 Task: Look for space in Baswa, India from 3rd June, 2023 to 9th June, 2023 for 2 adults in price range Rs.6000 to Rs.12000. Place can be entire place with 1  bedroom having 1 bed and 1 bathroom. Property type can be house, flat, guest house, hotel. Booking option can be shelf check-in. Required host language is English.
Action: Mouse moved to (512, 119)
Screenshot: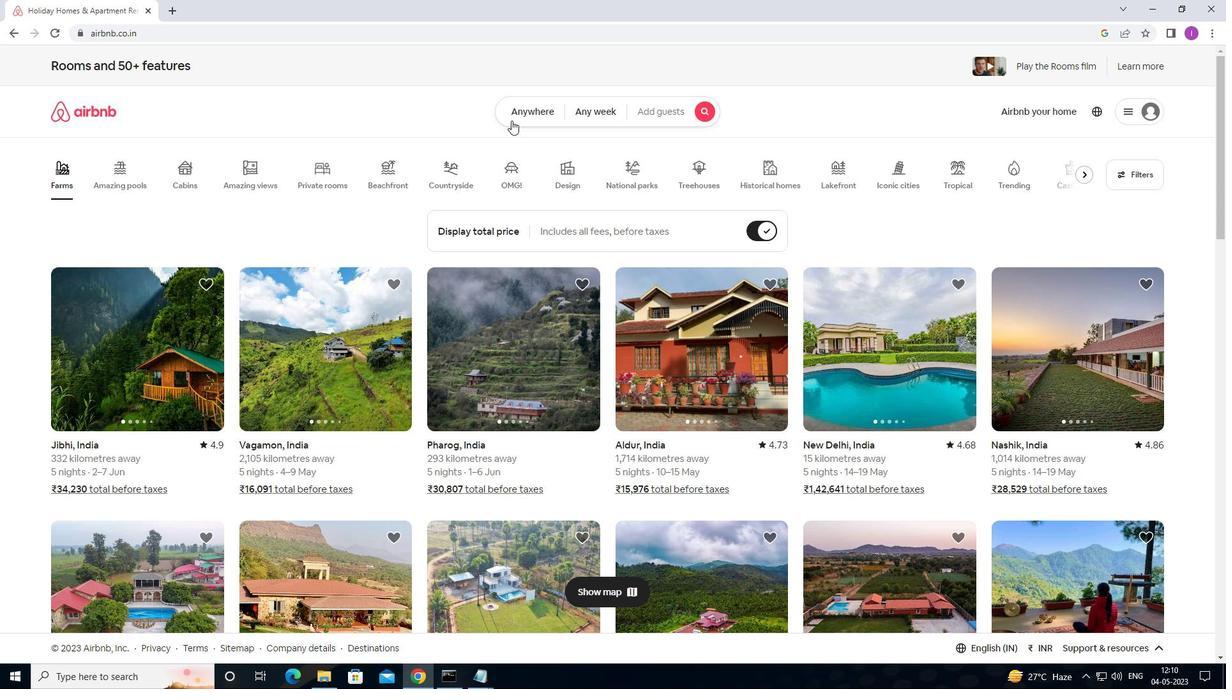 
Action: Mouse pressed left at (512, 119)
Screenshot: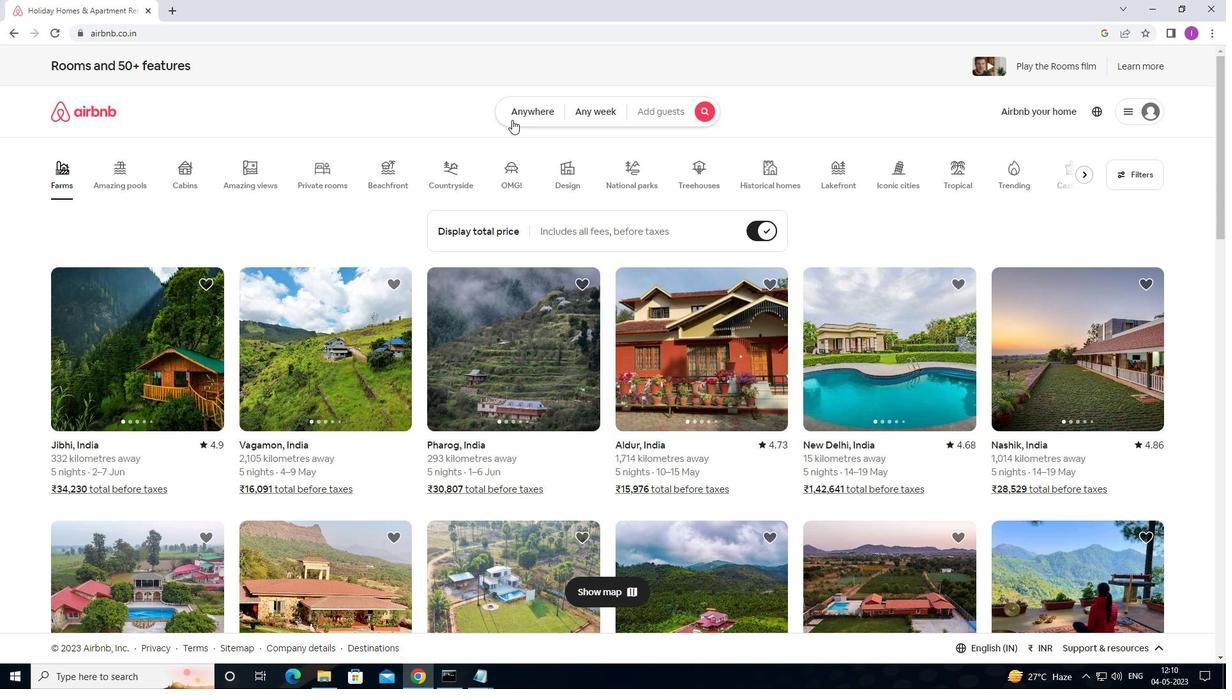 
Action: Mouse moved to (399, 162)
Screenshot: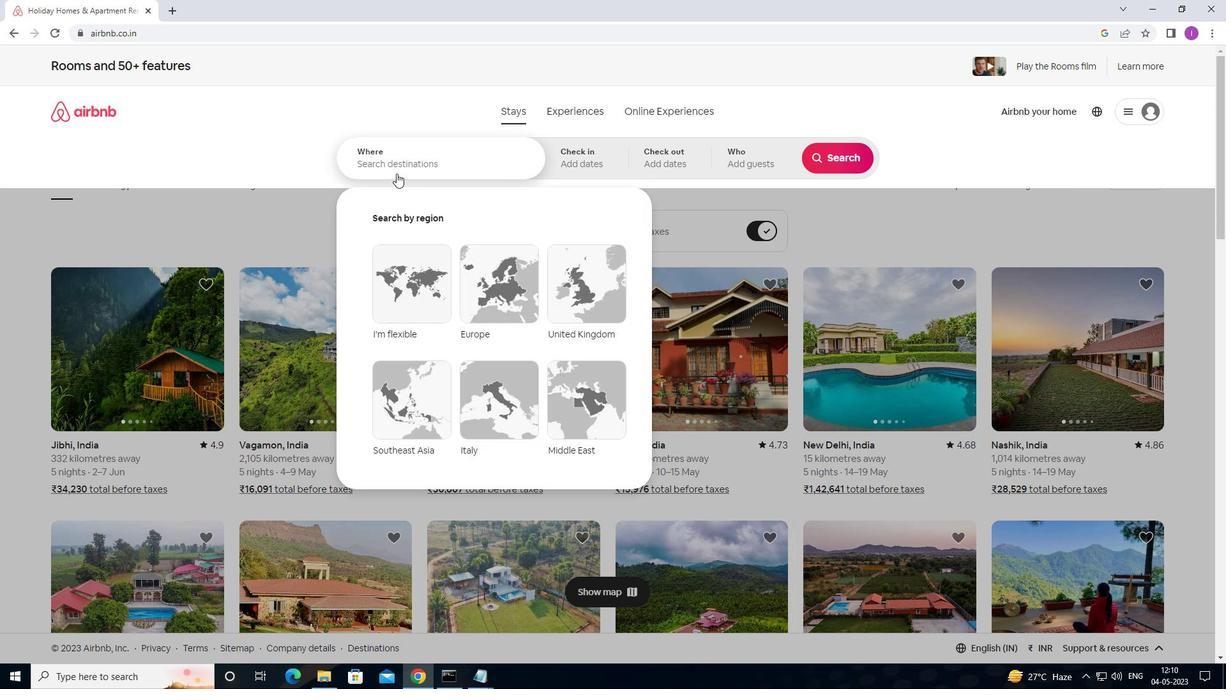 
Action: Mouse pressed left at (399, 162)
Screenshot: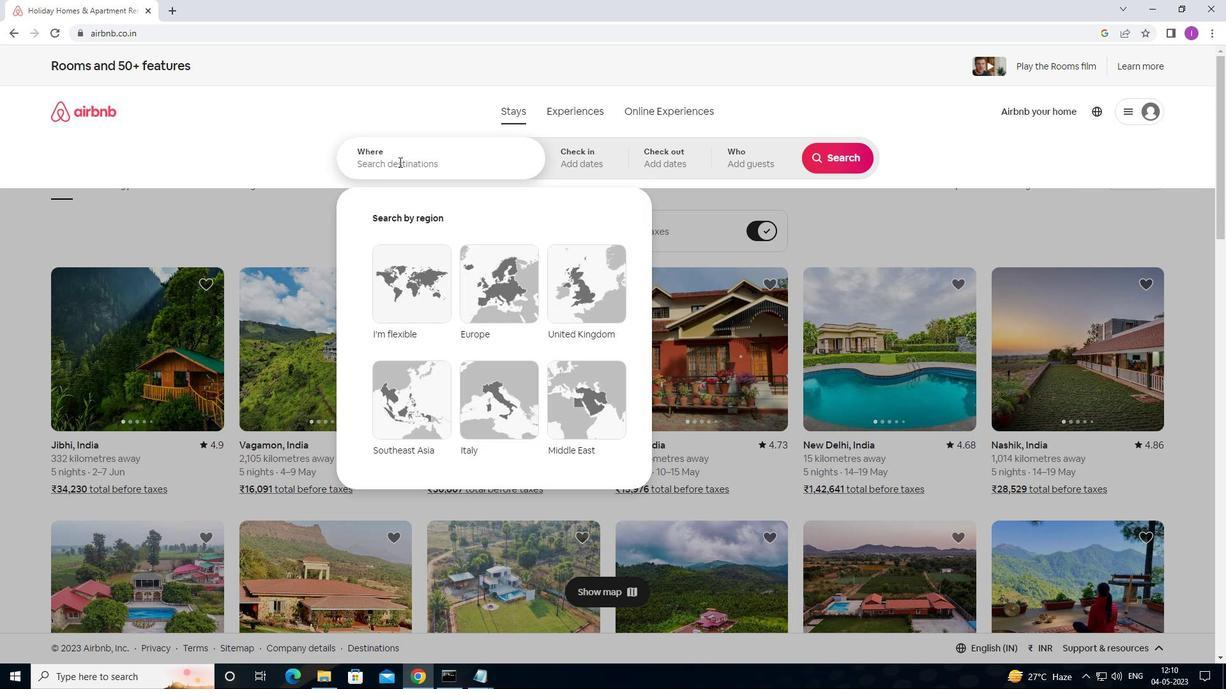
Action: Mouse moved to (577, 141)
Screenshot: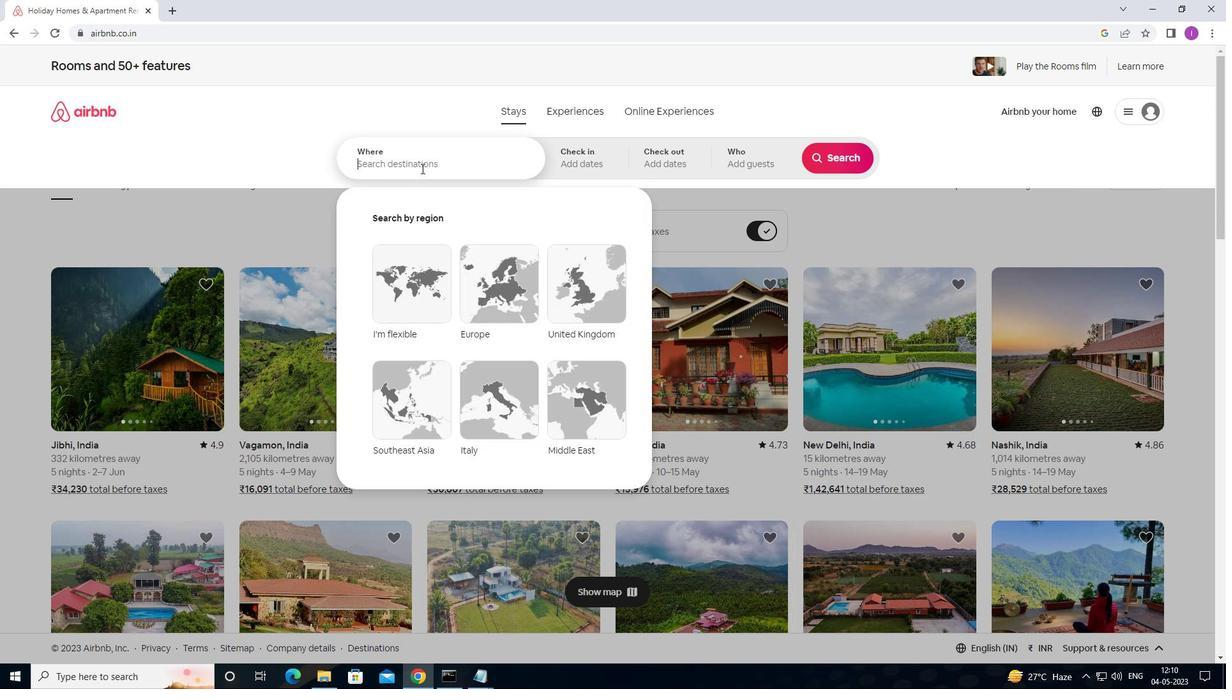 
Action: Key pressed <Key.shift>BASWA
Screenshot: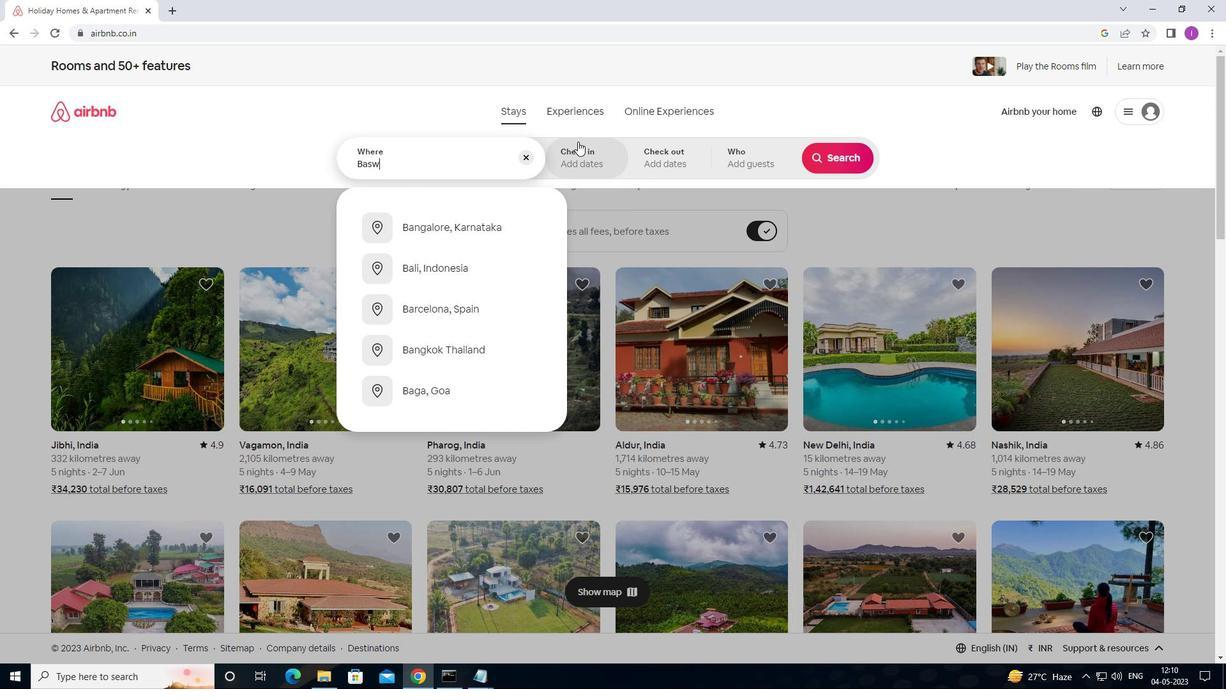 
Action: Mouse moved to (509, 160)
Screenshot: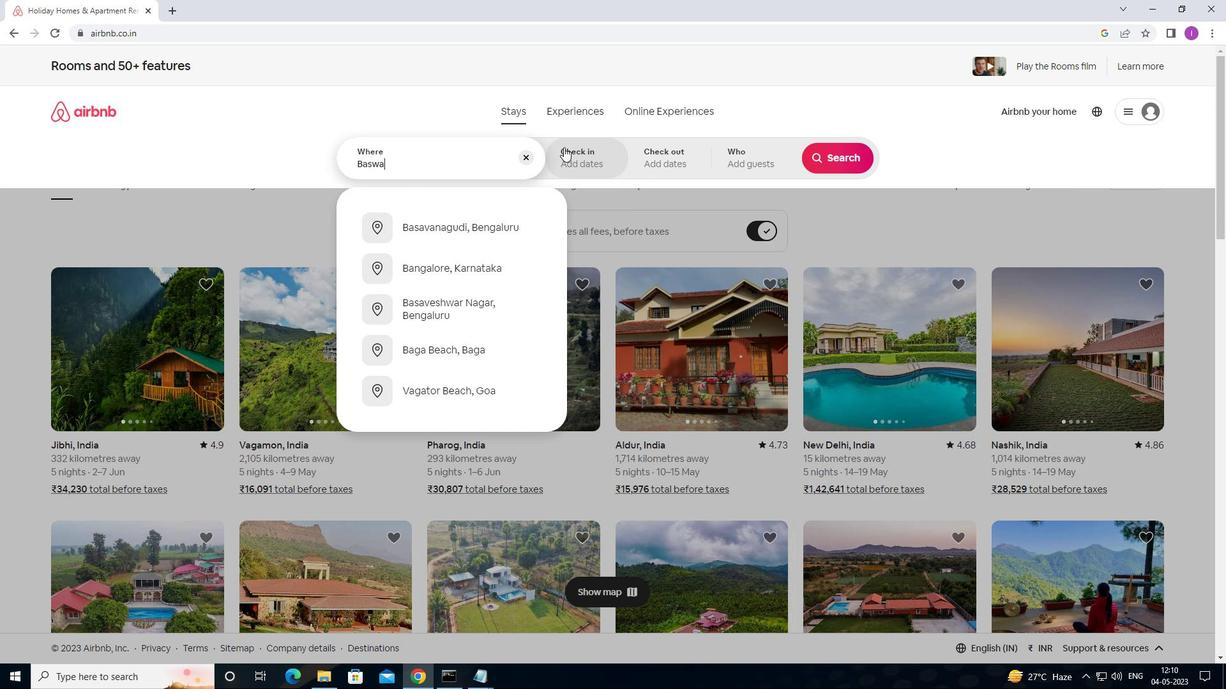 
Action: Key pressed ,<Key.shift>INDIA
Screenshot: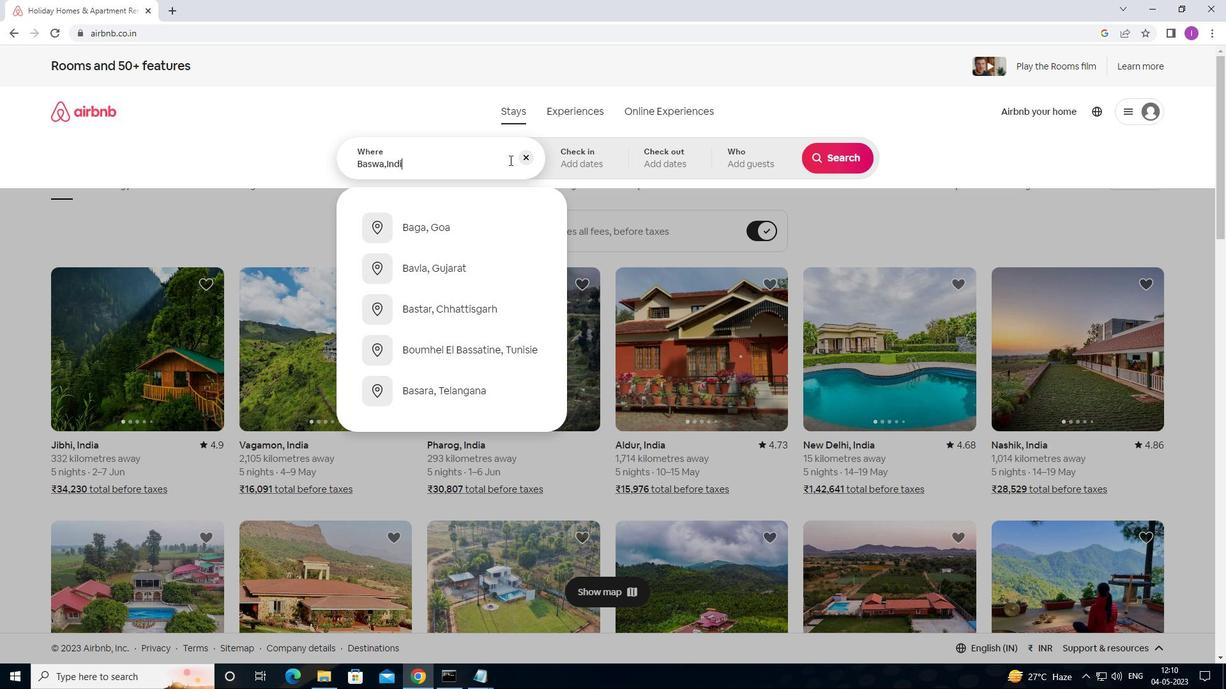 
Action: Mouse moved to (592, 163)
Screenshot: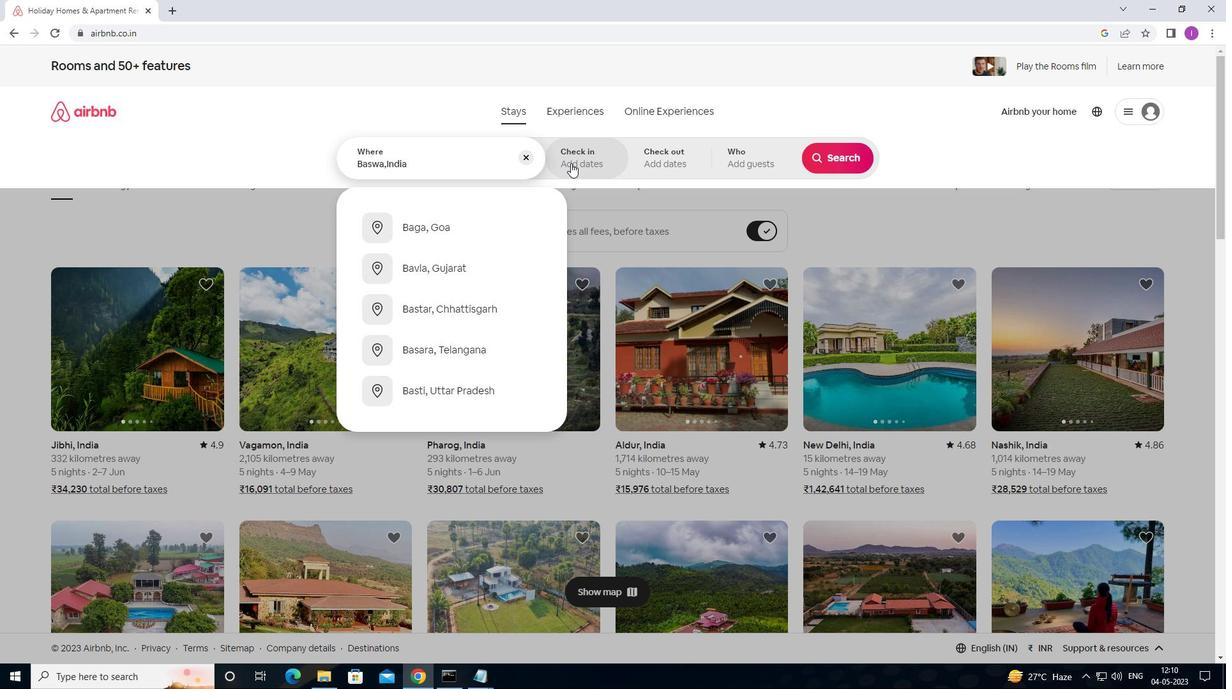 
Action: Mouse pressed left at (592, 163)
Screenshot: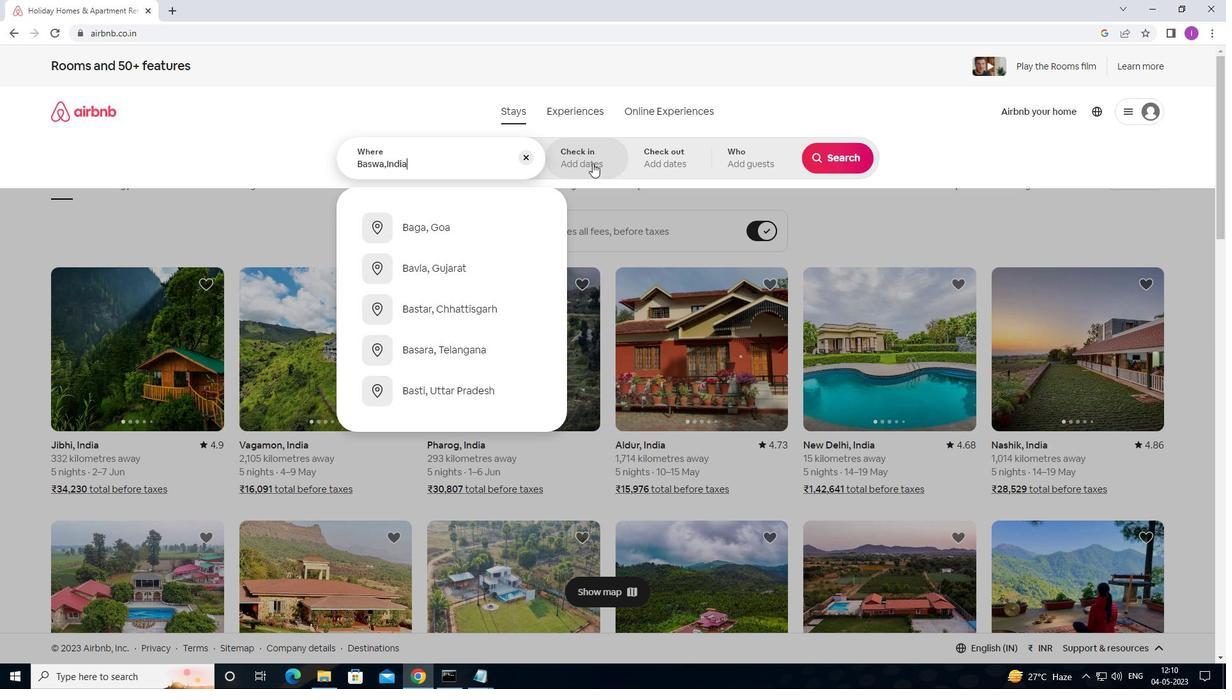 
Action: Mouse moved to (793, 344)
Screenshot: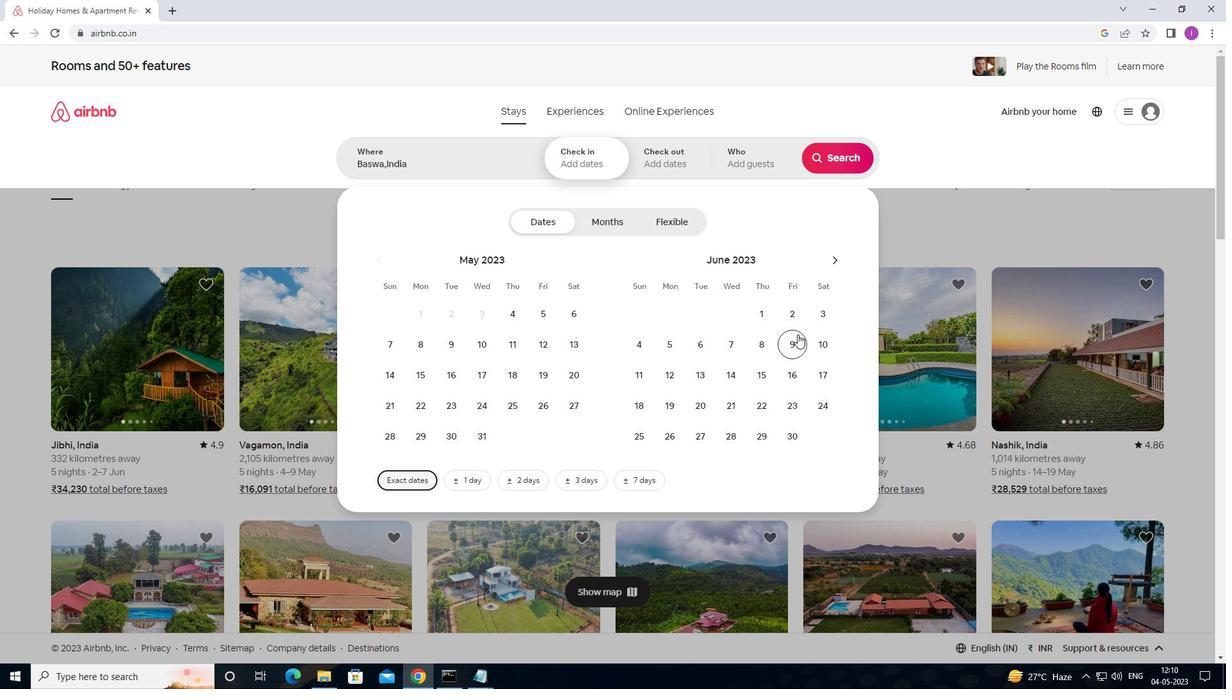 
Action: Mouse pressed left at (793, 344)
Screenshot: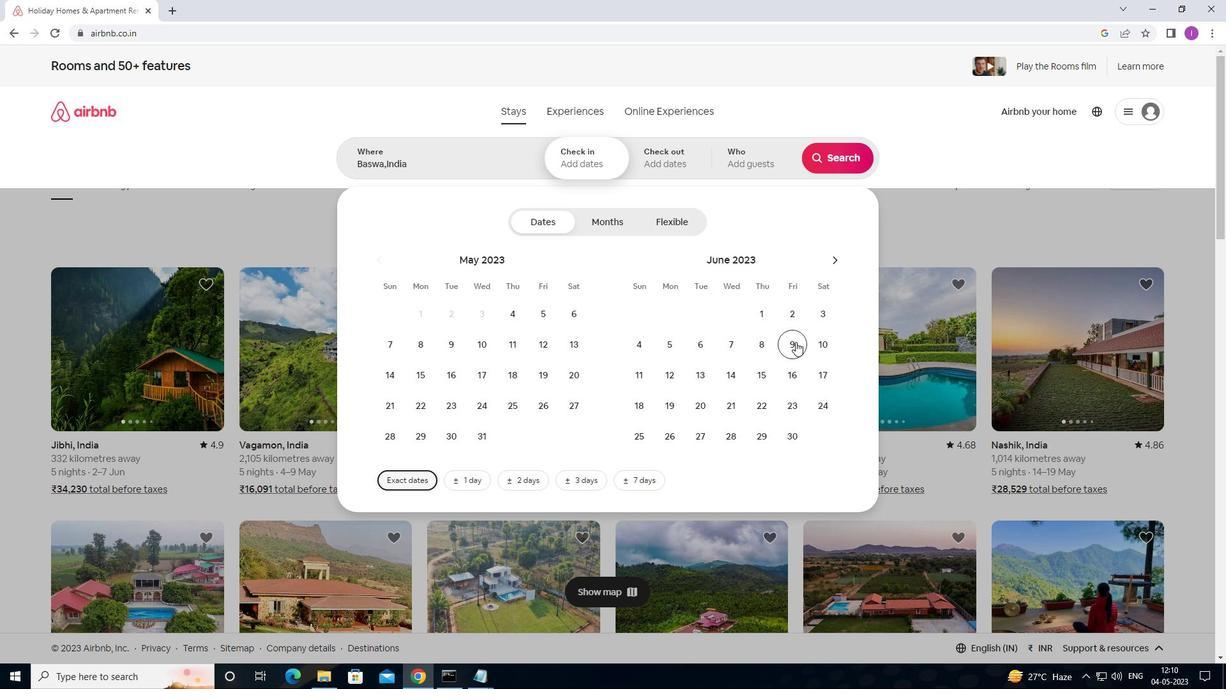 
Action: Mouse moved to (826, 310)
Screenshot: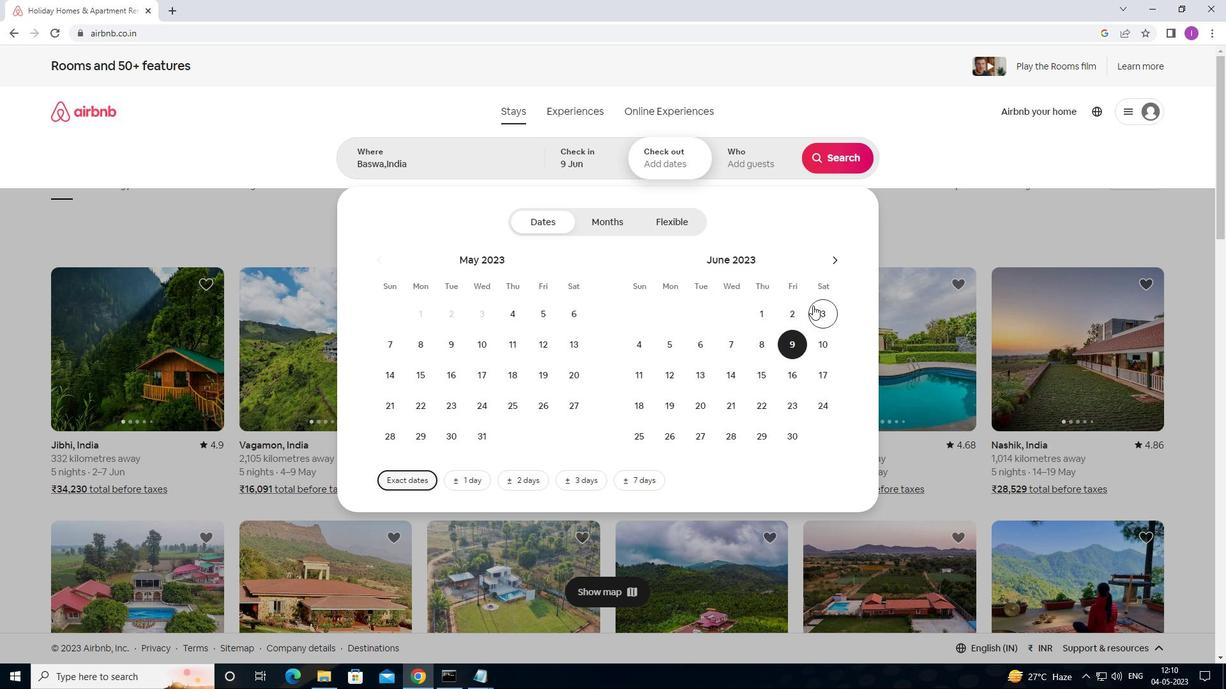 
Action: Mouse pressed left at (826, 310)
Screenshot: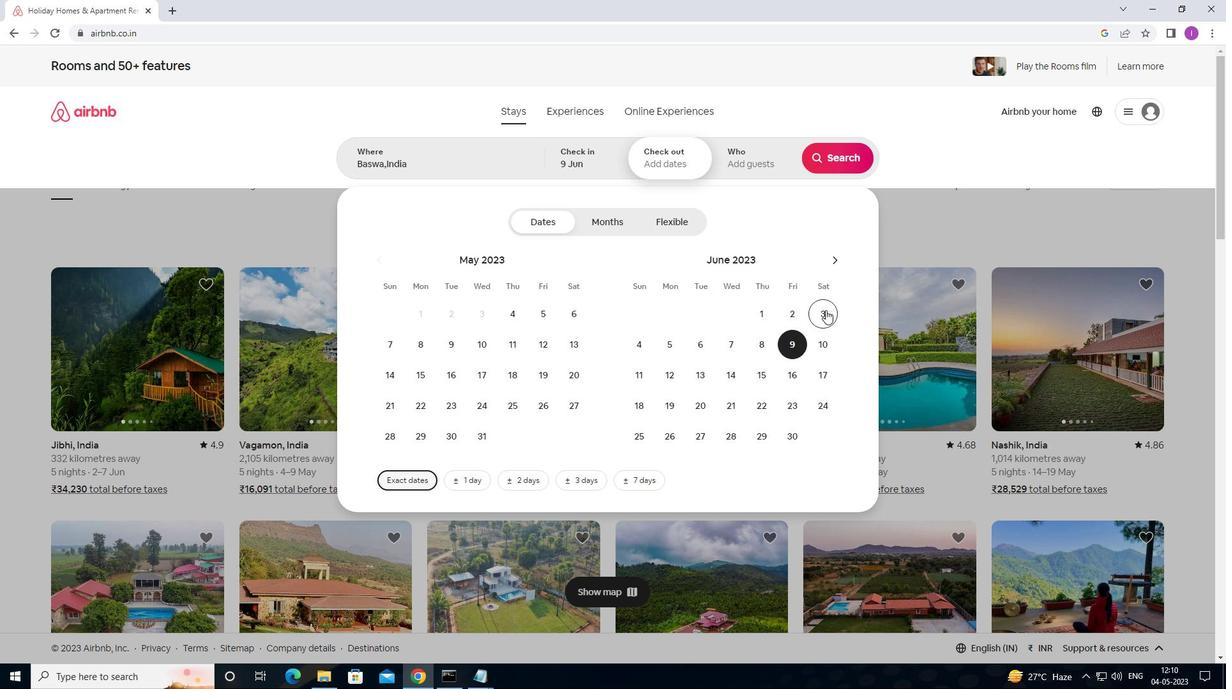 
Action: Mouse moved to (790, 344)
Screenshot: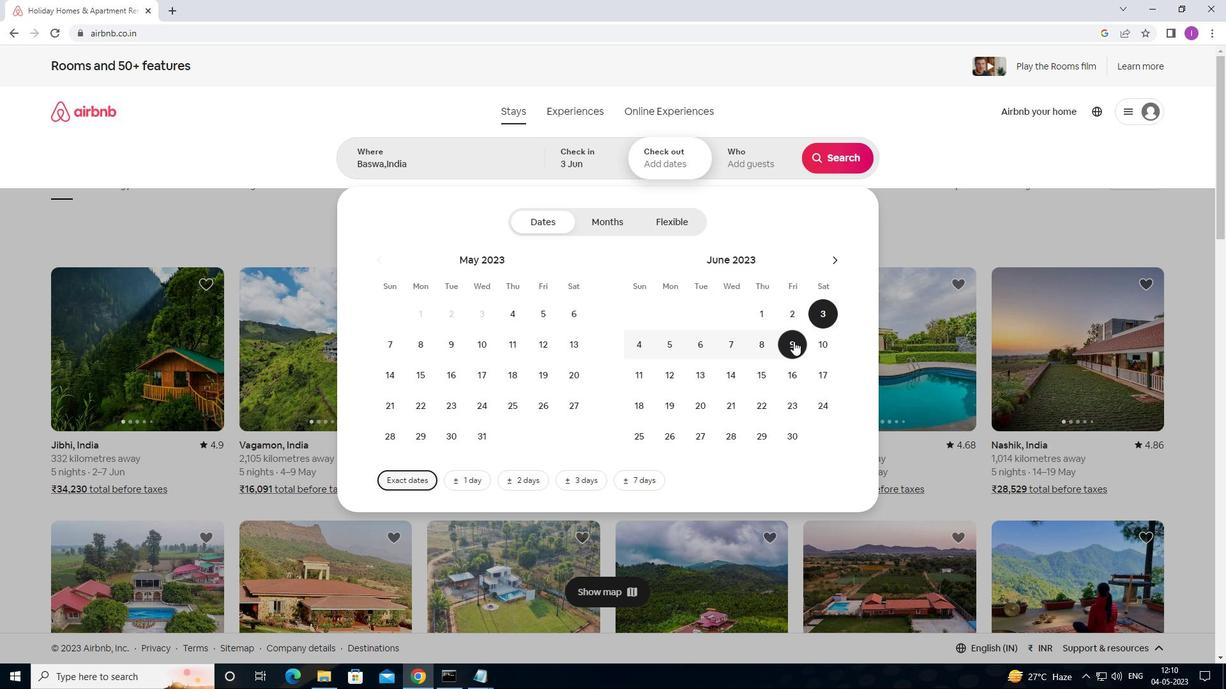 
Action: Mouse pressed left at (790, 344)
Screenshot: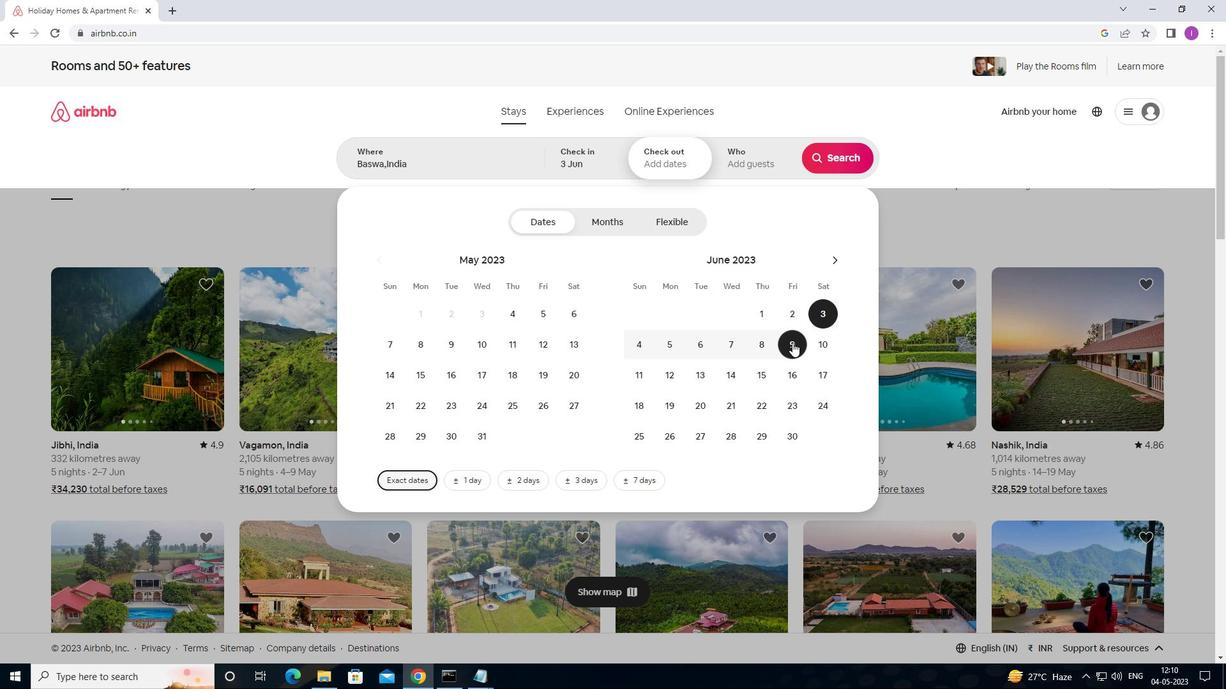 
Action: Mouse moved to (744, 166)
Screenshot: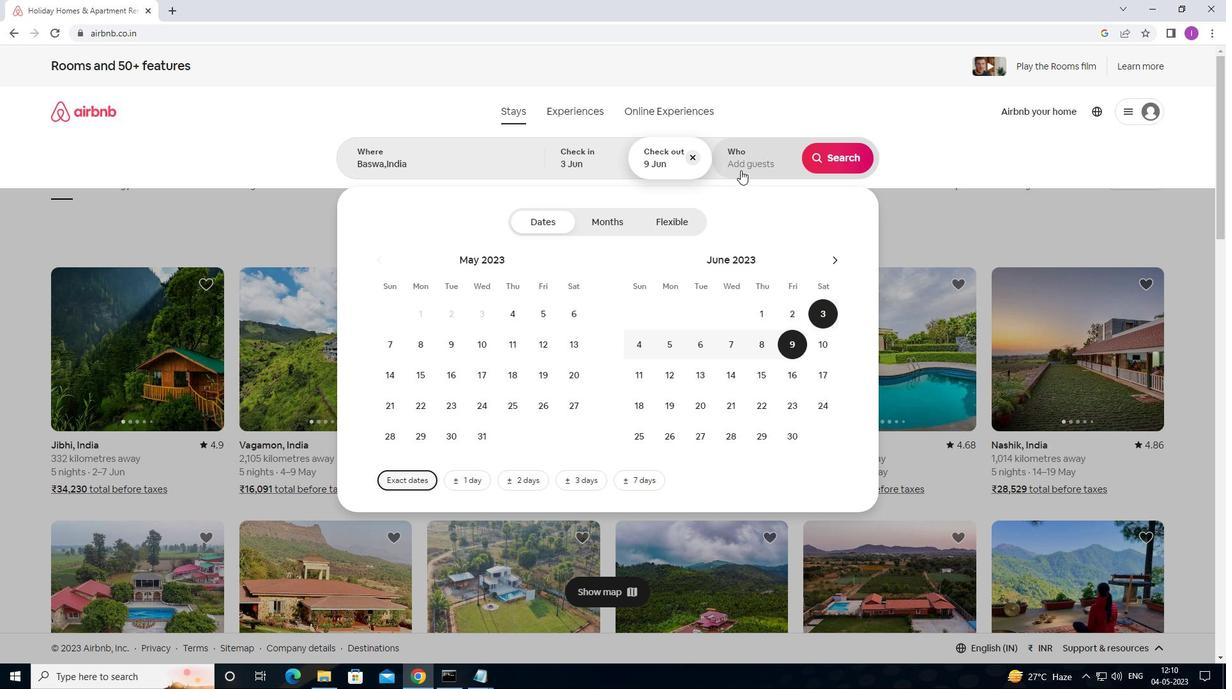 
Action: Mouse pressed left at (744, 166)
Screenshot: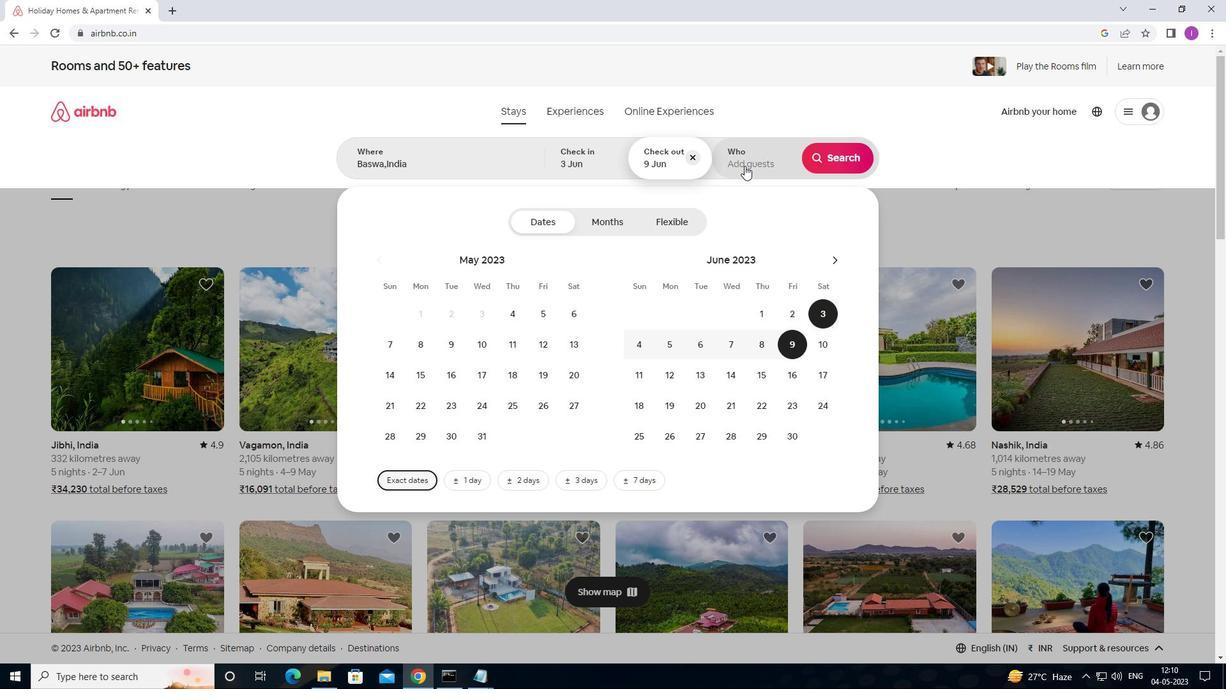 
Action: Mouse moved to (839, 227)
Screenshot: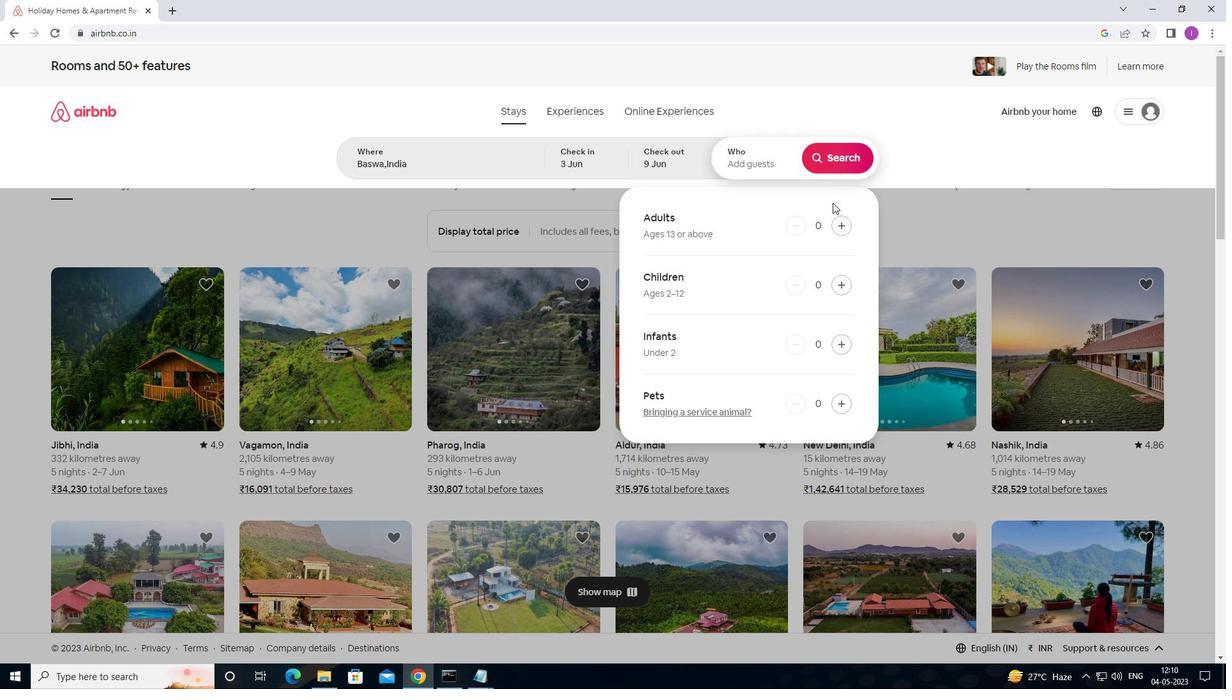 
Action: Mouse pressed left at (839, 227)
Screenshot: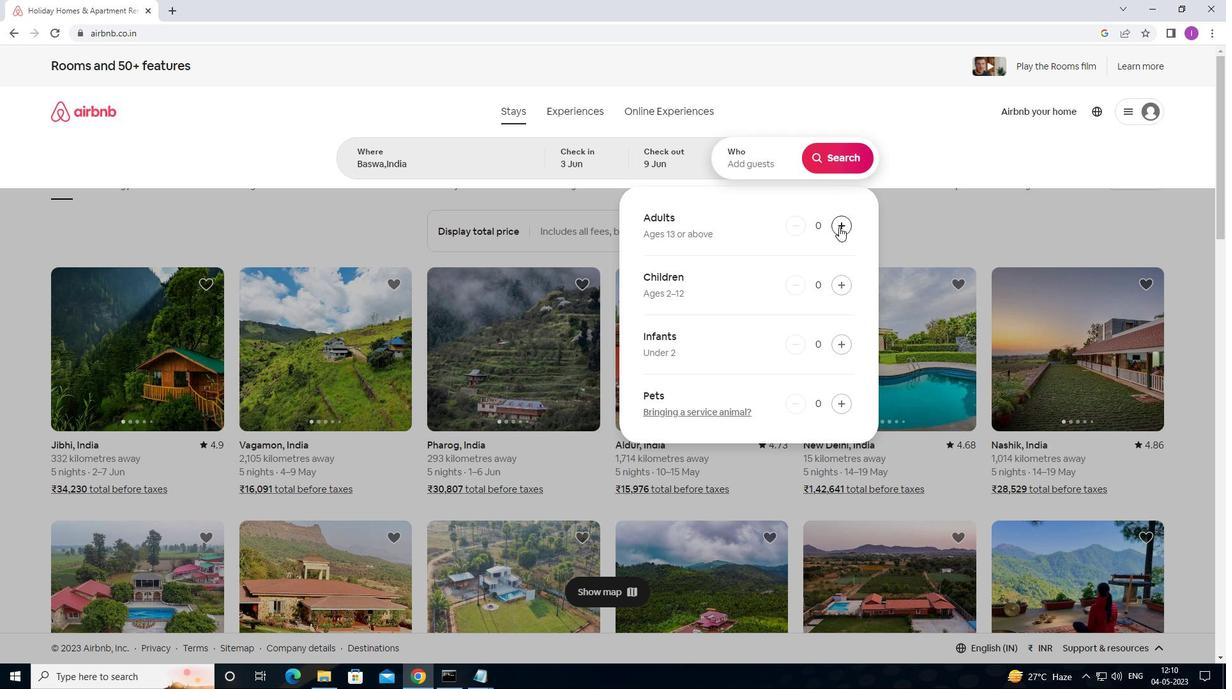 
Action: Mouse pressed left at (839, 227)
Screenshot: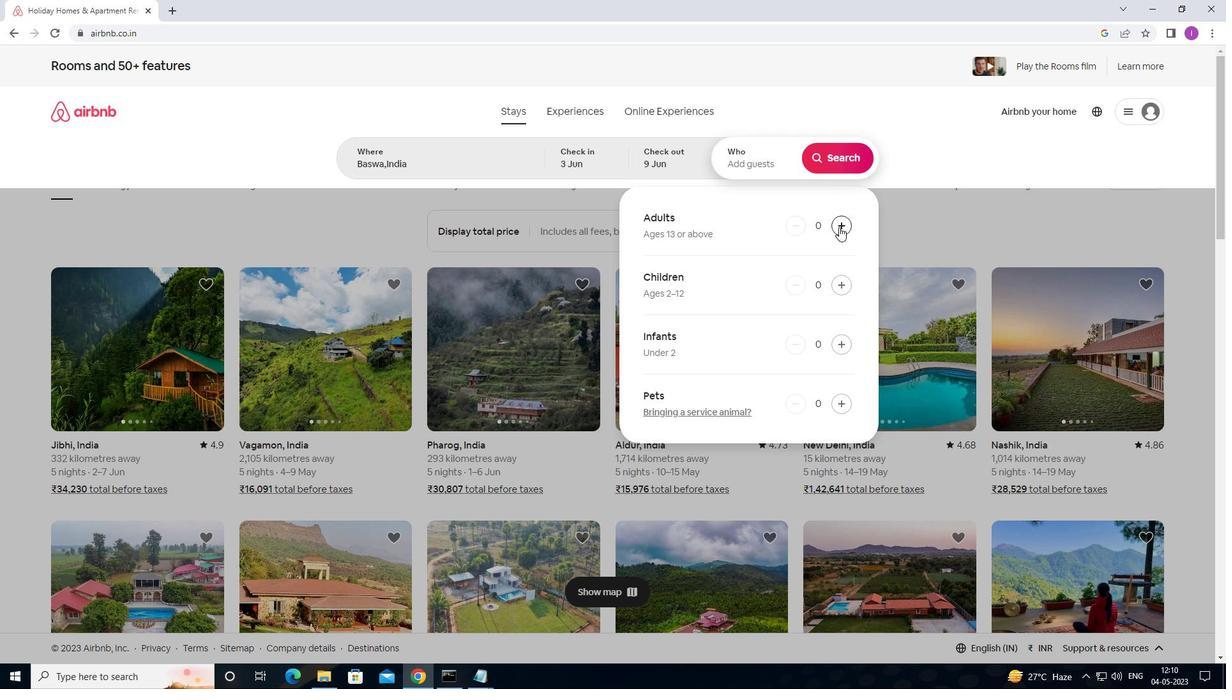 
Action: Mouse moved to (853, 153)
Screenshot: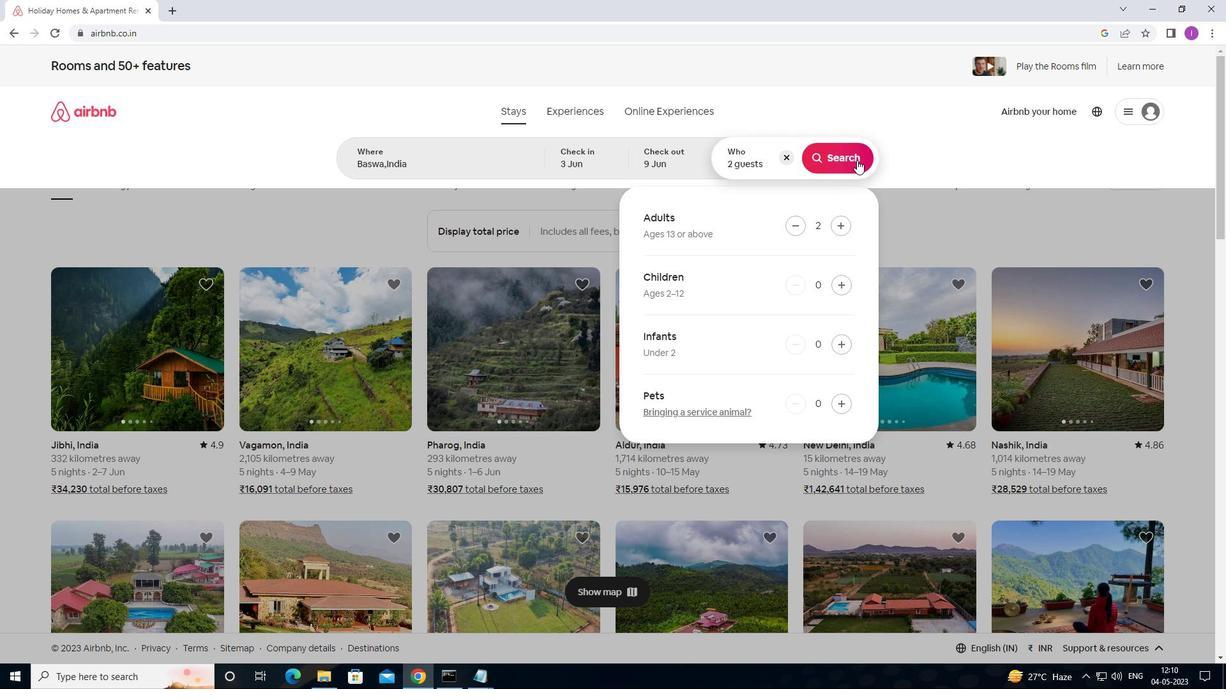 
Action: Mouse pressed left at (853, 153)
Screenshot: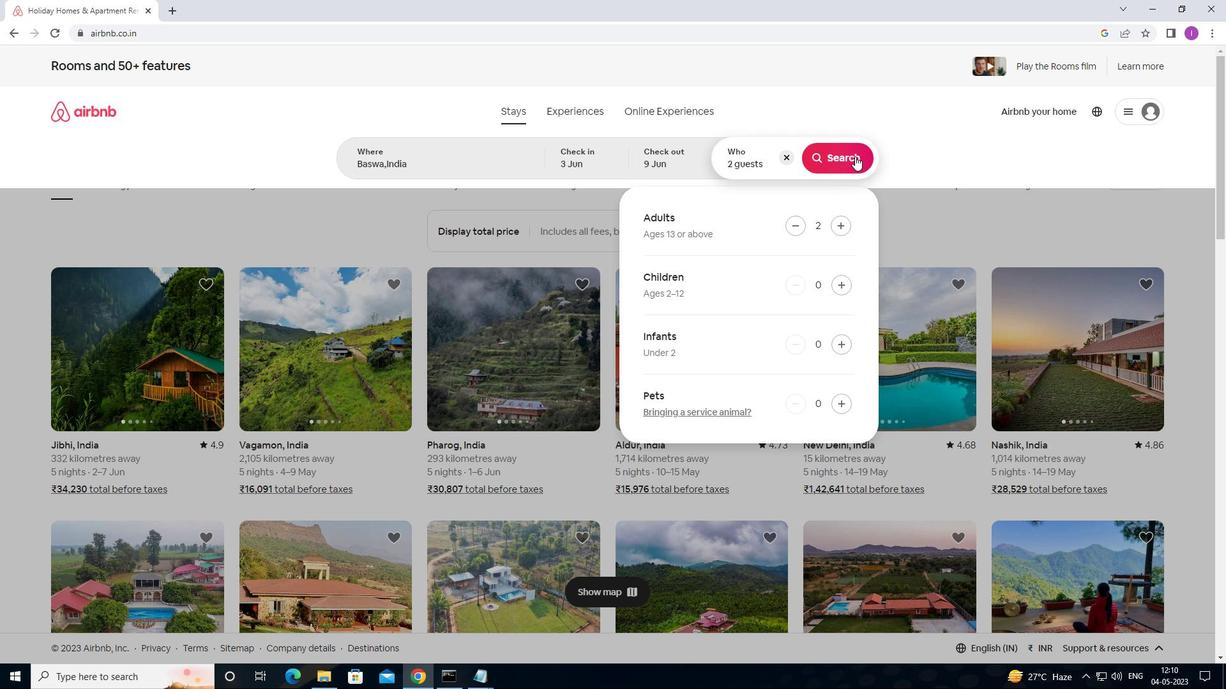 
Action: Mouse moved to (1167, 129)
Screenshot: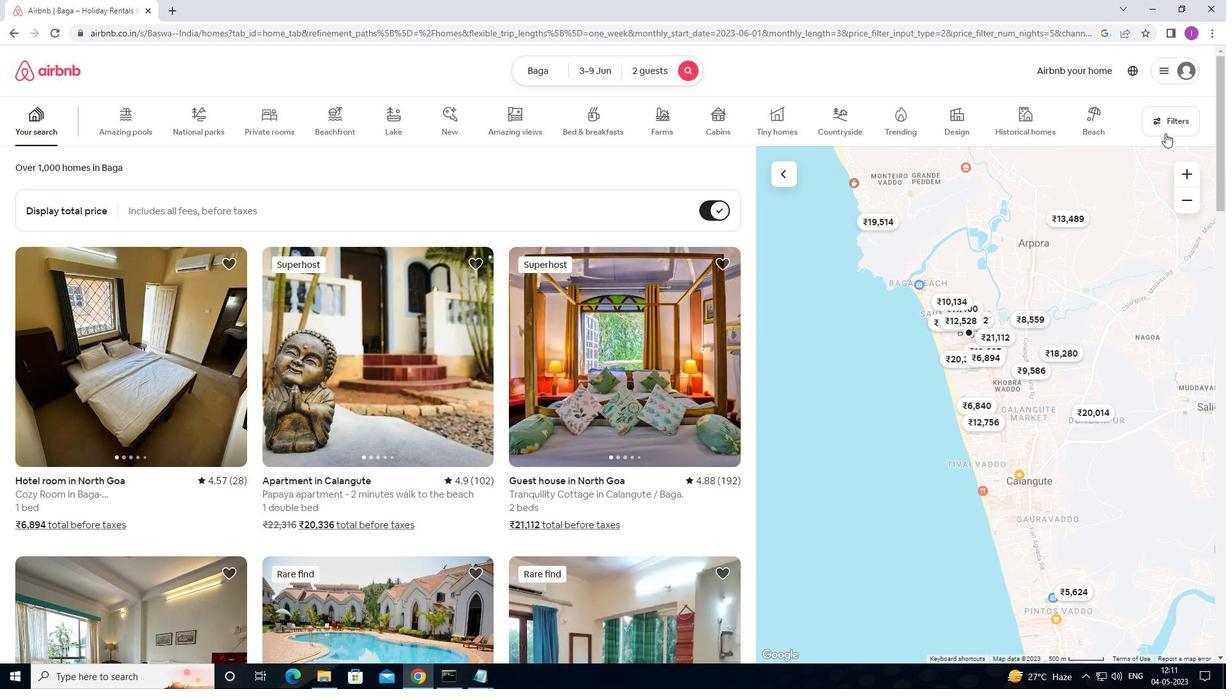 
Action: Mouse pressed left at (1167, 129)
Screenshot: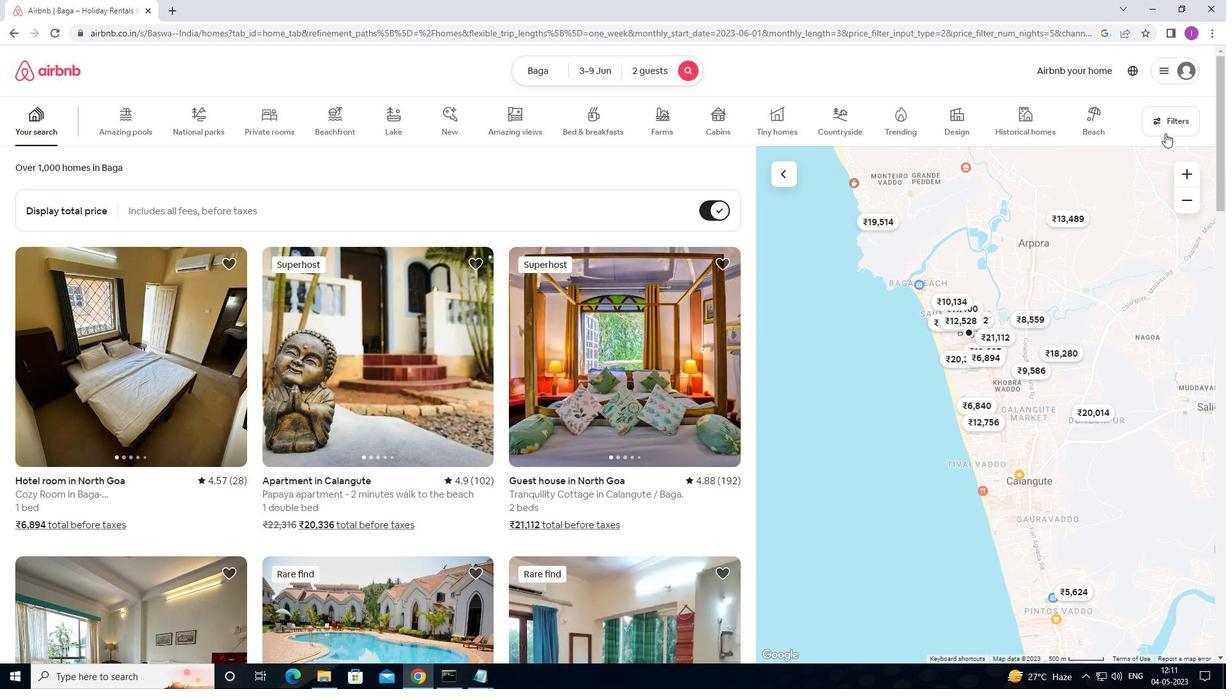 
Action: Mouse moved to (485, 278)
Screenshot: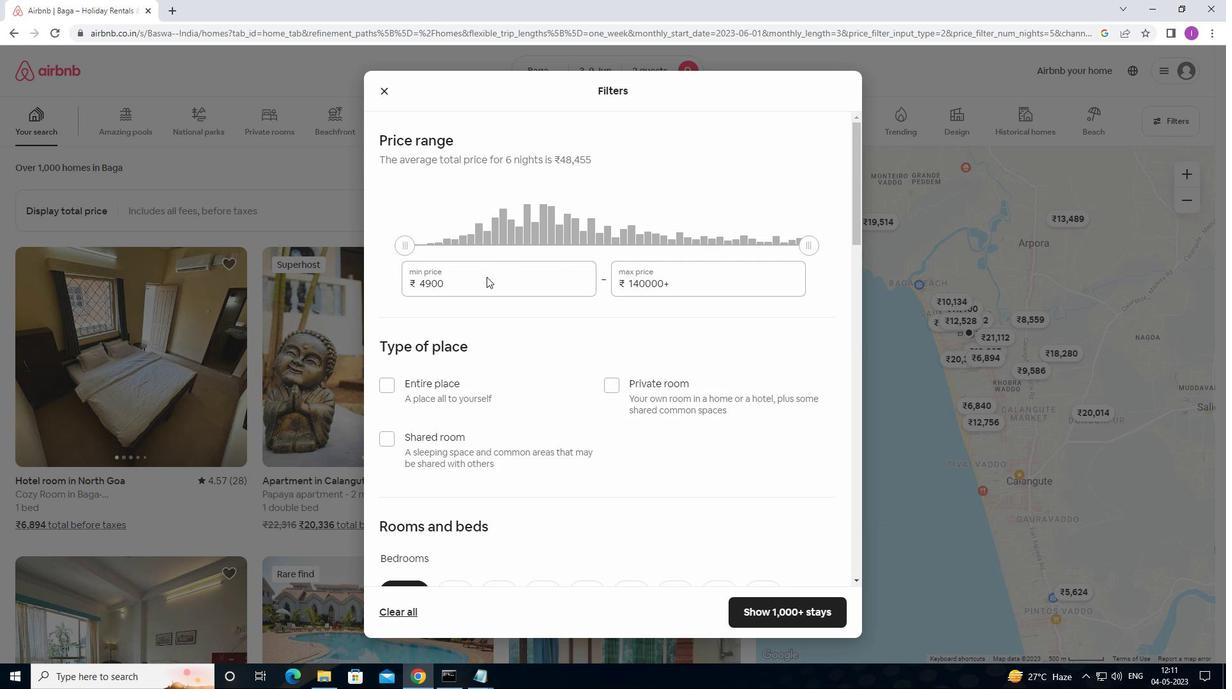 
Action: Mouse pressed left at (485, 278)
Screenshot: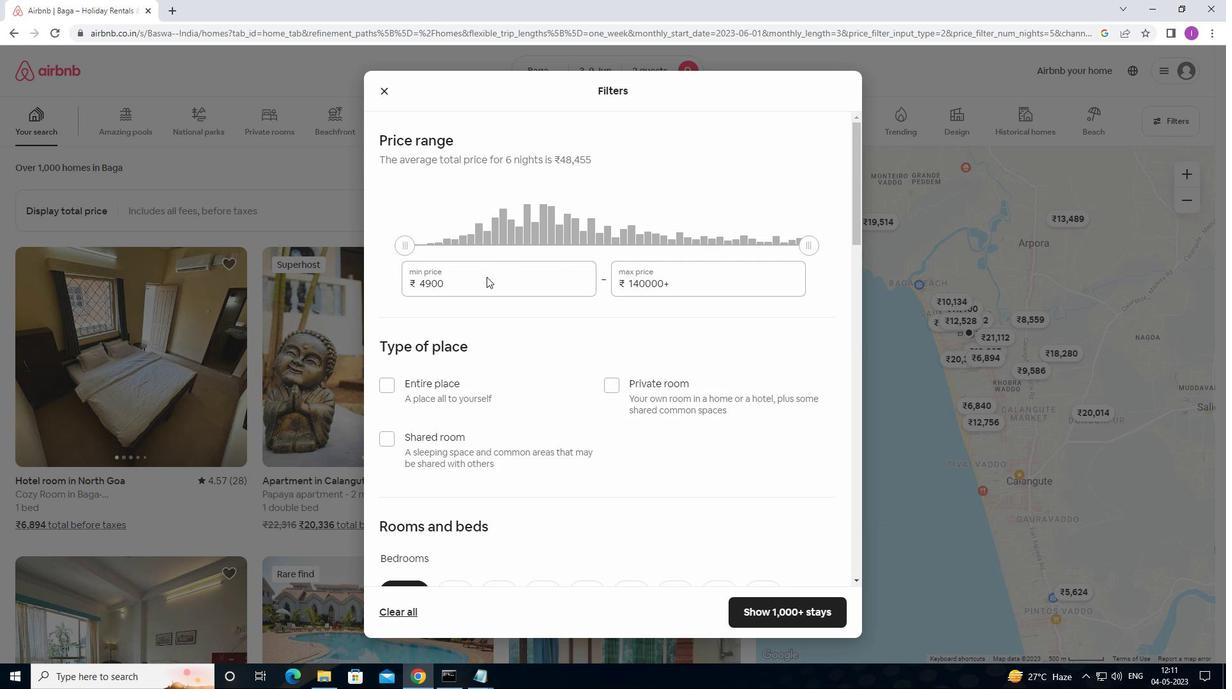 
Action: Mouse moved to (418, 276)
Screenshot: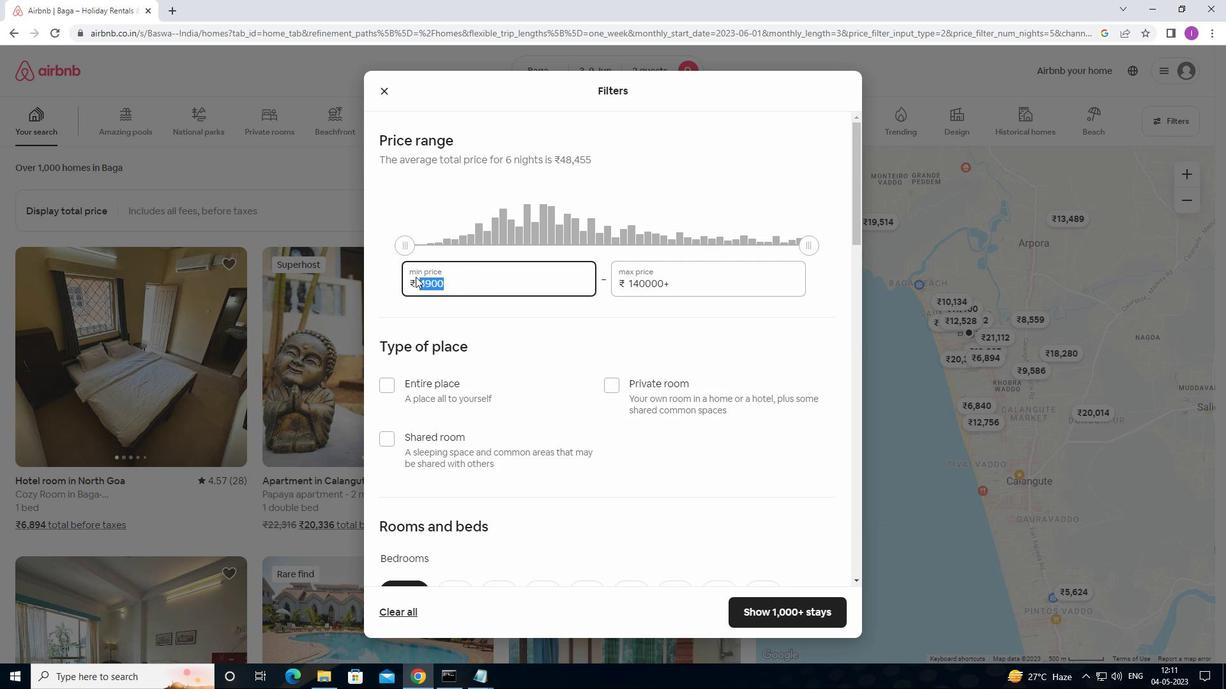 
Action: Key pressed 6
Screenshot: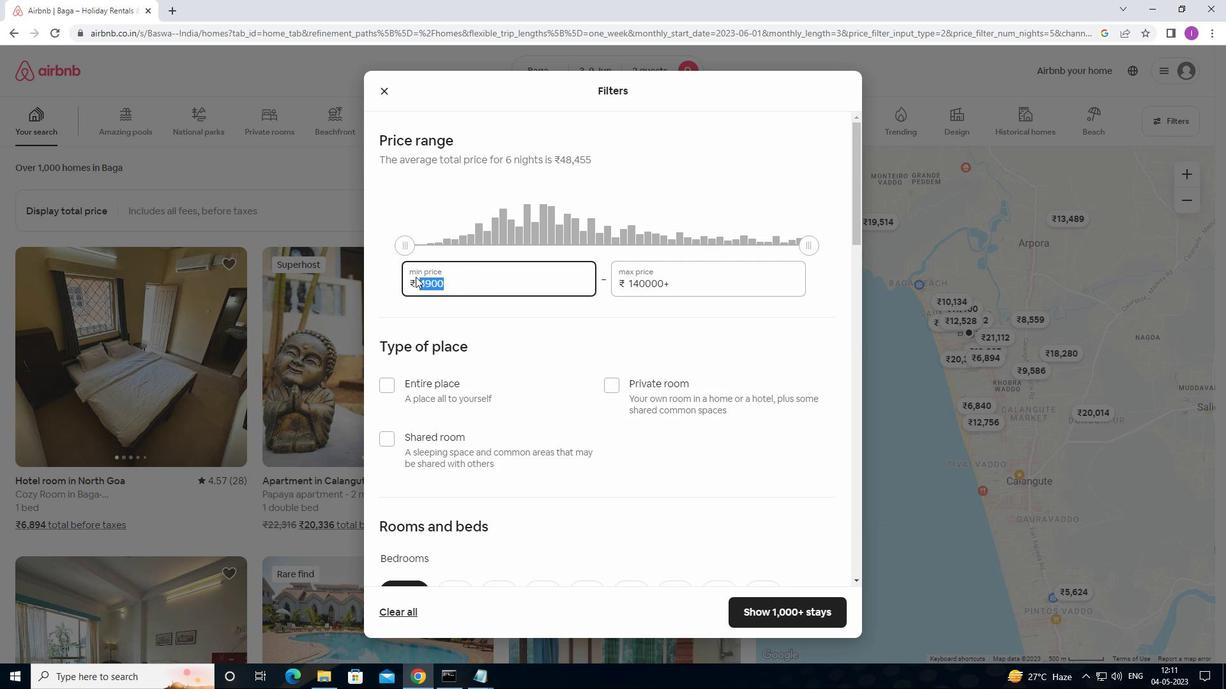 
Action: Mouse moved to (419, 275)
Screenshot: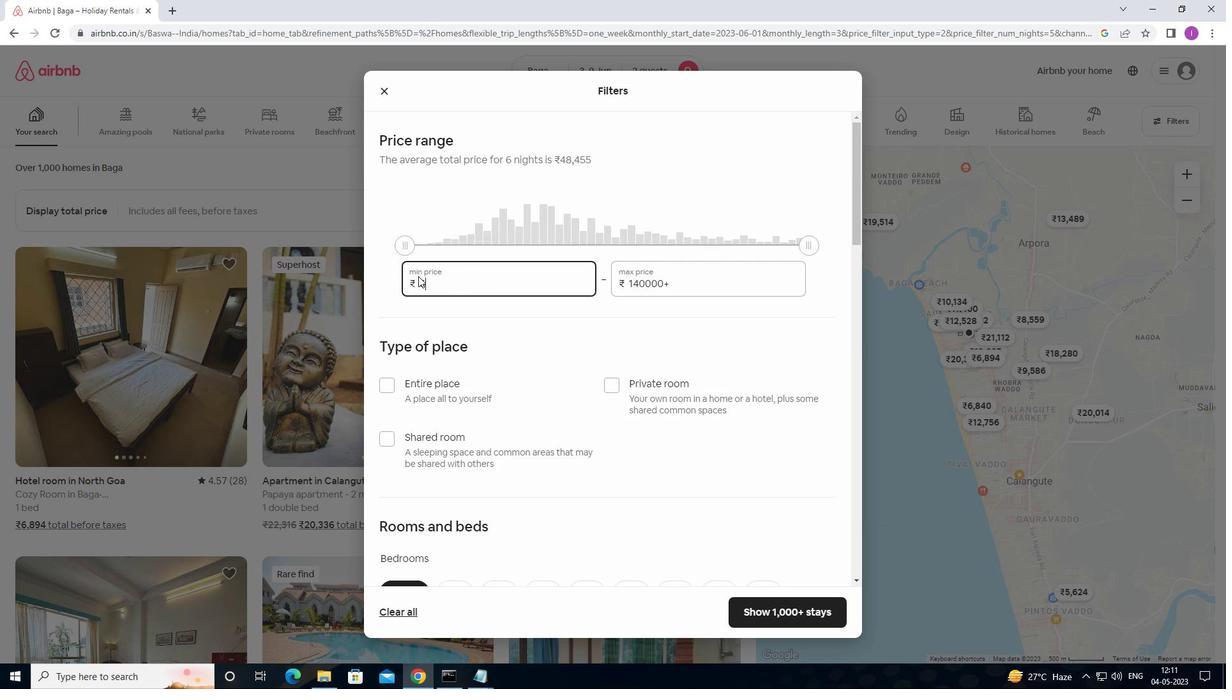 
Action: Key pressed 0
Screenshot: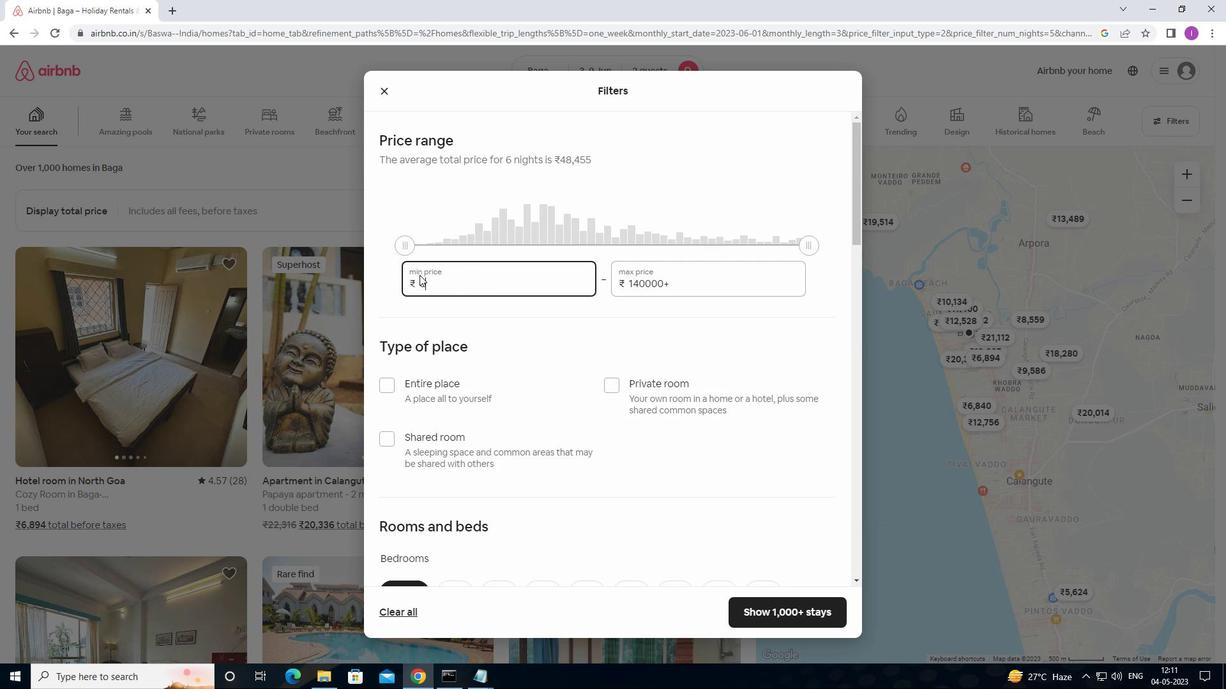 
Action: Mouse moved to (424, 273)
Screenshot: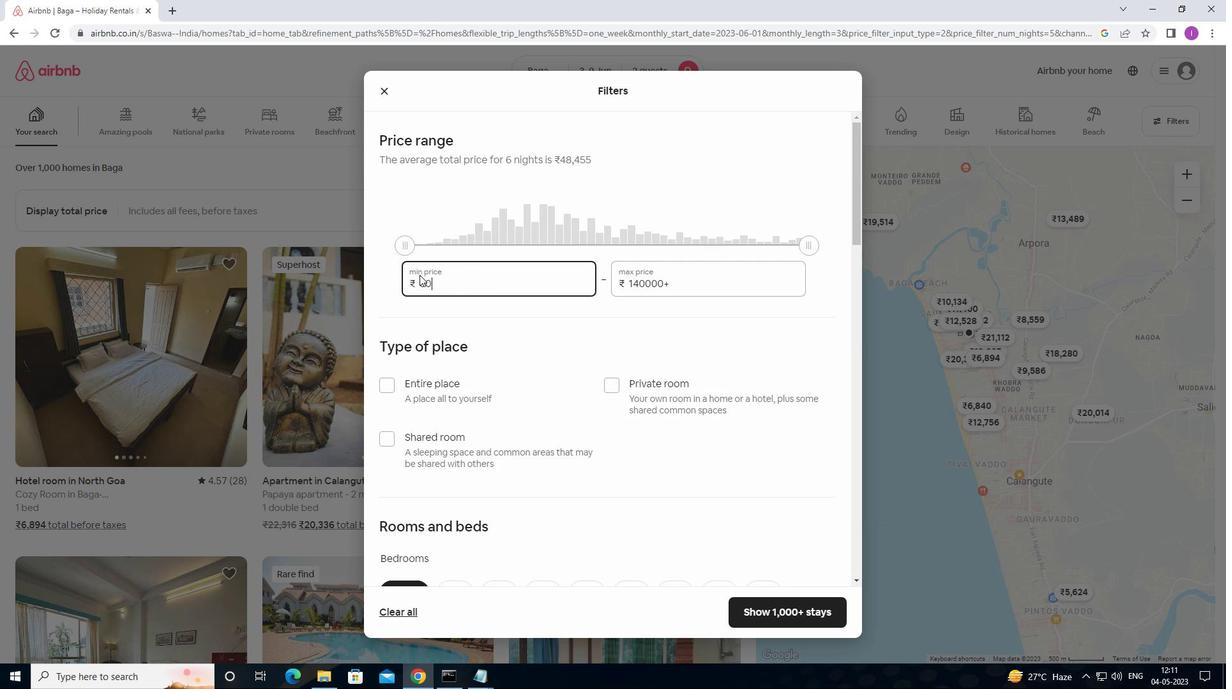 
Action: Key pressed 0
Screenshot: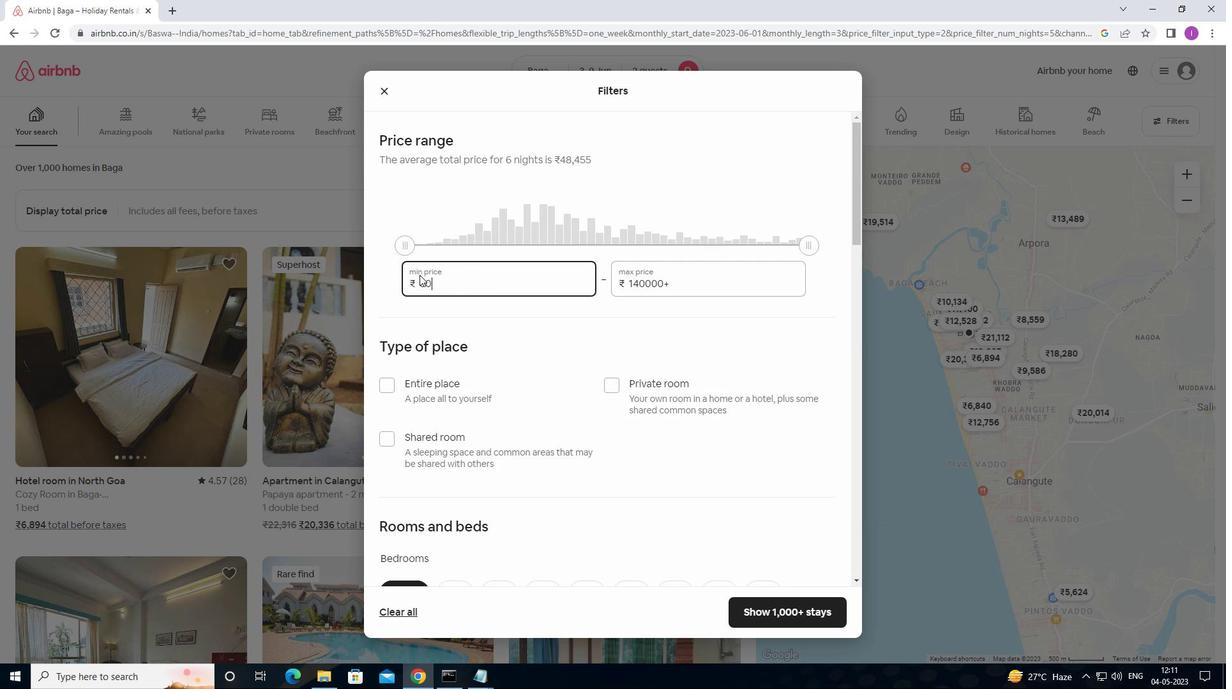 
Action: Mouse moved to (476, 265)
Screenshot: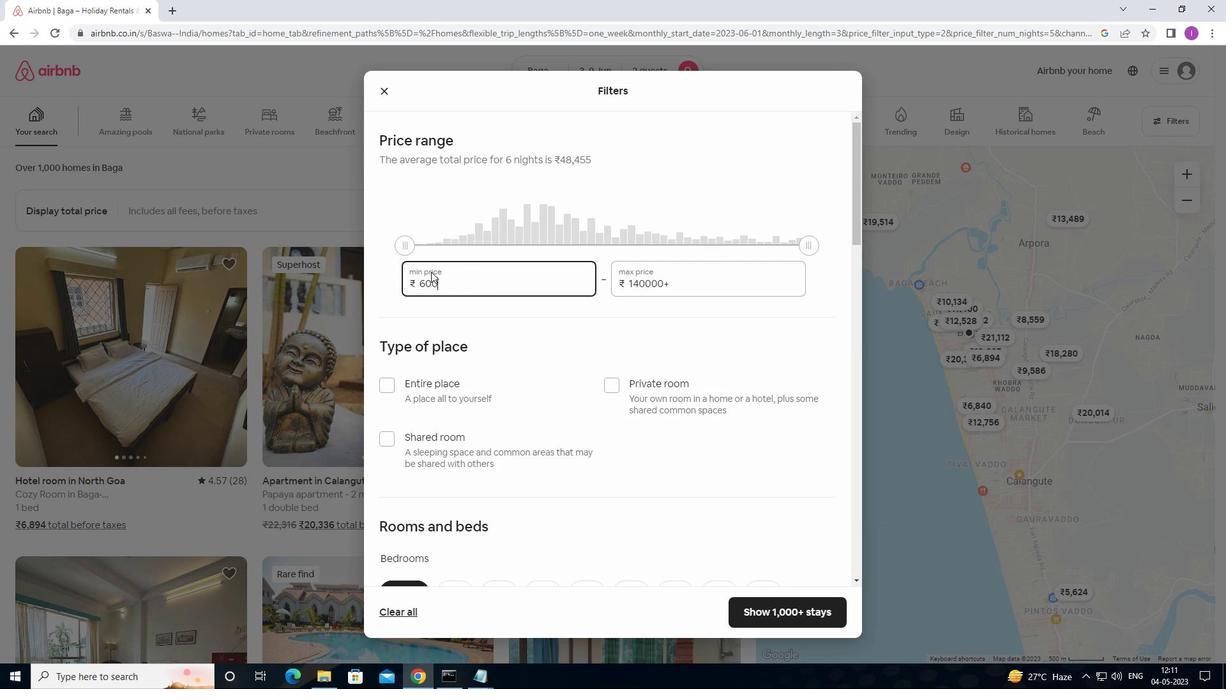 
Action: Key pressed 0
Screenshot: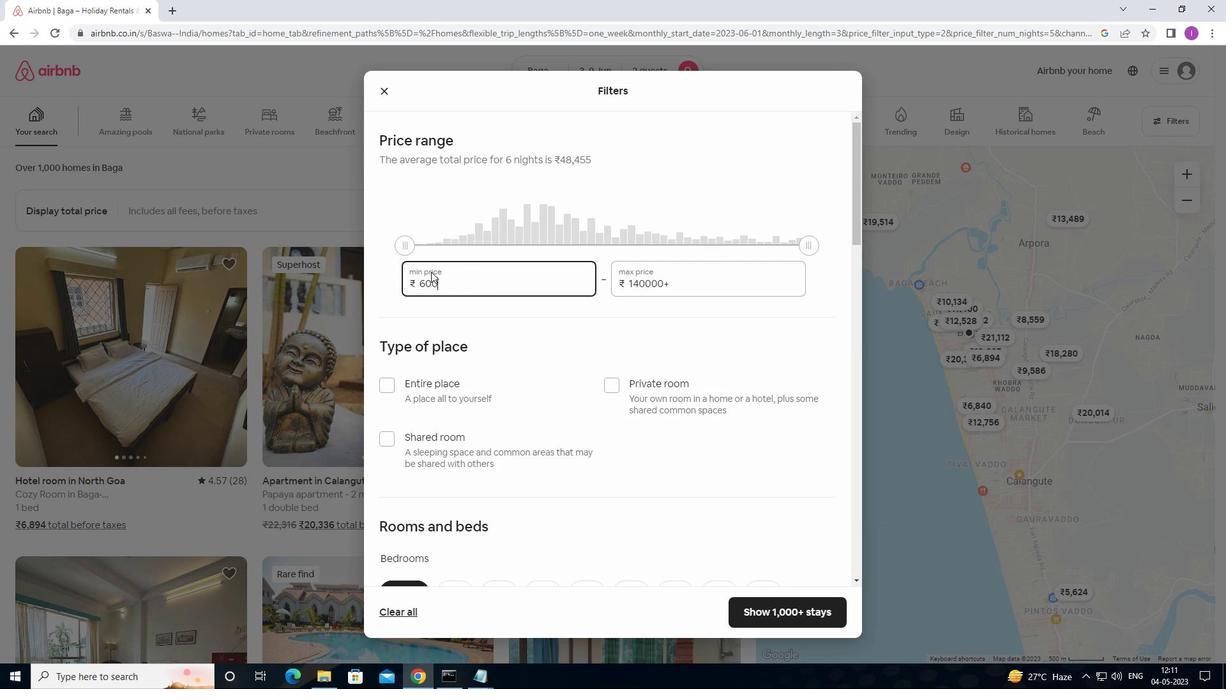 
Action: Mouse moved to (683, 286)
Screenshot: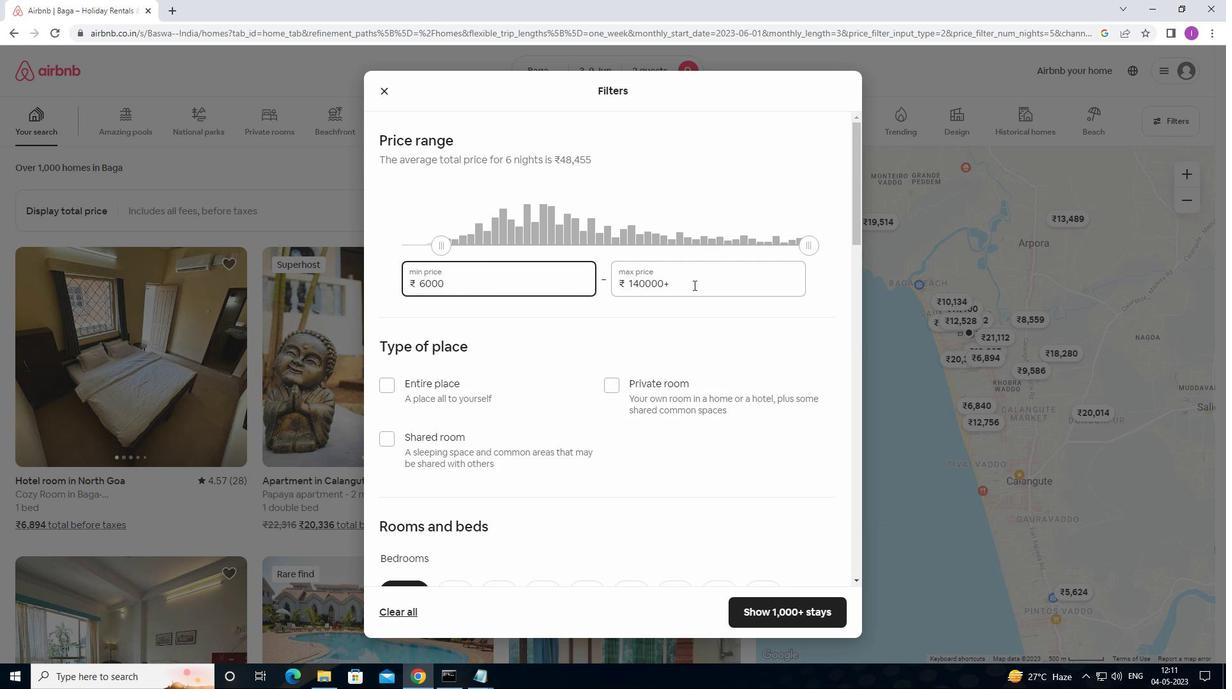 
Action: Mouse pressed left at (683, 286)
Screenshot: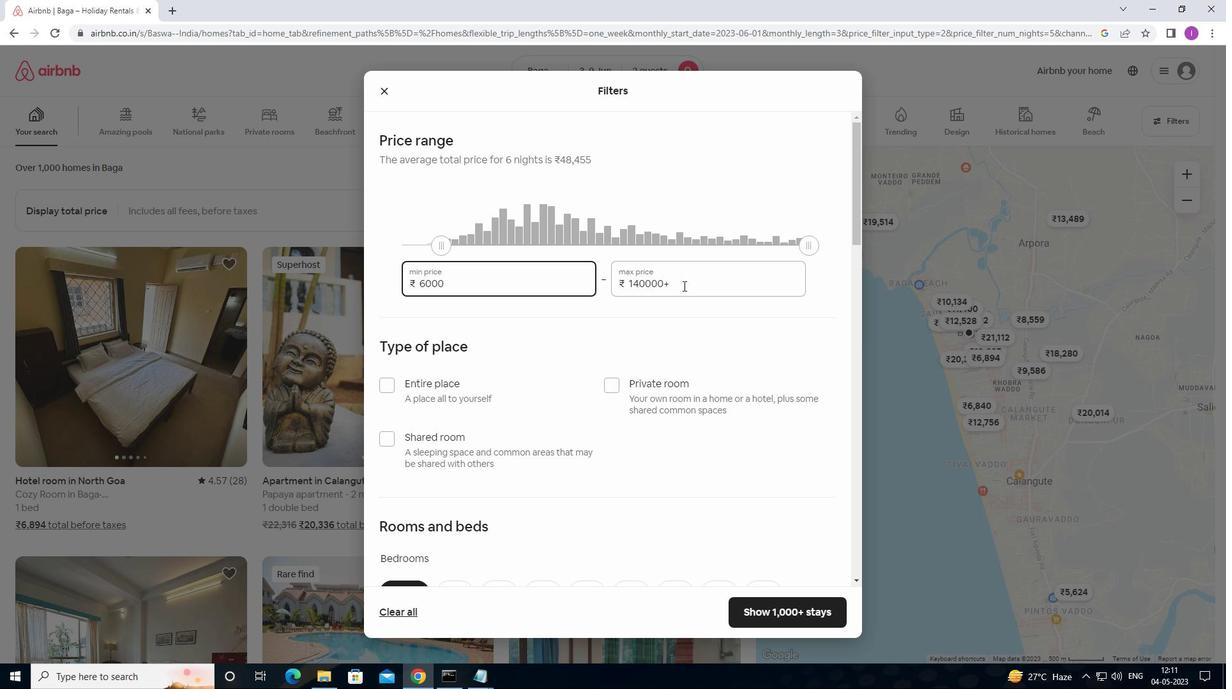 
Action: Mouse moved to (728, 298)
Screenshot: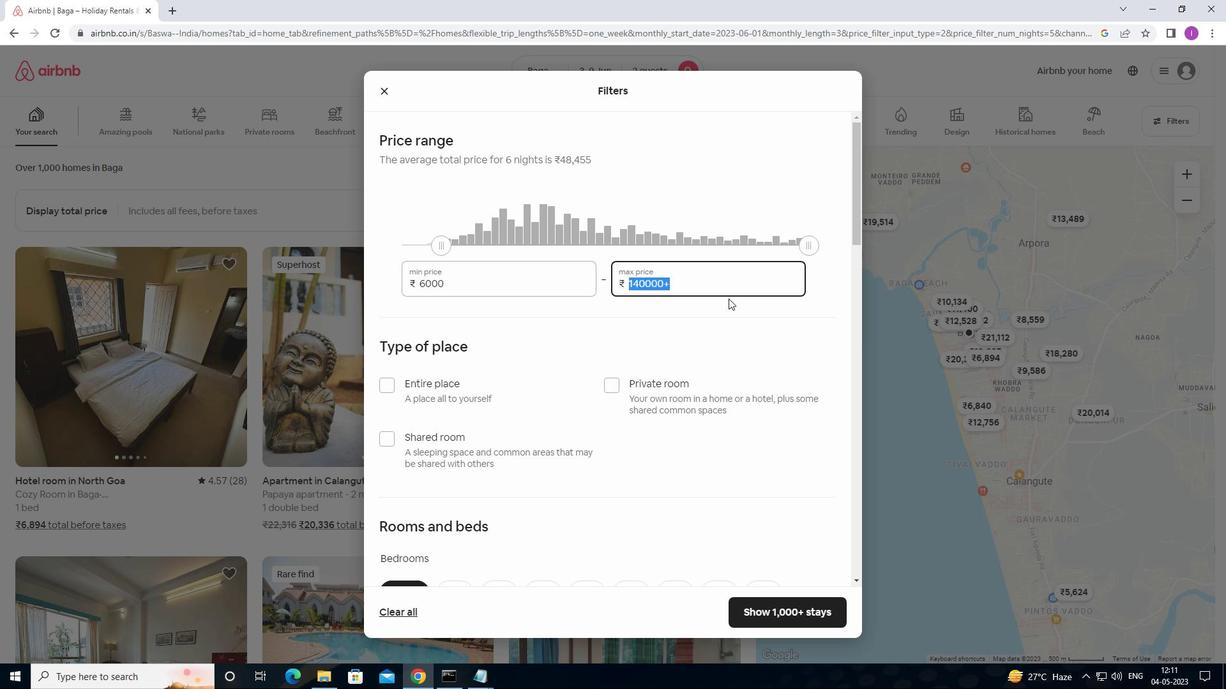 
Action: Key pressed 12
Screenshot: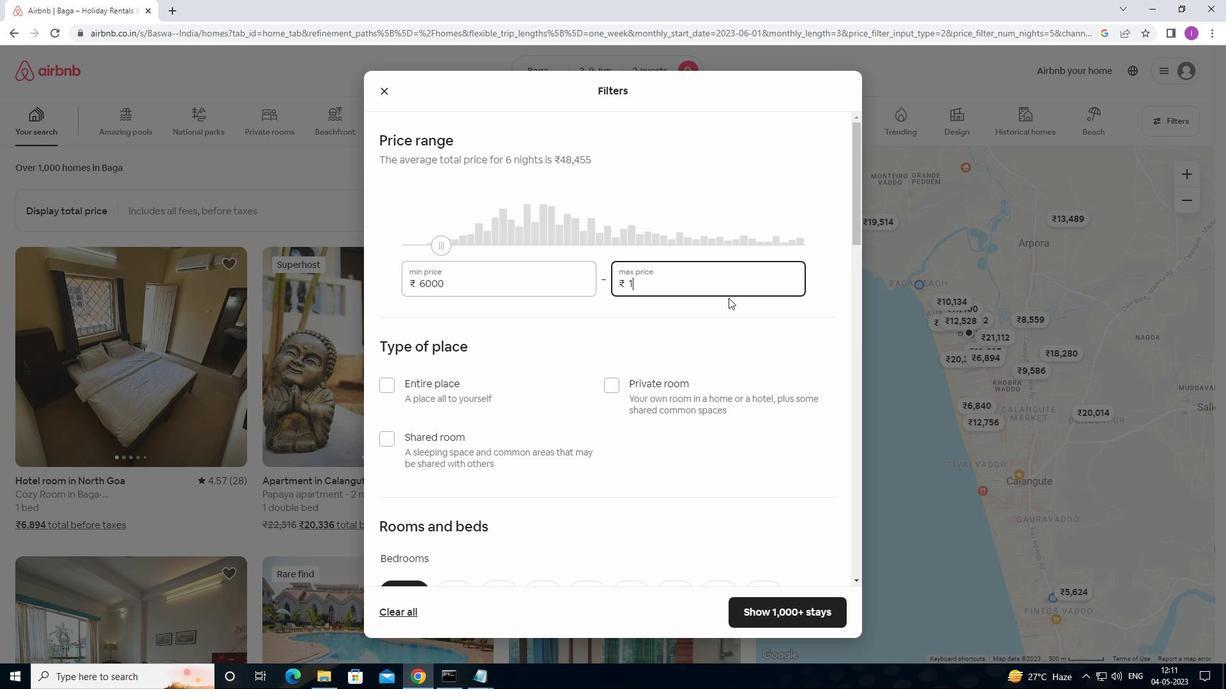 
Action: Mouse moved to (729, 297)
Screenshot: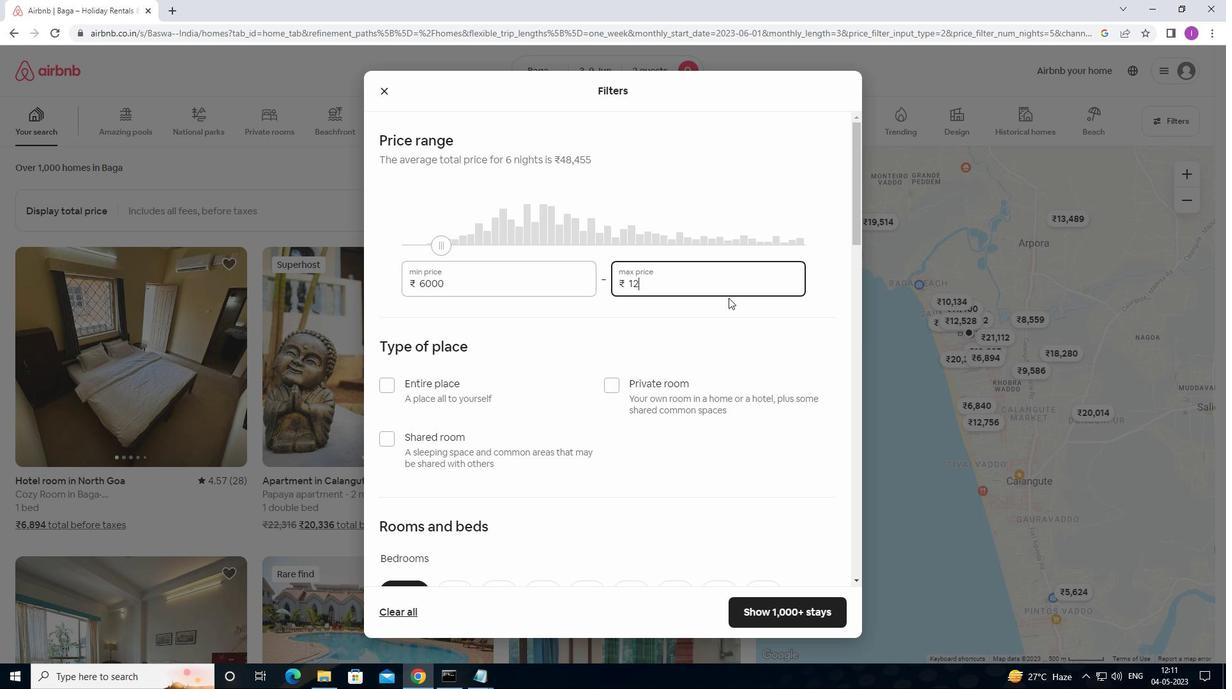 
Action: Key pressed 0
Screenshot: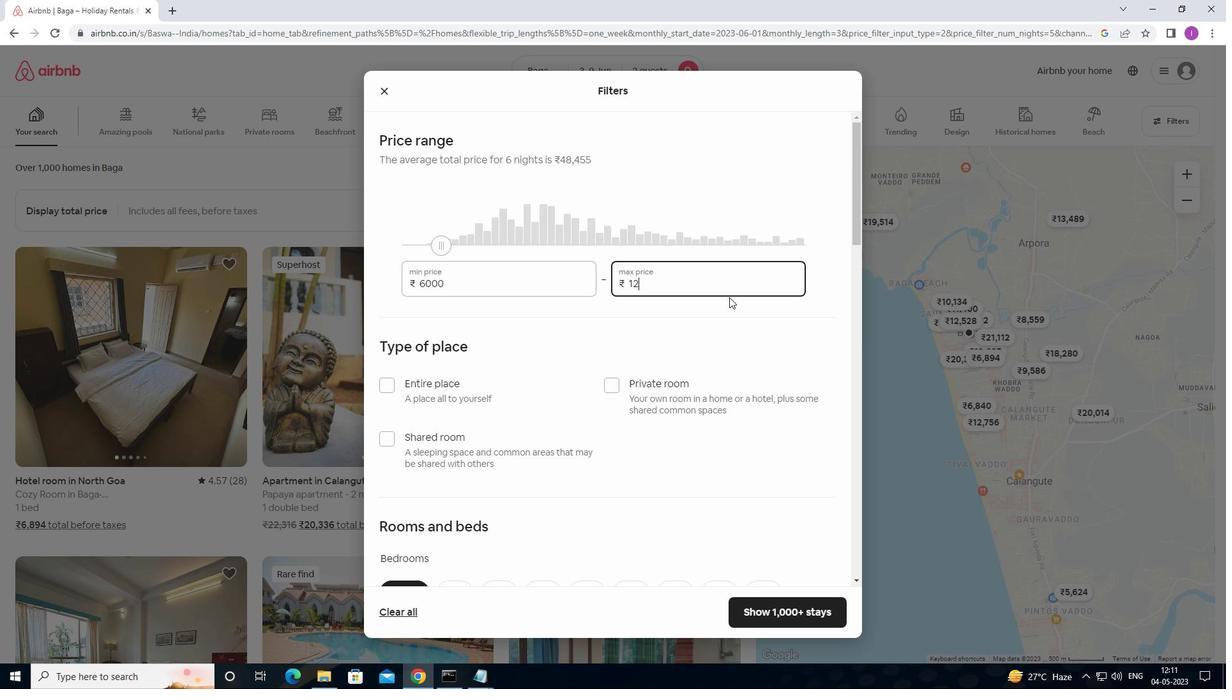 
Action: Mouse moved to (729, 297)
Screenshot: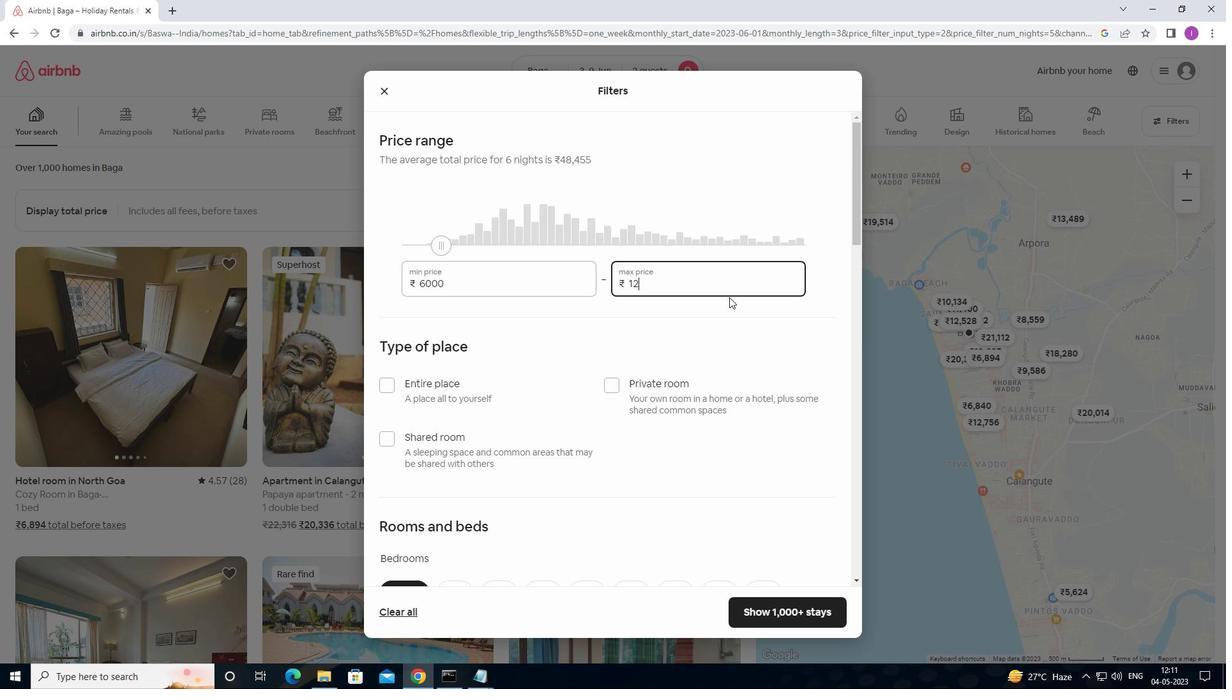
Action: Key pressed 00
Screenshot: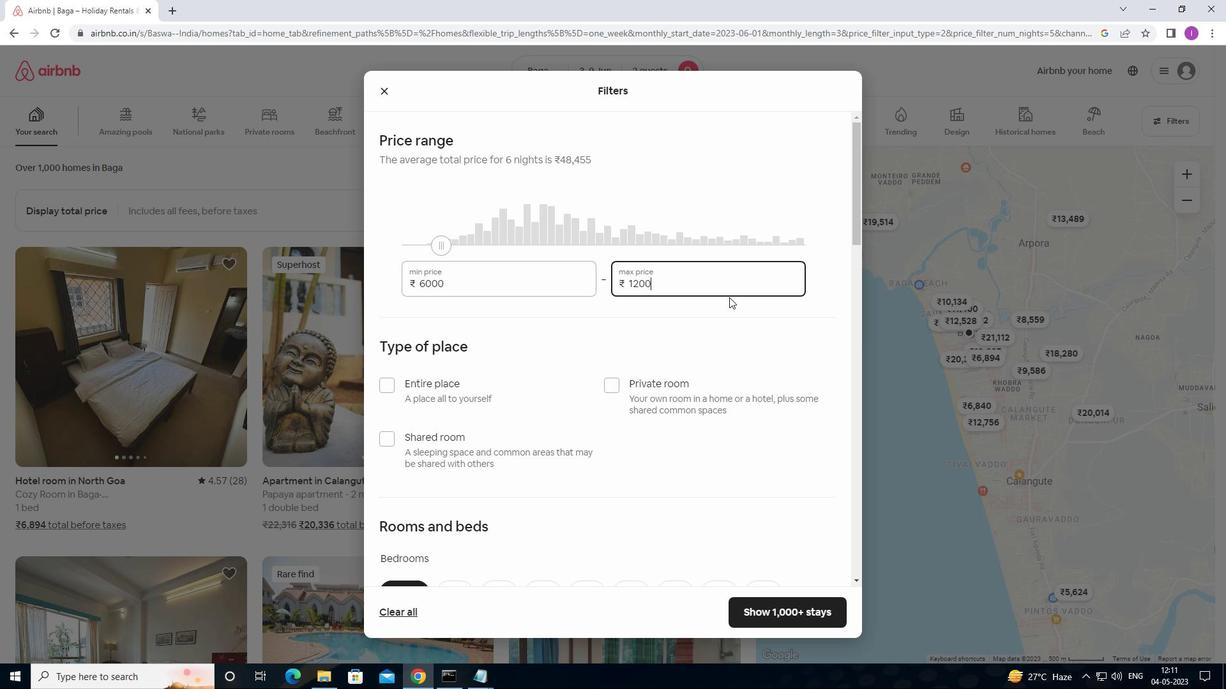 
Action: Mouse moved to (583, 412)
Screenshot: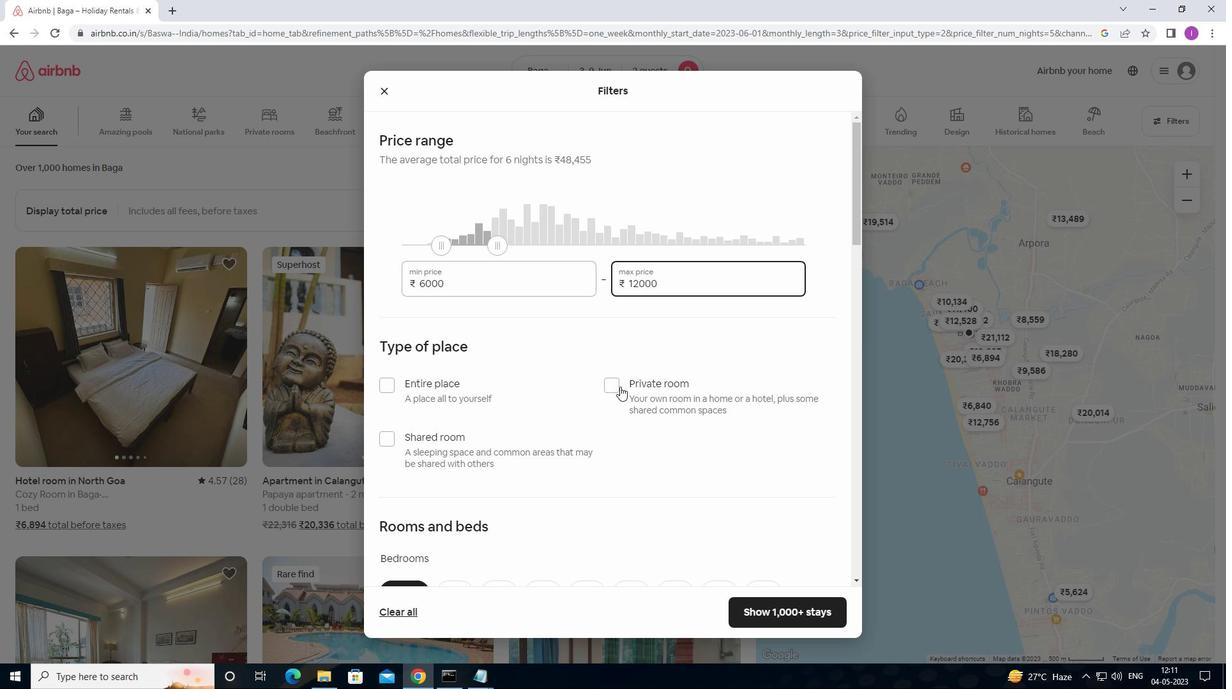 
Action: Mouse scrolled (583, 411) with delta (0, 0)
Screenshot: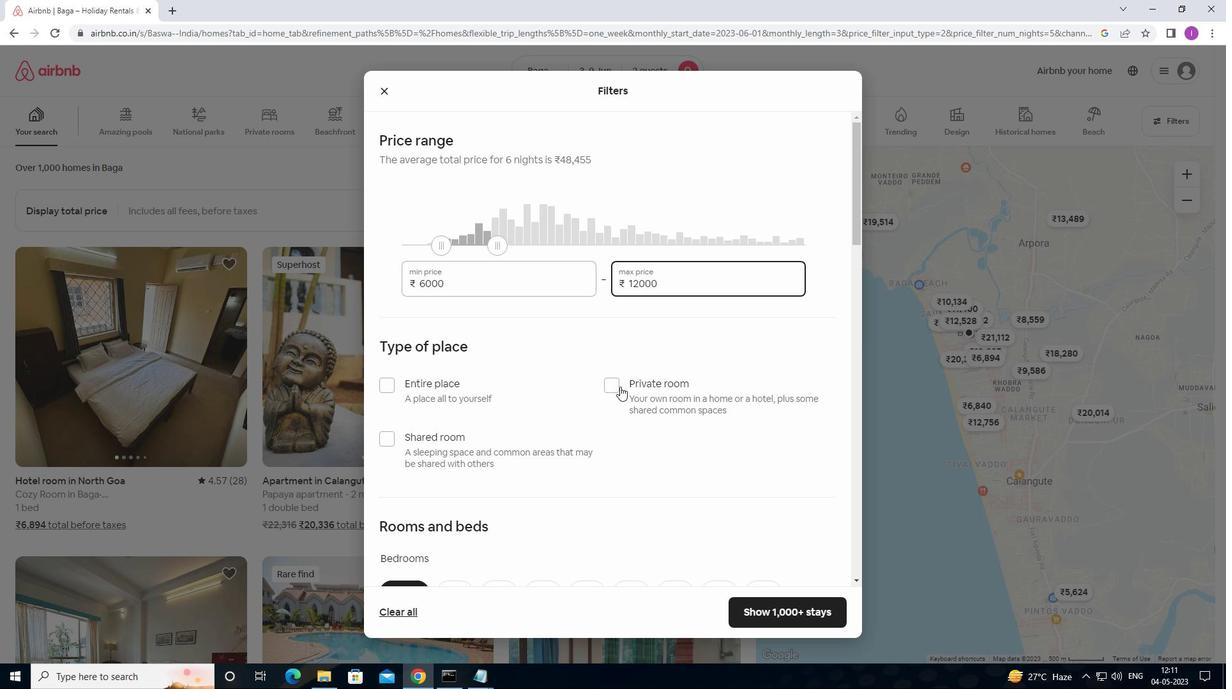 
Action: Mouse moved to (393, 322)
Screenshot: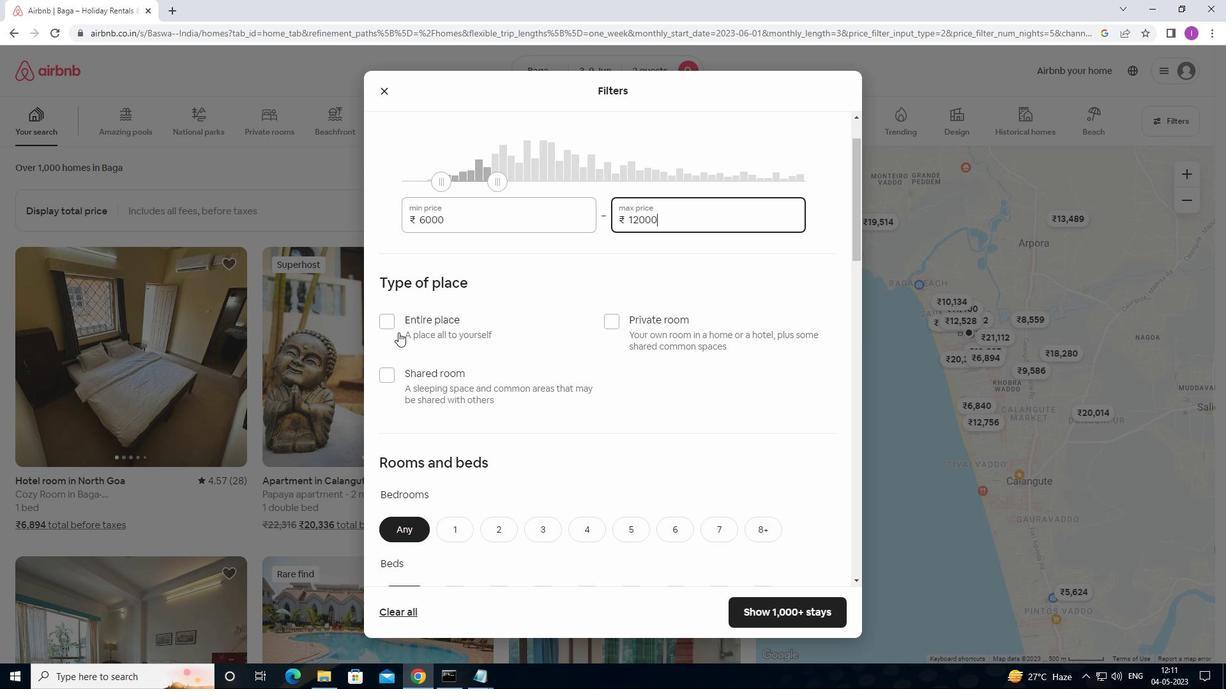 
Action: Mouse pressed left at (393, 322)
Screenshot: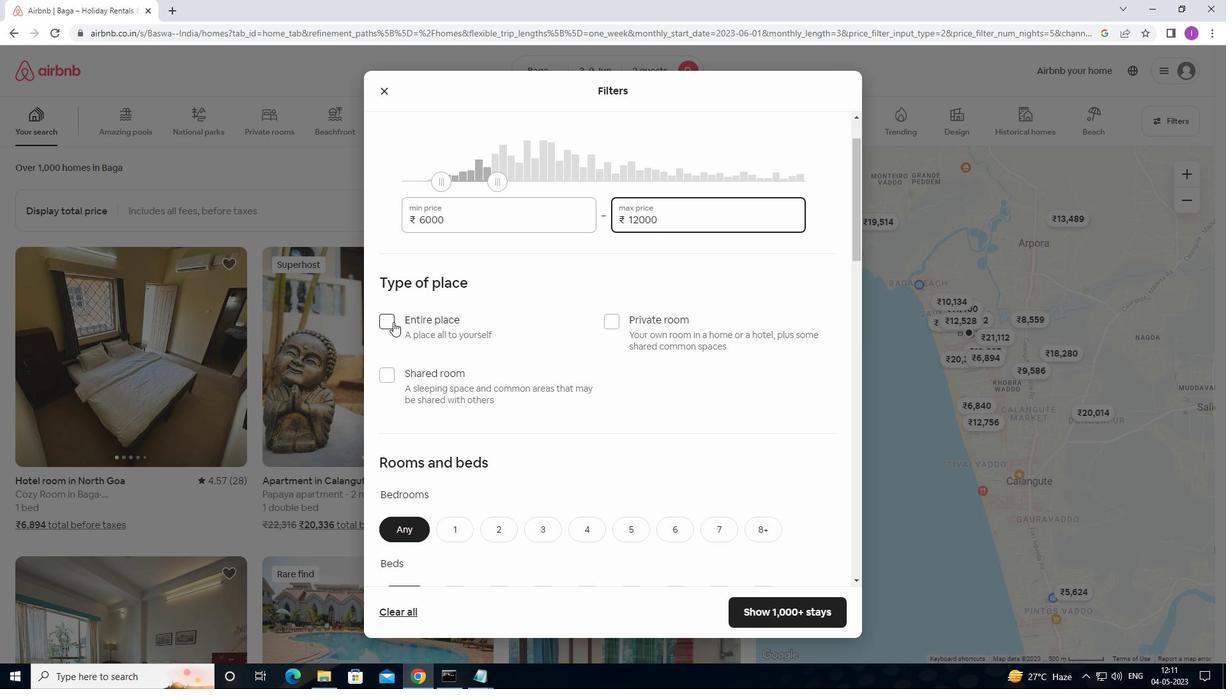 
Action: Mouse moved to (541, 345)
Screenshot: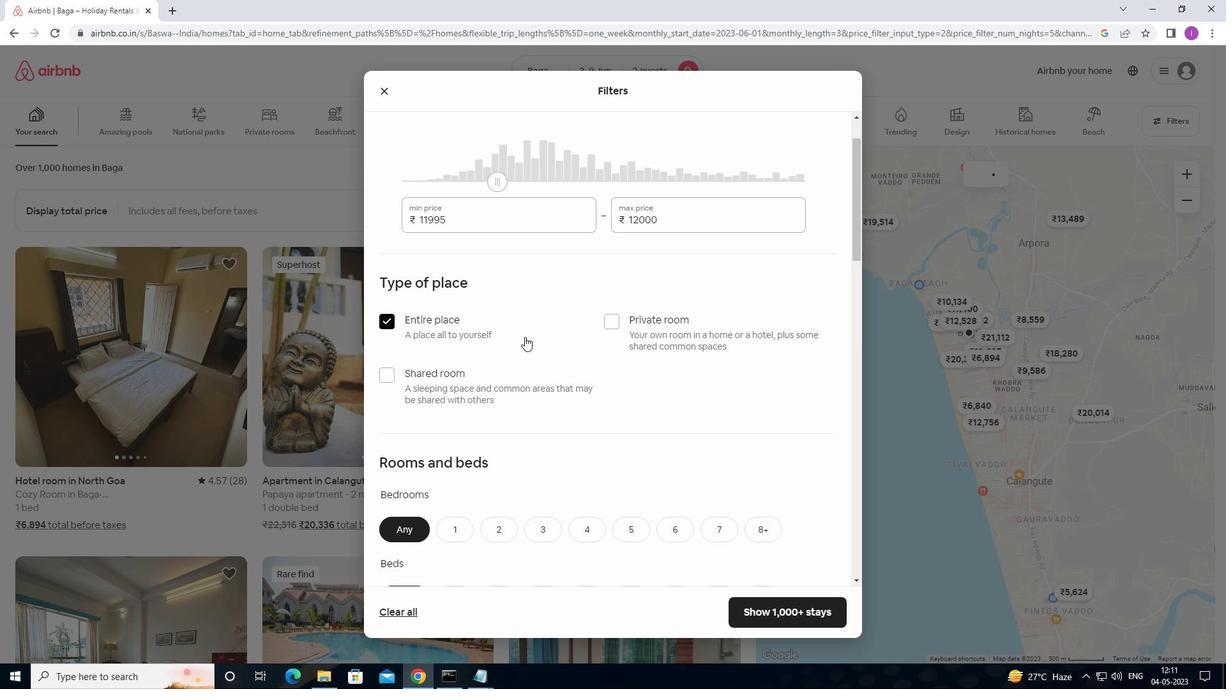 
Action: Mouse scrolled (541, 344) with delta (0, 0)
Screenshot: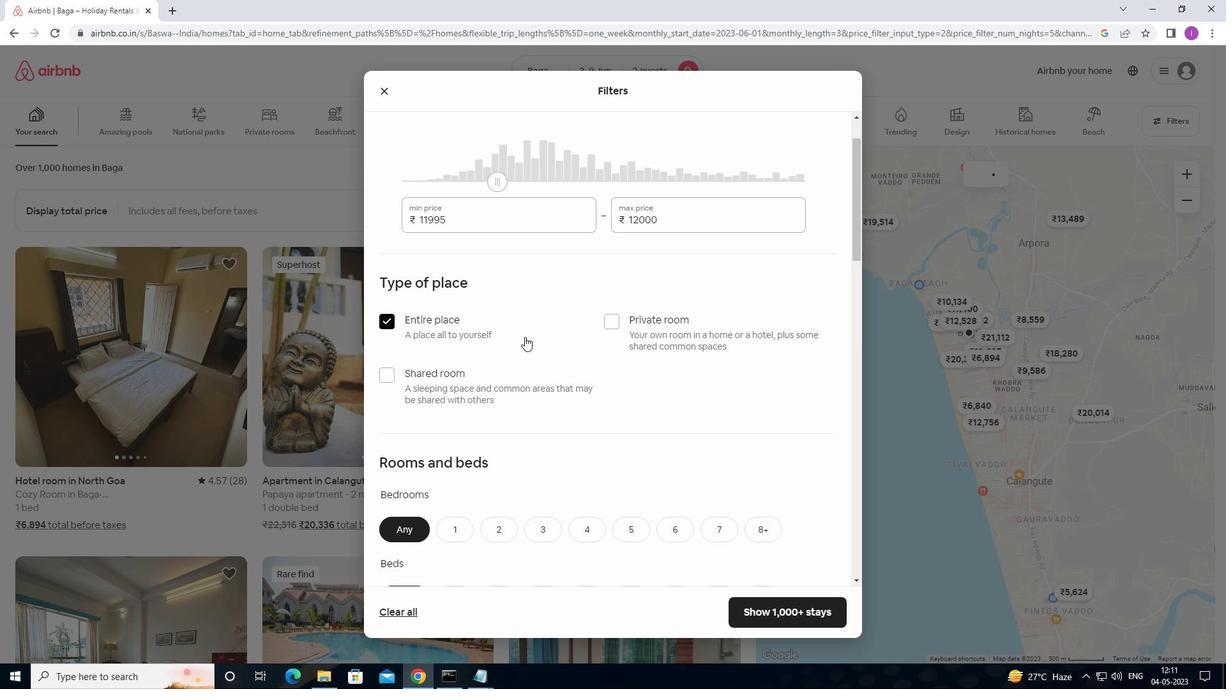 
Action: Mouse moved to (544, 347)
Screenshot: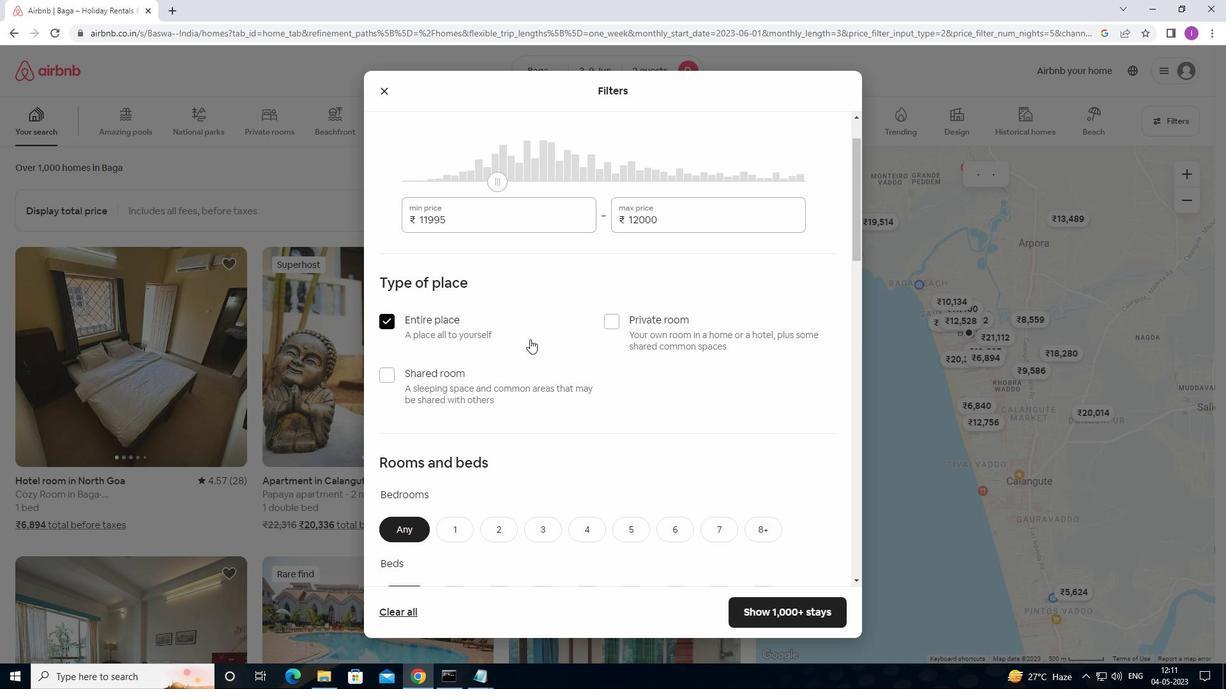 
Action: Mouse scrolled (544, 346) with delta (0, 0)
Screenshot: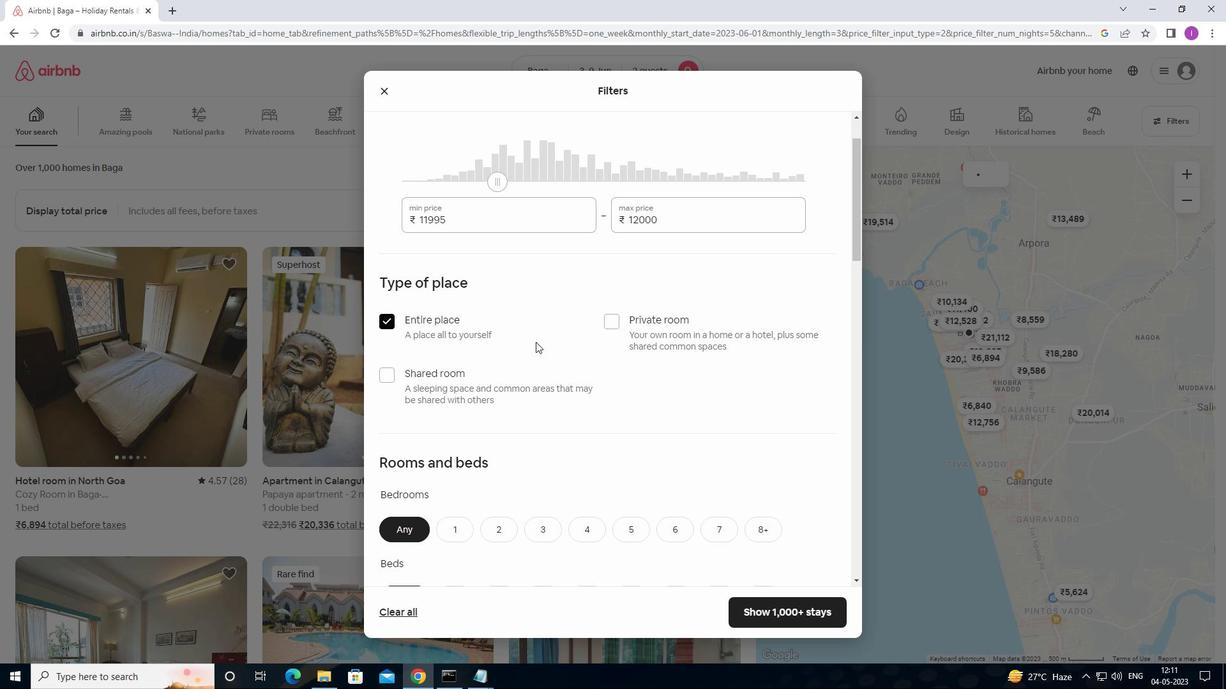 
Action: Mouse moved to (461, 395)
Screenshot: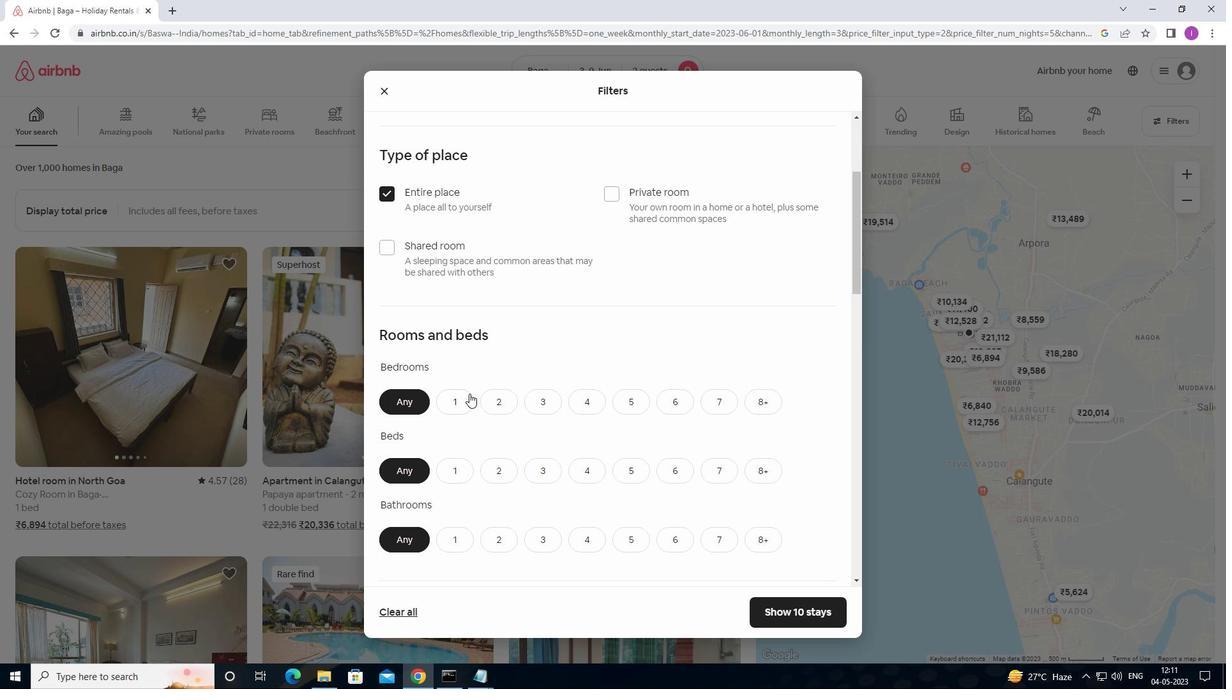 
Action: Mouse pressed left at (461, 395)
Screenshot: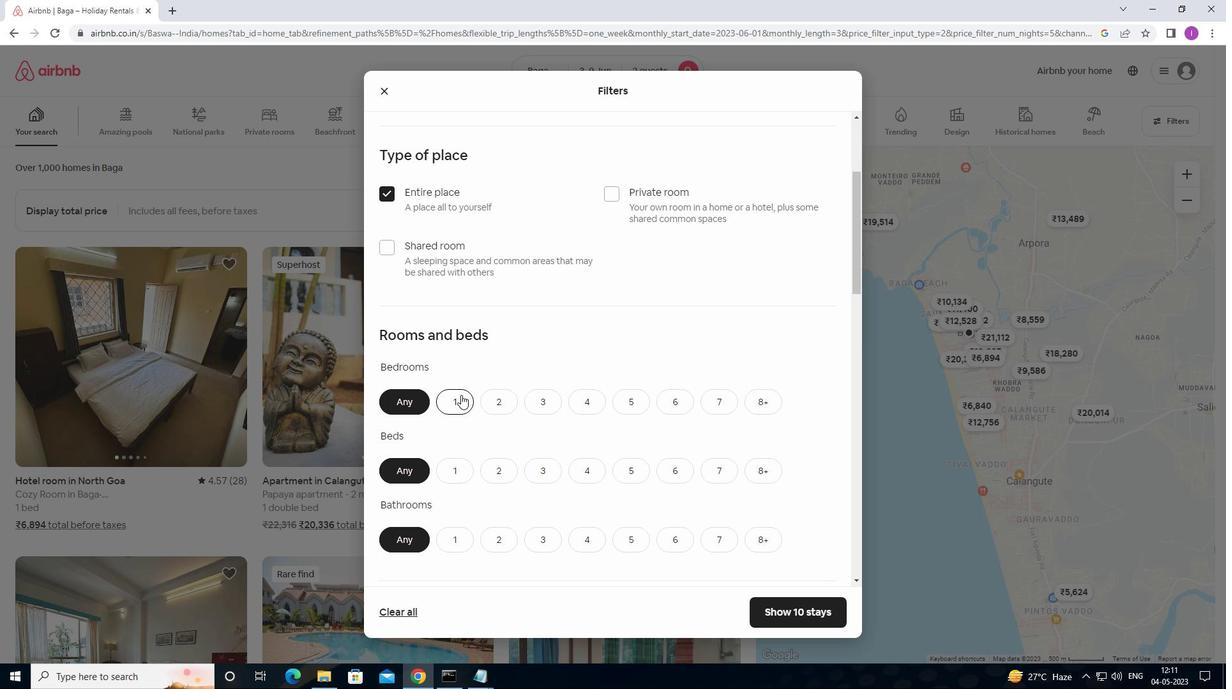 
Action: Mouse moved to (458, 465)
Screenshot: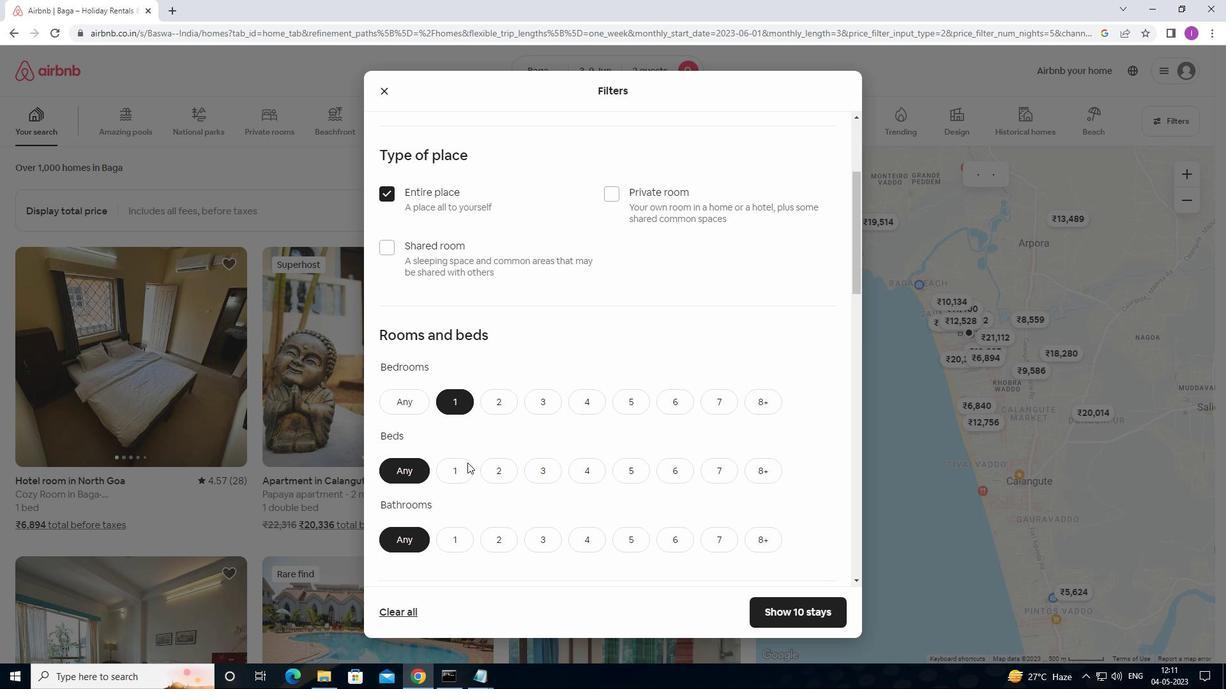 
Action: Mouse pressed left at (458, 465)
Screenshot: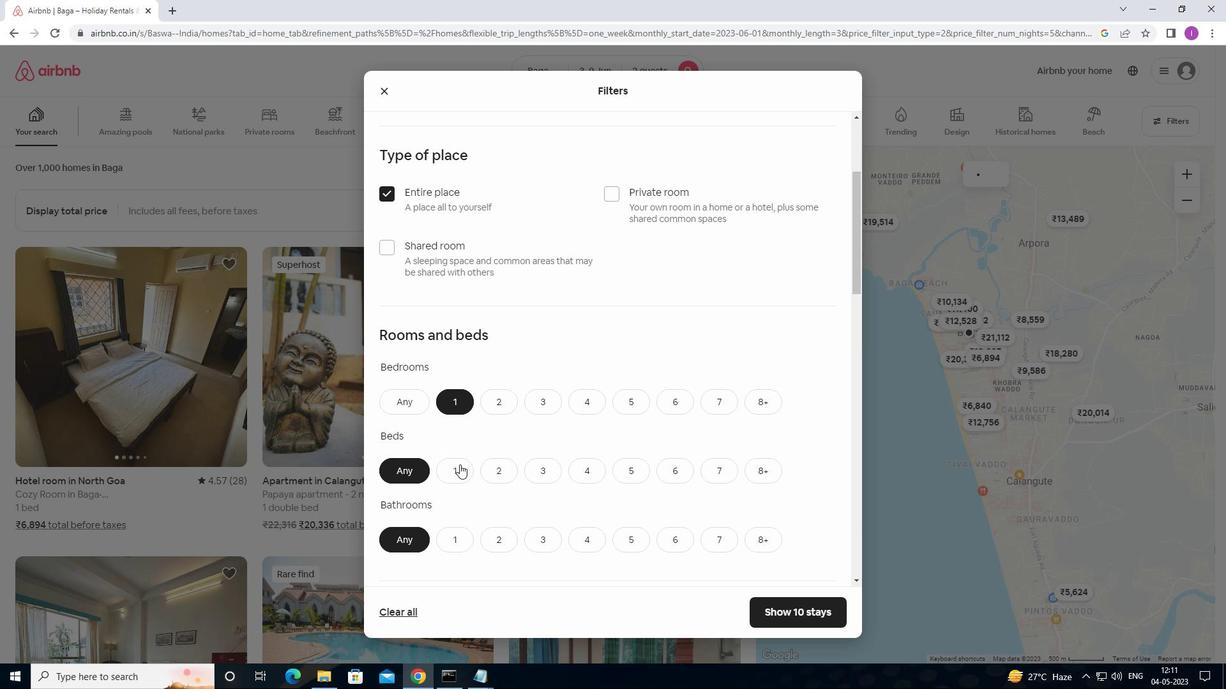 
Action: Mouse moved to (454, 540)
Screenshot: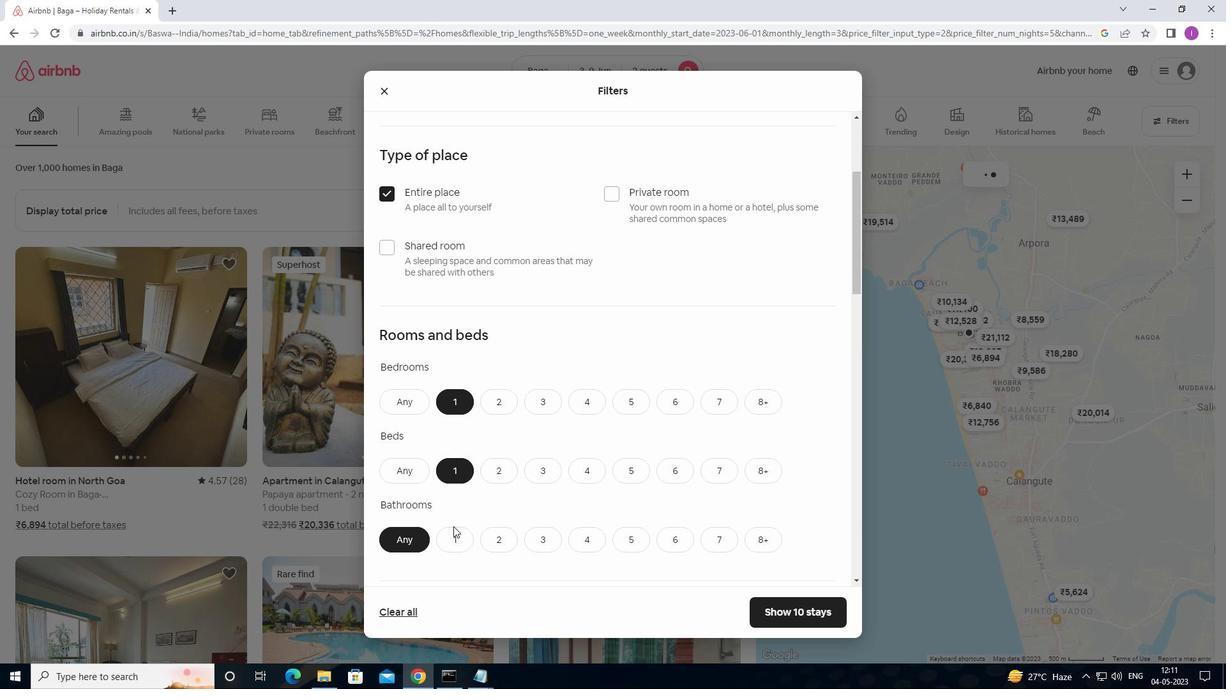
Action: Mouse pressed left at (454, 540)
Screenshot: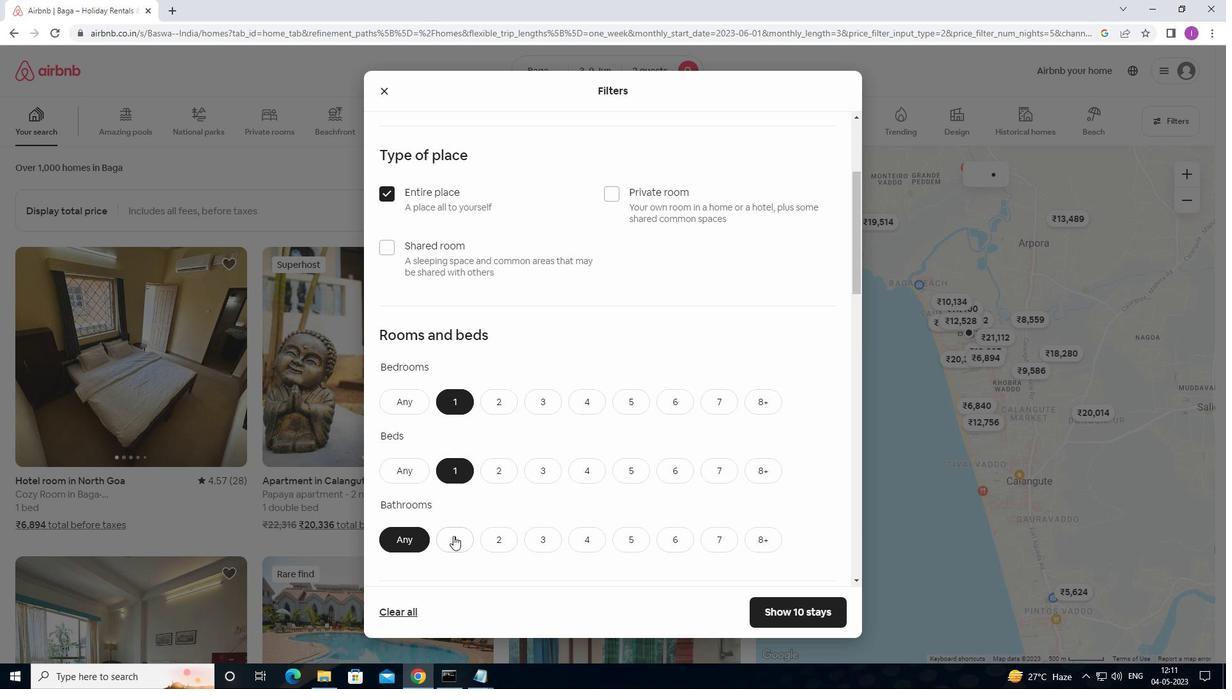 
Action: Mouse moved to (534, 510)
Screenshot: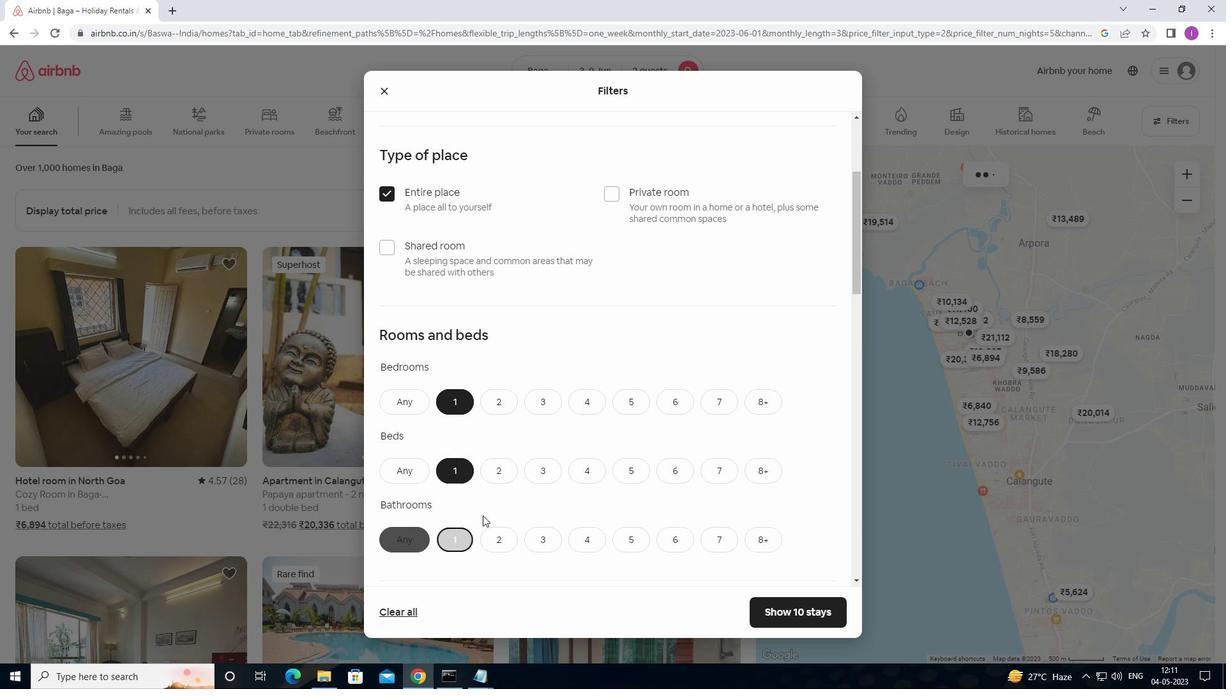 
Action: Mouse scrolled (534, 509) with delta (0, 0)
Screenshot: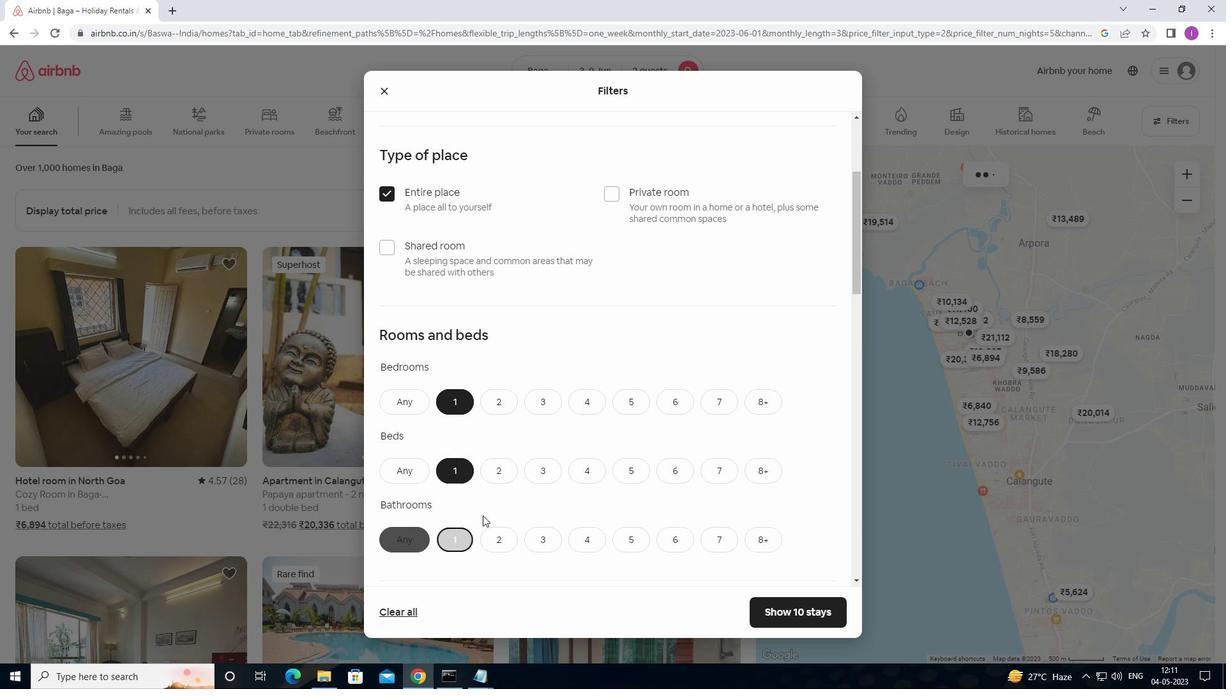 
Action: Mouse moved to (569, 516)
Screenshot: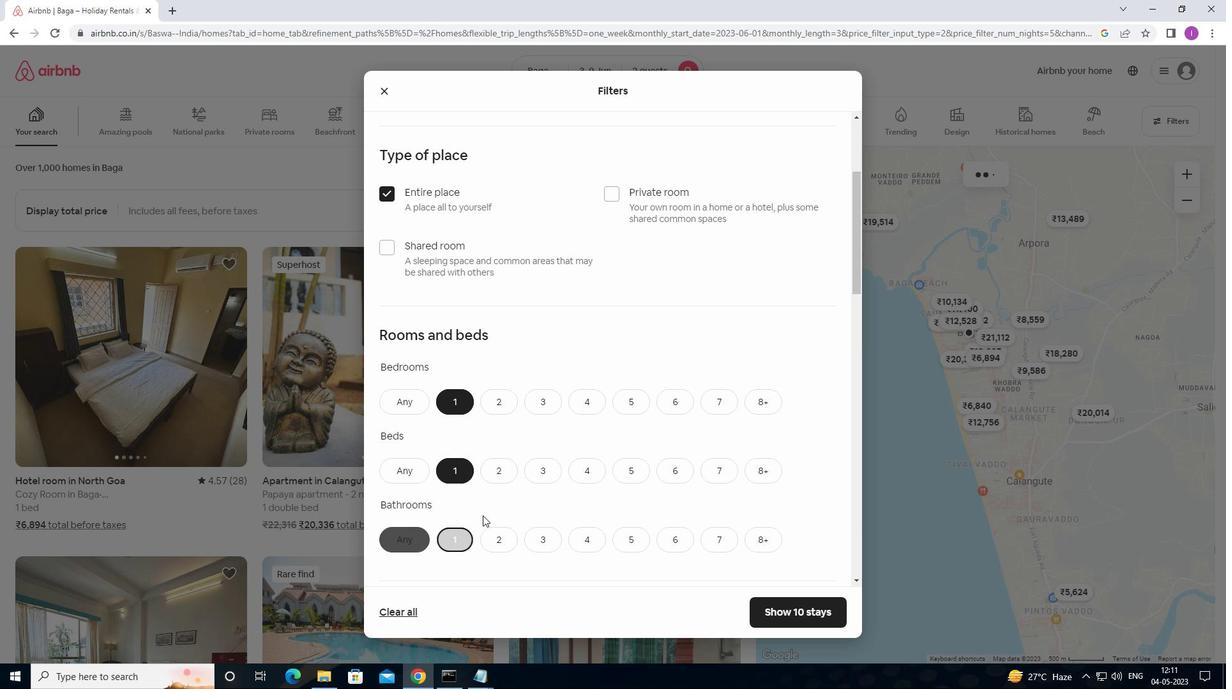 
Action: Mouse scrolled (569, 515) with delta (0, 0)
Screenshot: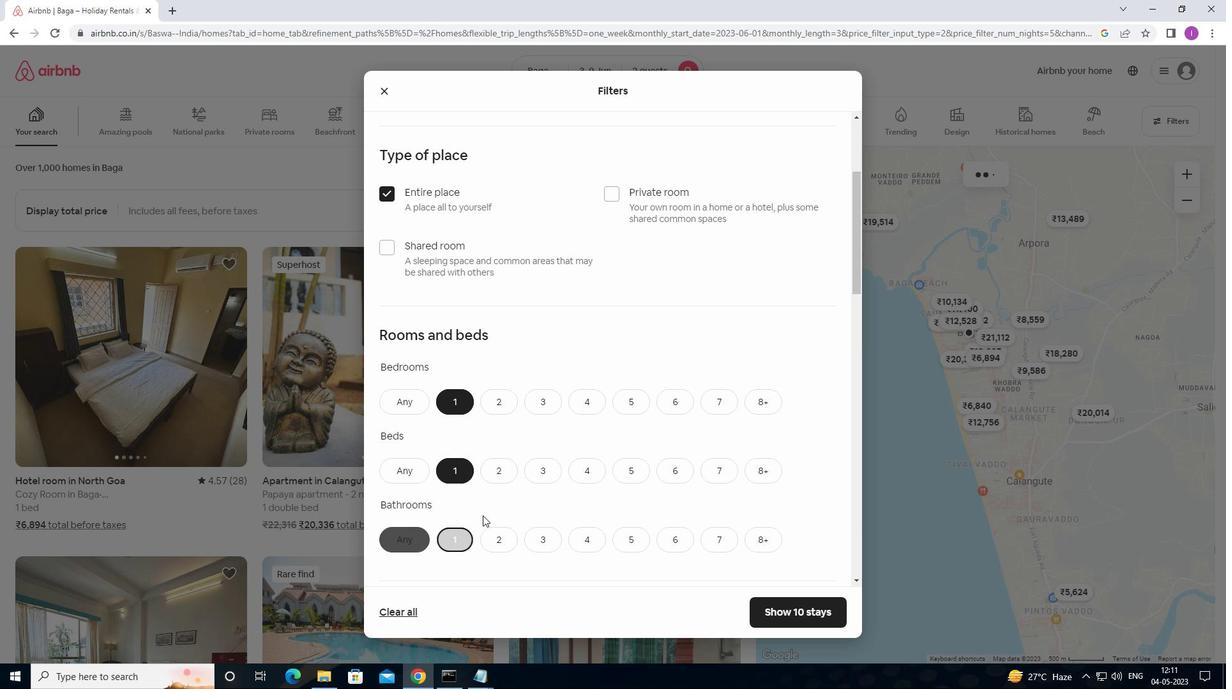 
Action: Mouse moved to (579, 516)
Screenshot: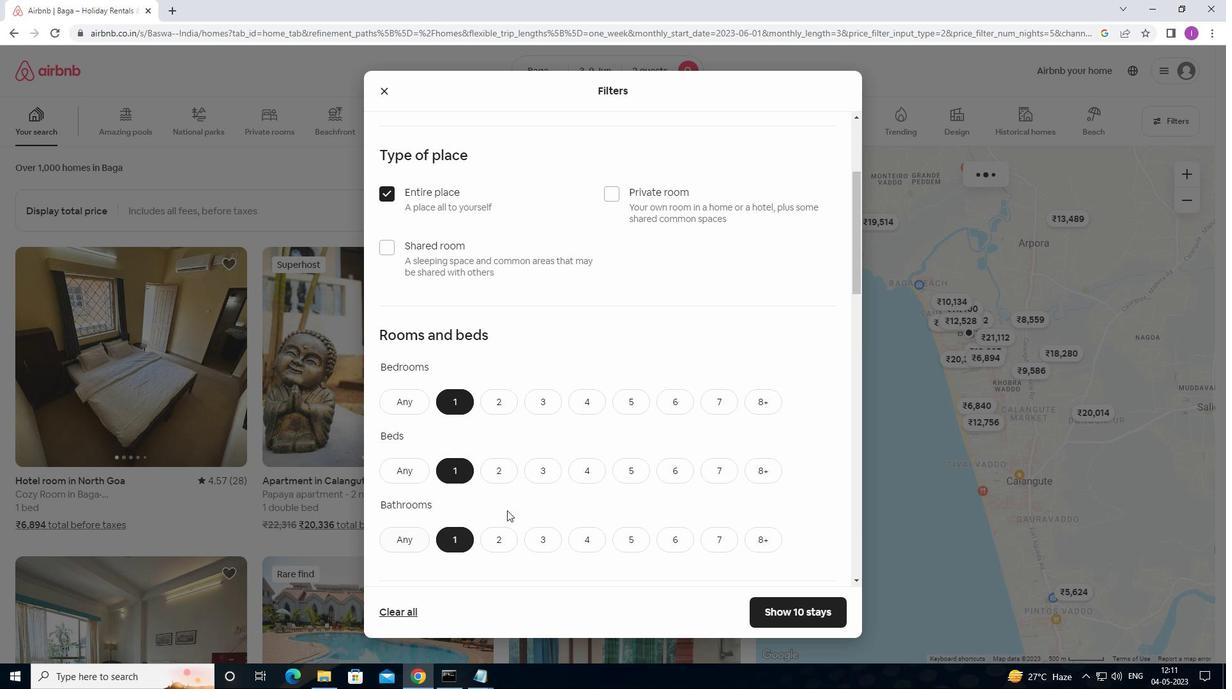 
Action: Mouse scrolled (579, 515) with delta (0, 0)
Screenshot: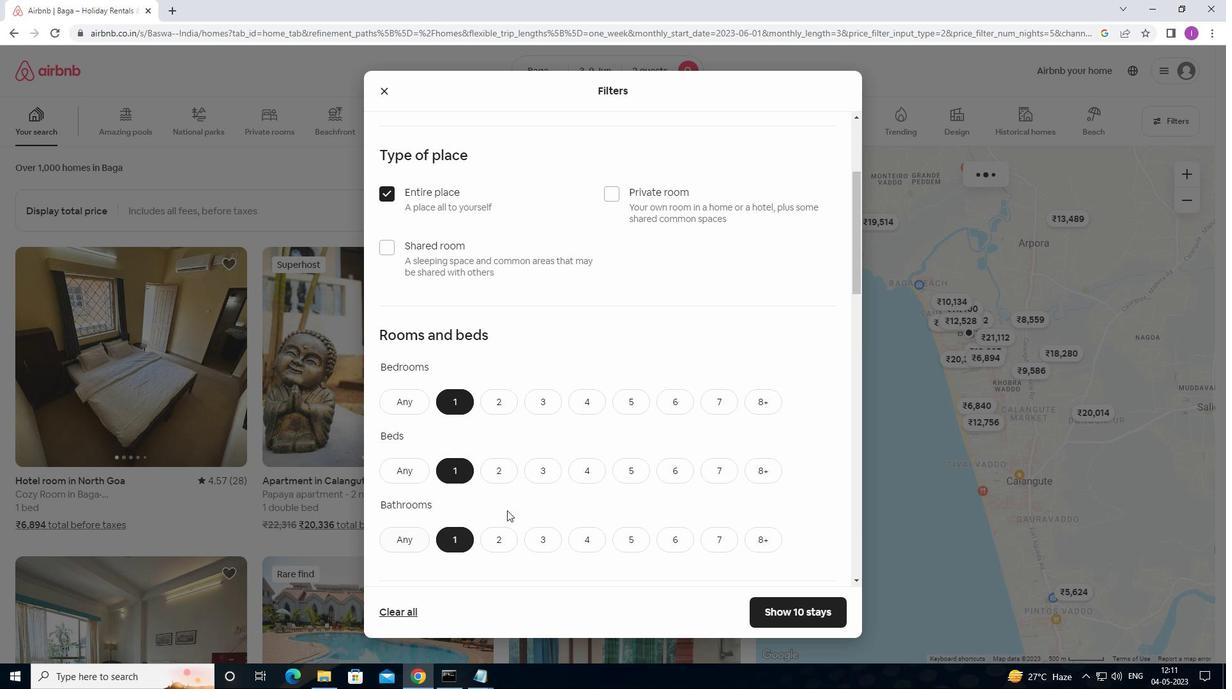 
Action: Mouse moved to (584, 516)
Screenshot: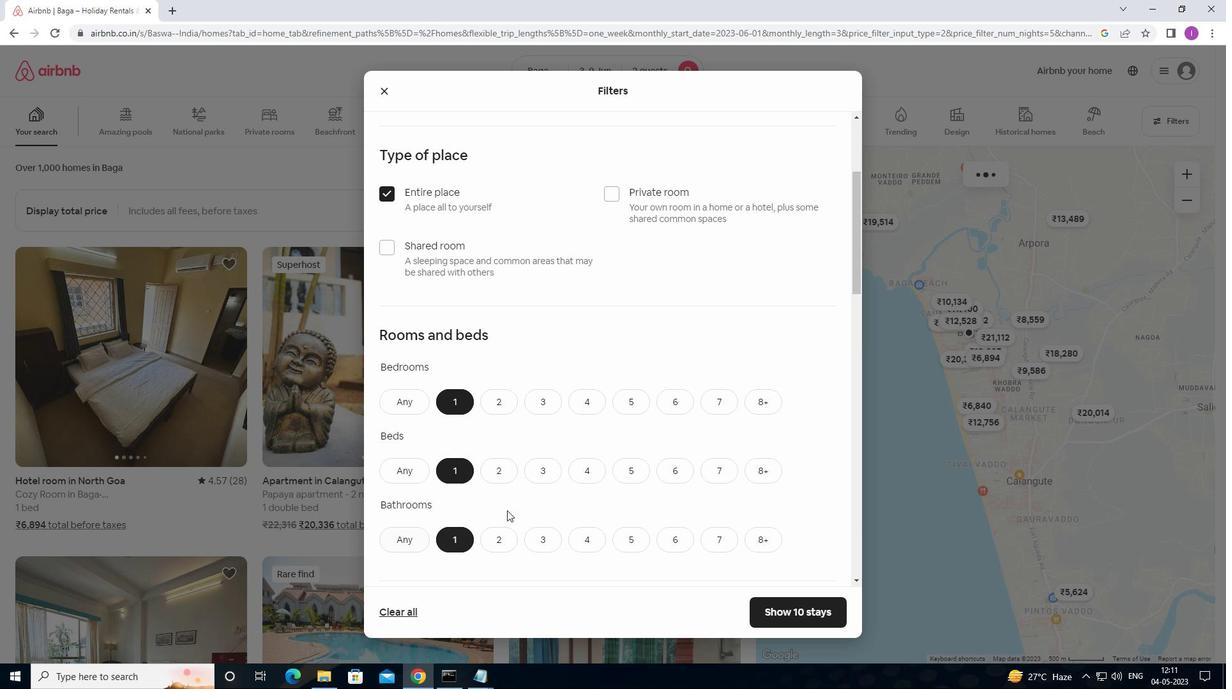 
Action: Mouse scrolled (584, 515) with delta (0, 0)
Screenshot: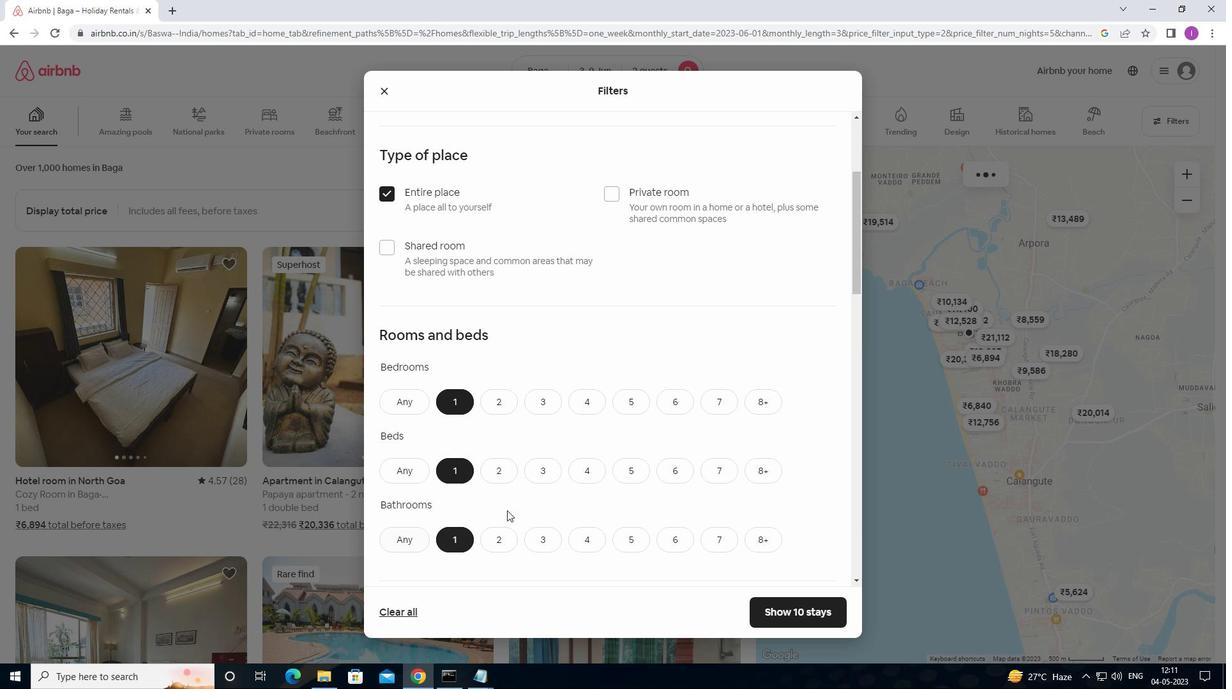 
Action: Mouse moved to (587, 511)
Screenshot: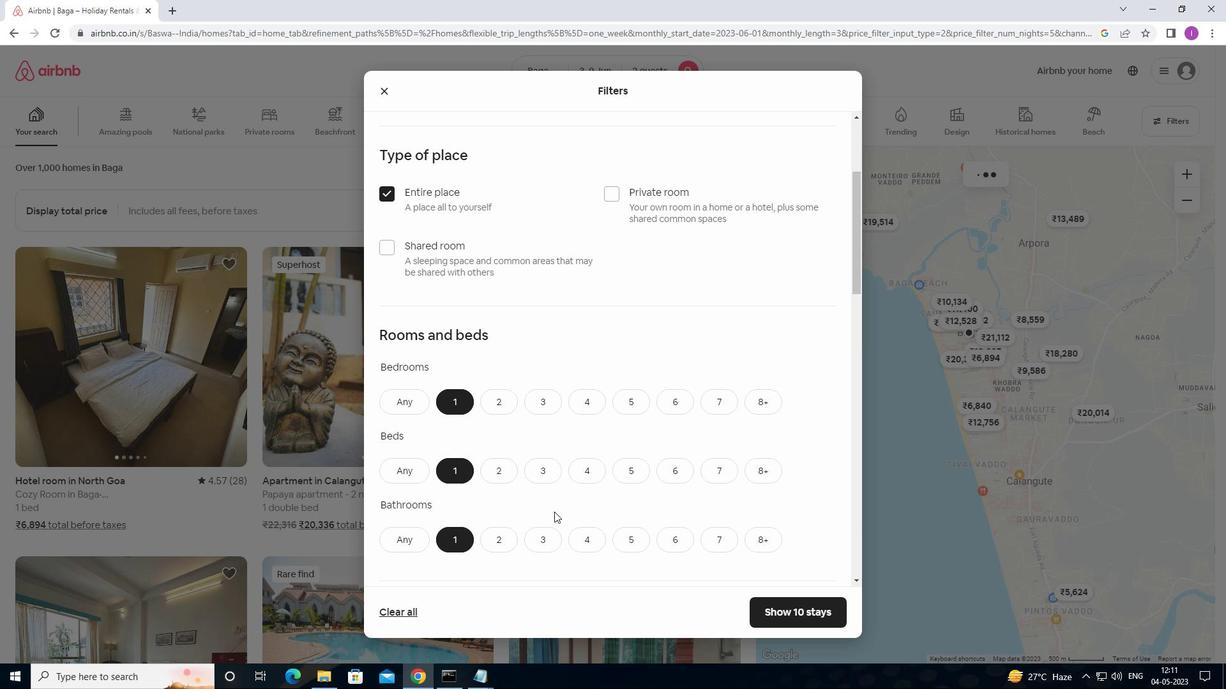 
Action: Mouse scrolled (587, 510) with delta (0, 0)
Screenshot: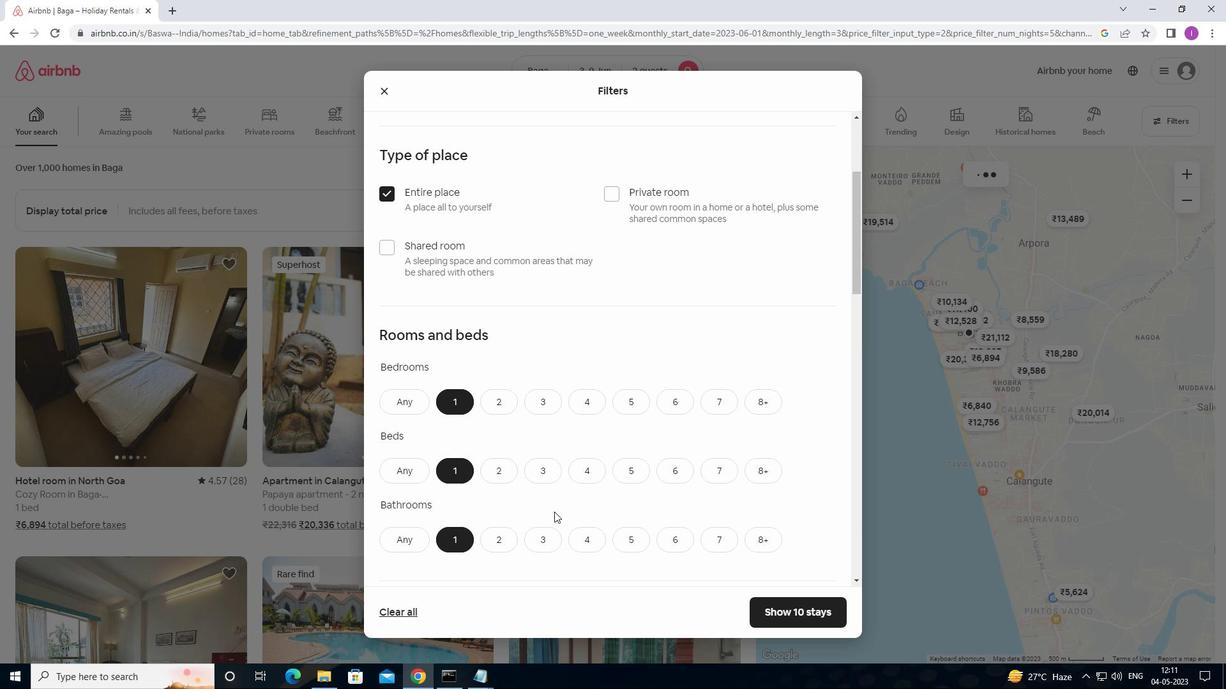 
Action: Mouse moved to (604, 495)
Screenshot: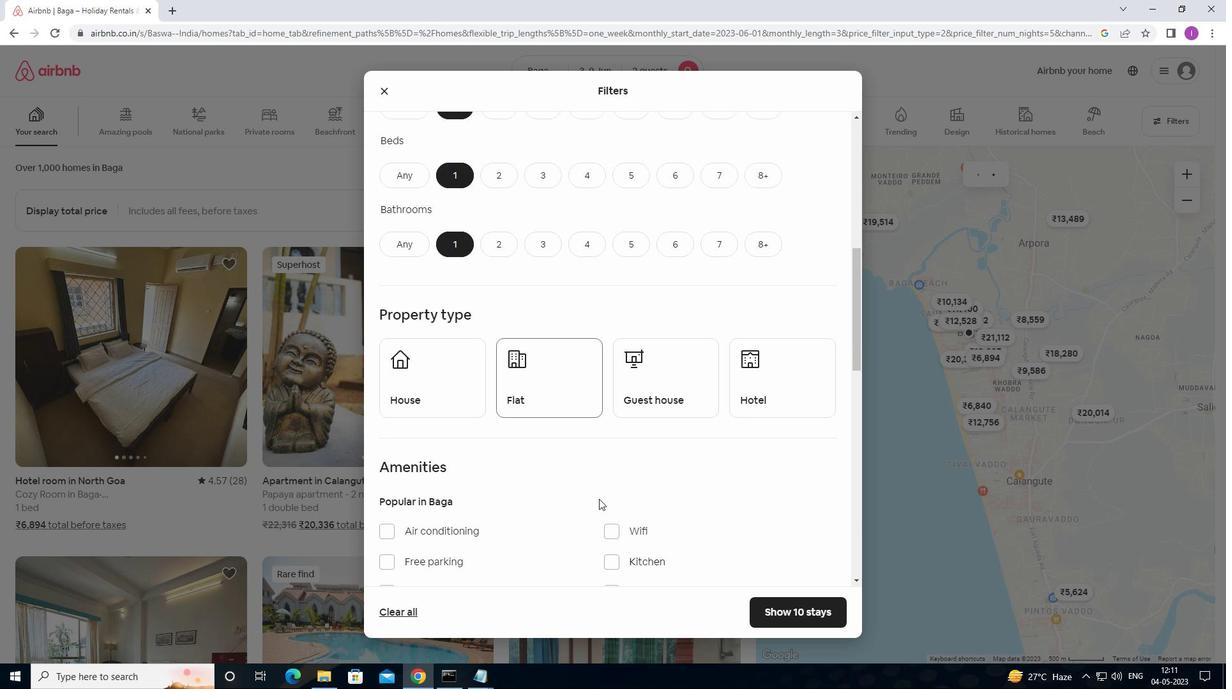 
Action: Mouse scrolled (604, 494) with delta (0, 0)
Screenshot: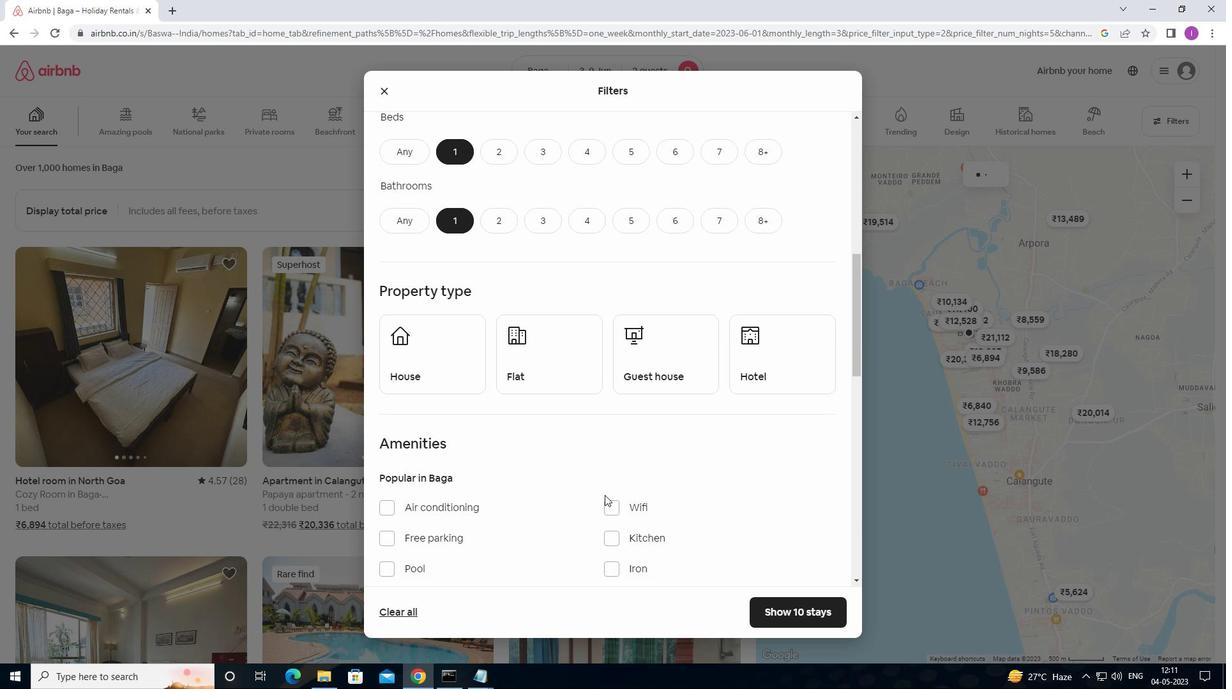 
Action: Mouse scrolled (604, 494) with delta (0, 0)
Screenshot: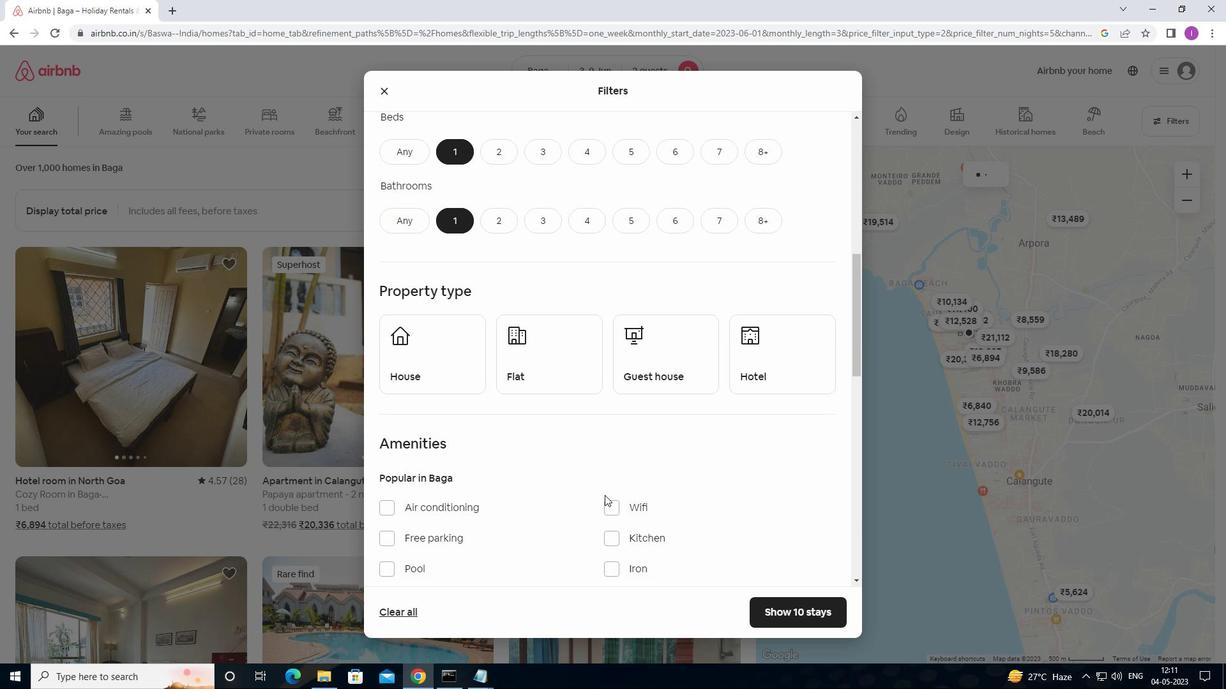 
Action: Mouse moved to (405, 231)
Screenshot: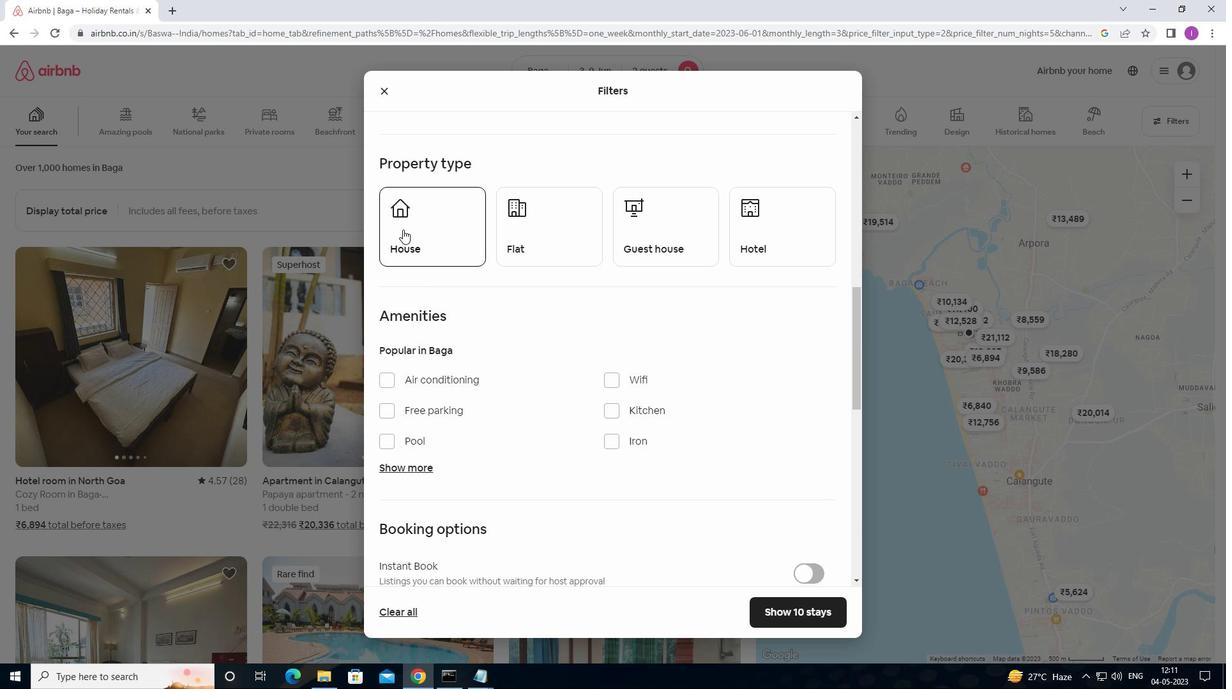 
Action: Mouse pressed left at (405, 231)
Screenshot: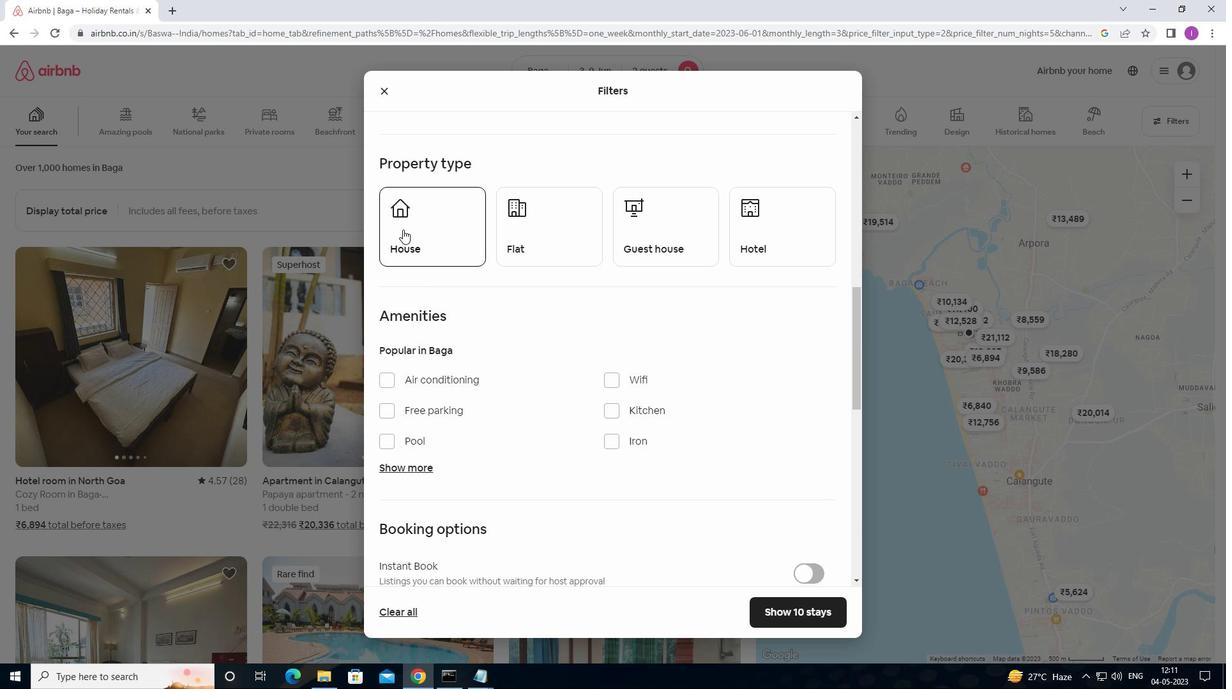 
Action: Mouse moved to (540, 239)
Screenshot: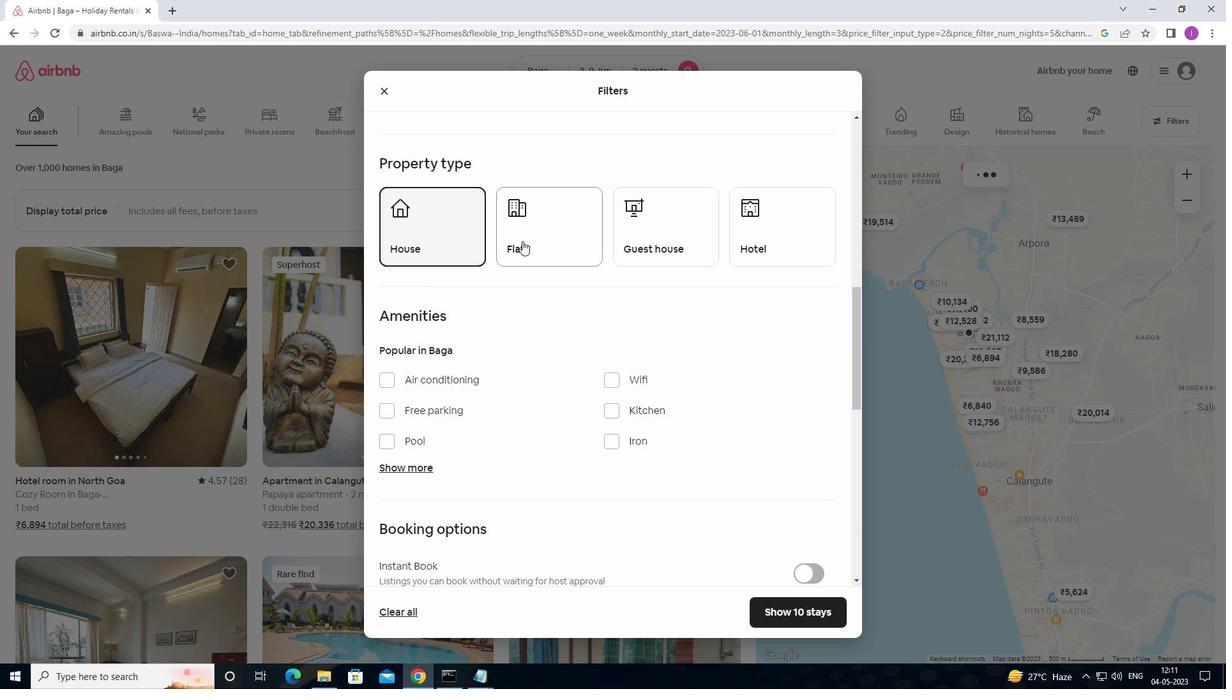 
Action: Mouse pressed left at (540, 239)
Screenshot: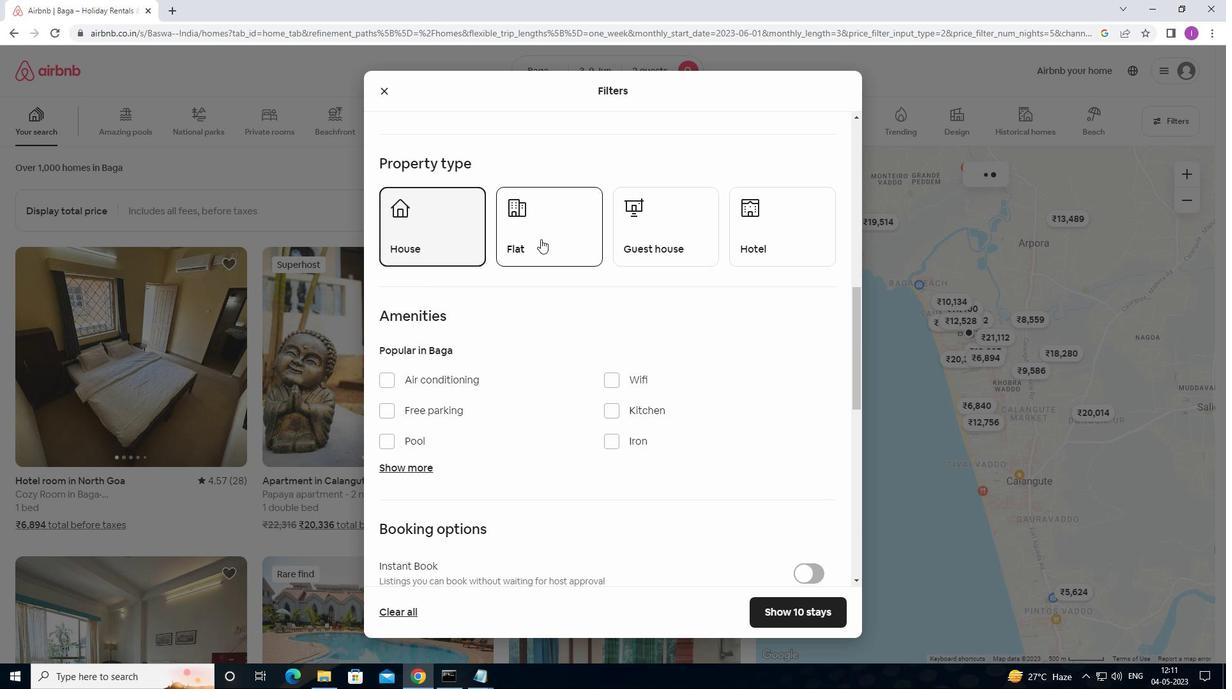 
Action: Mouse moved to (641, 237)
Screenshot: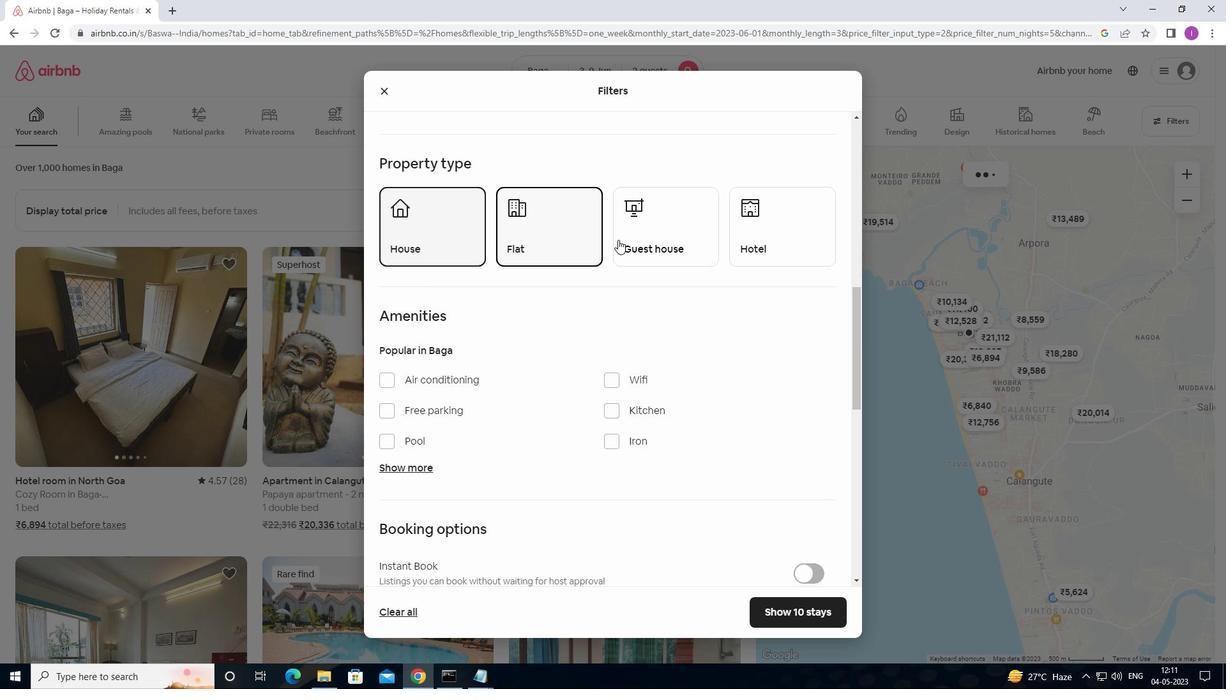 
Action: Mouse pressed left at (641, 237)
Screenshot: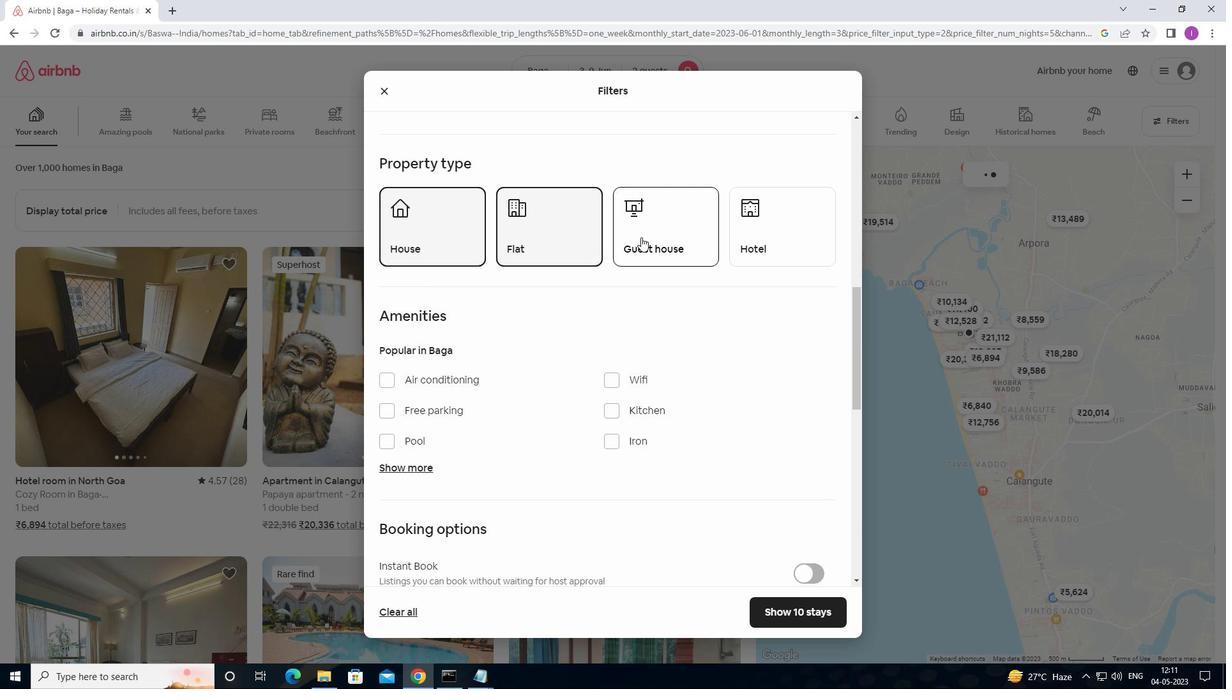 
Action: Mouse moved to (751, 241)
Screenshot: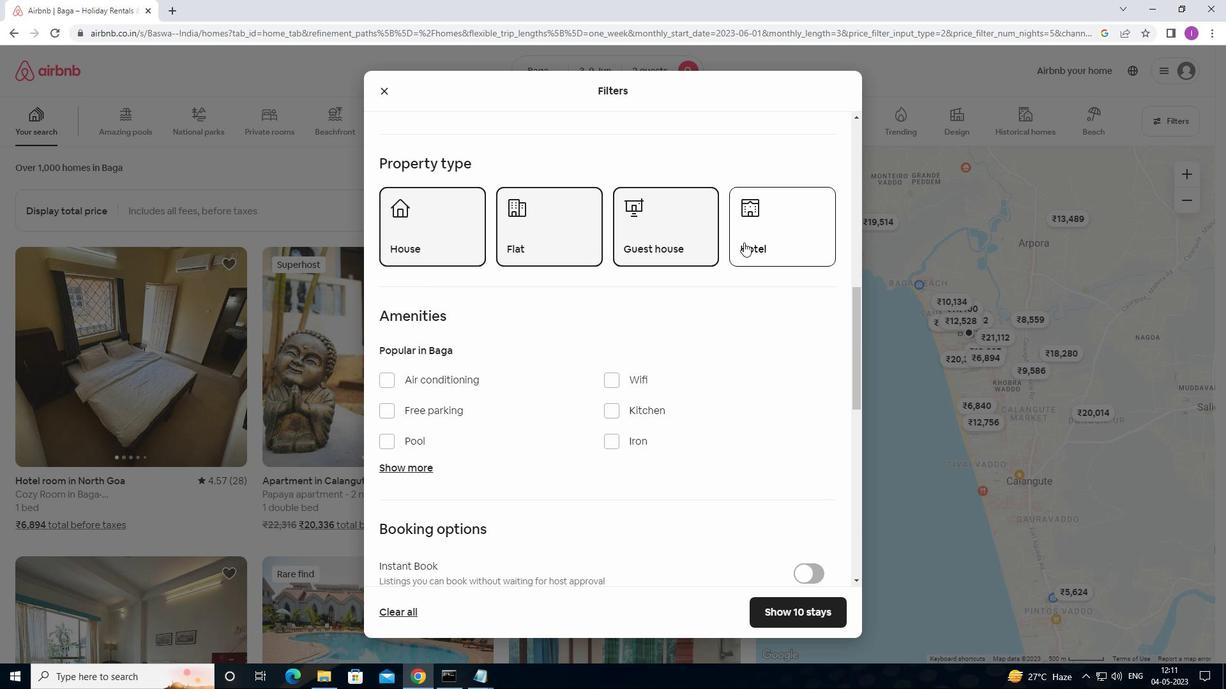 
Action: Mouse pressed left at (751, 241)
Screenshot: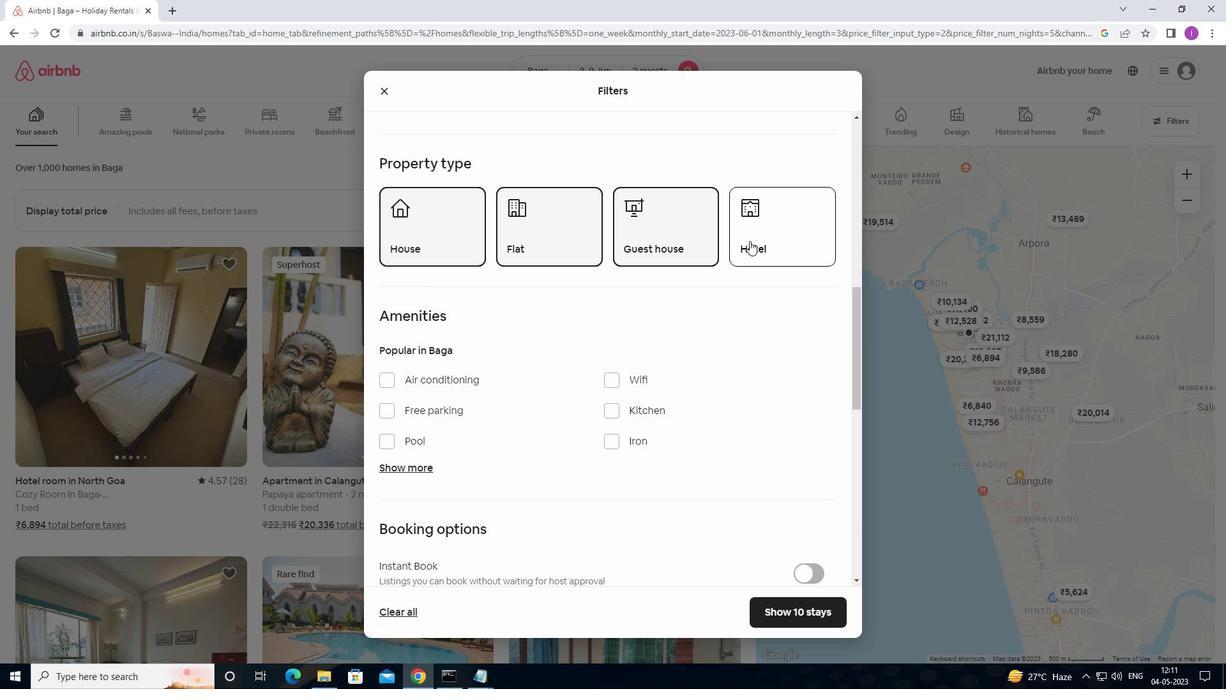 
Action: Mouse moved to (745, 421)
Screenshot: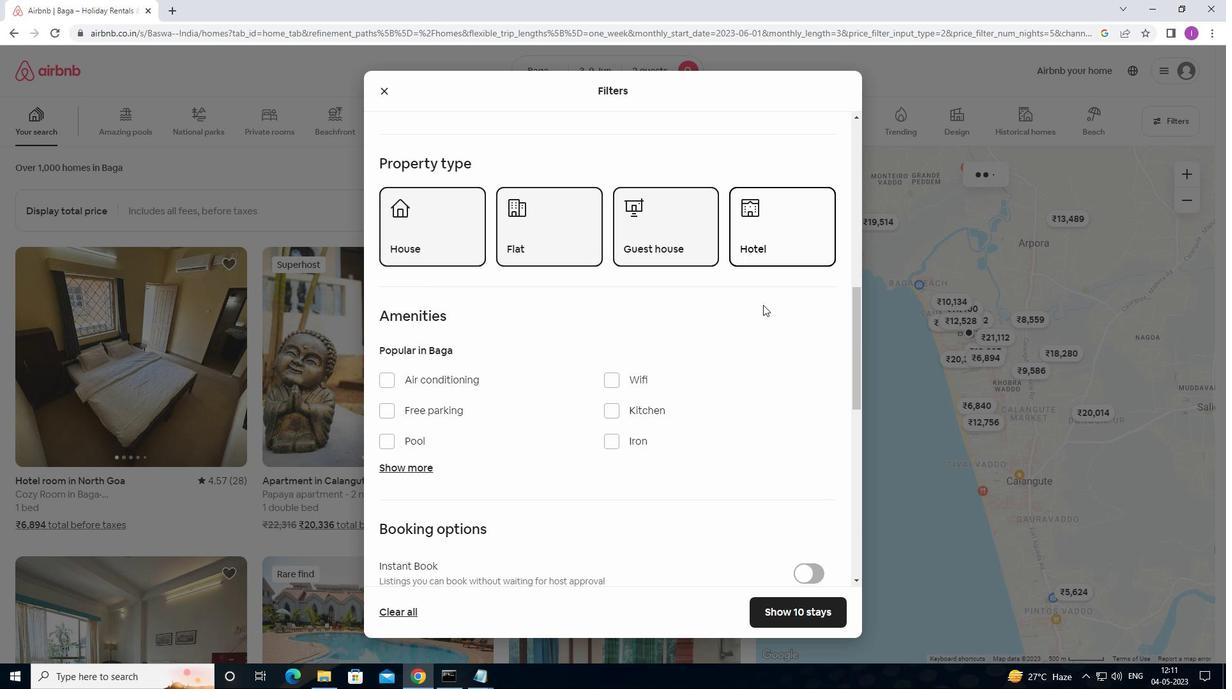 
Action: Mouse scrolled (745, 420) with delta (0, 0)
Screenshot: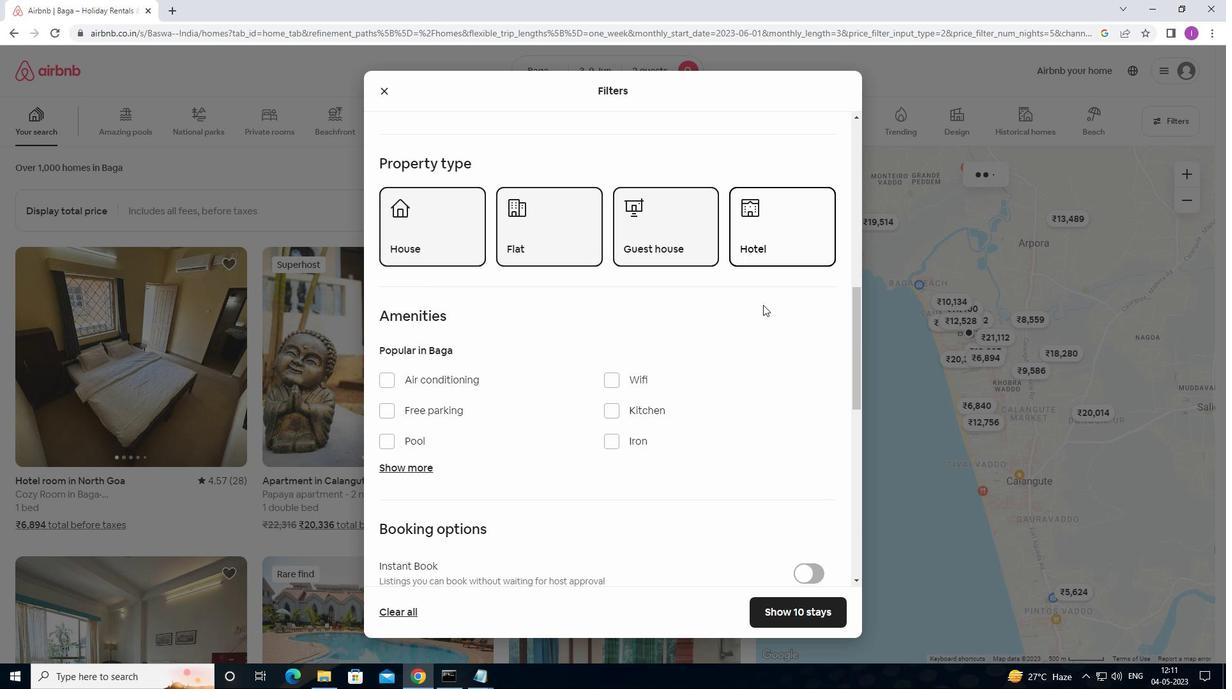 
Action: Mouse moved to (744, 436)
Screenshot: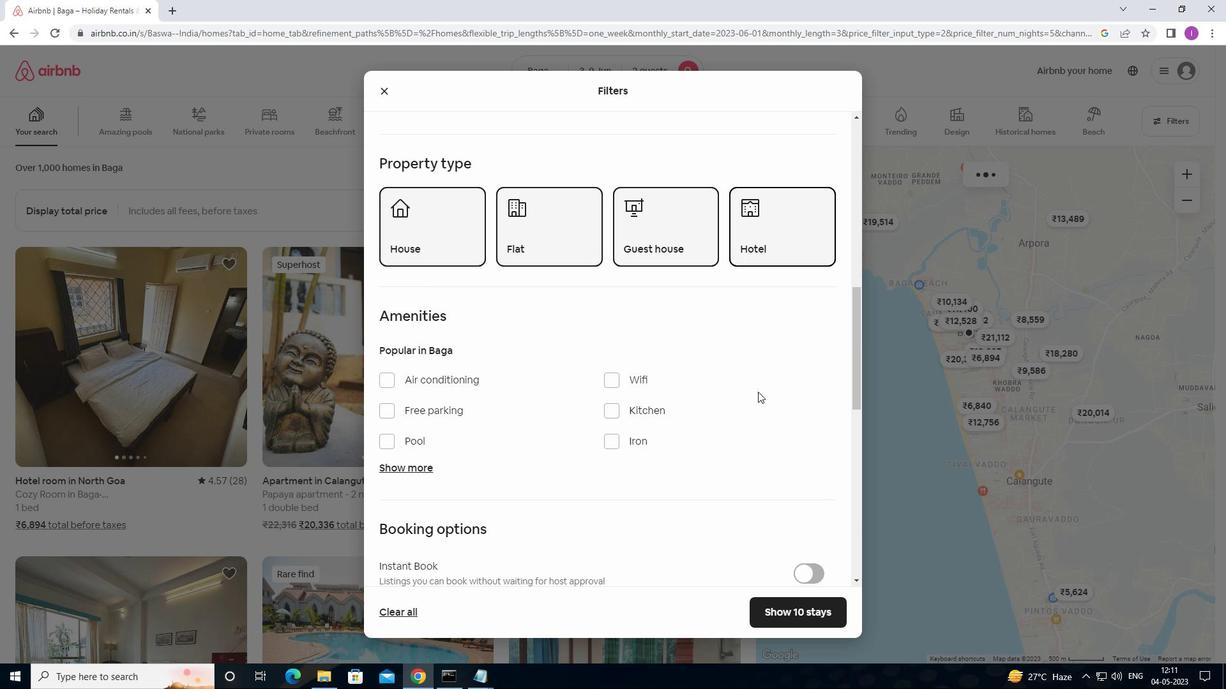 
Action: Mouse scrolled (744, 435) with delta (0, 0)
Screenshot: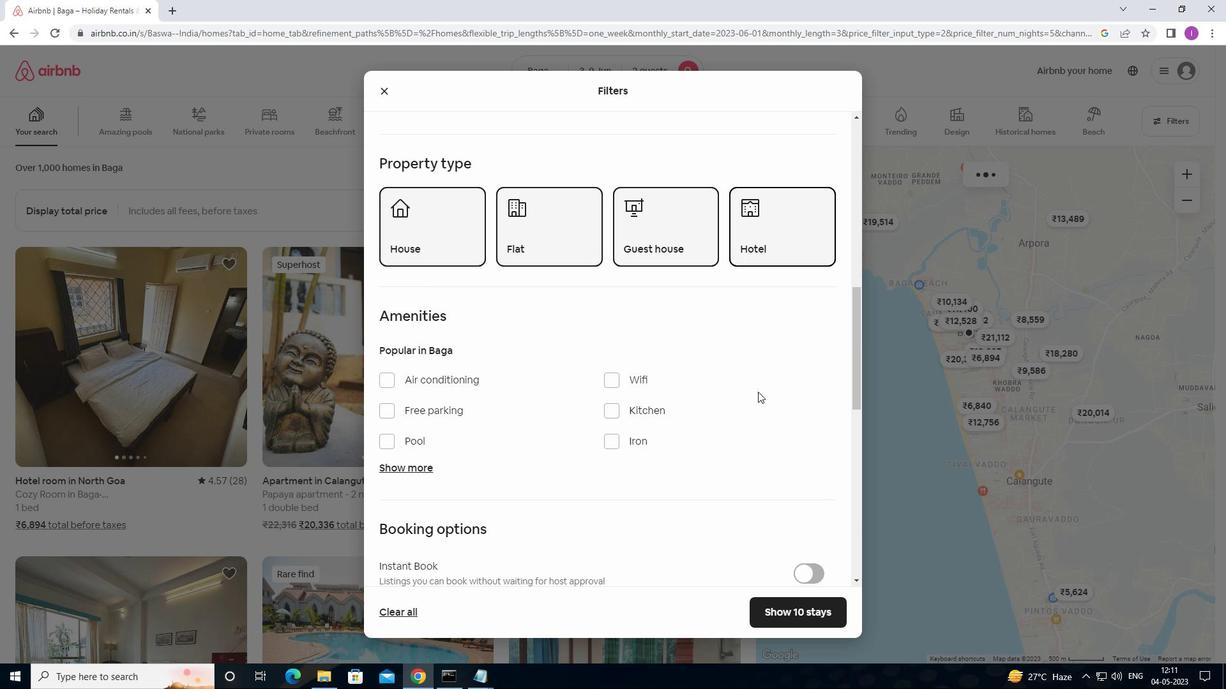 
Action: Mouse moved to (744, 436)
Screenshot: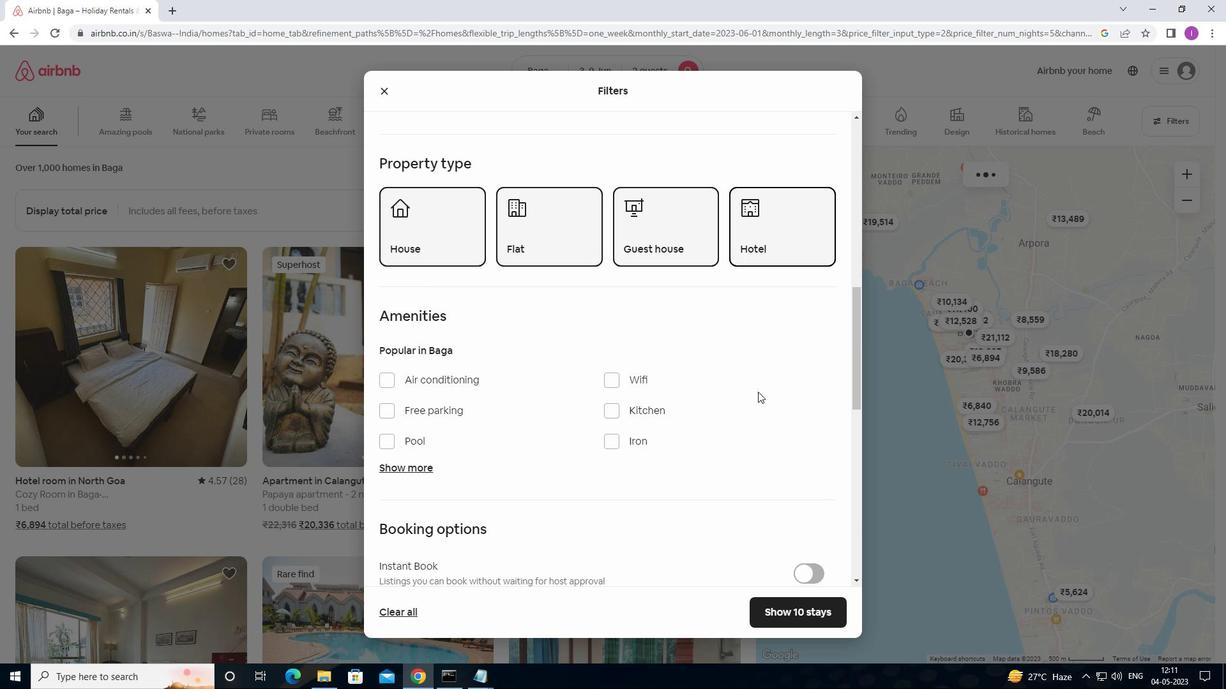
Action: Mouse scrolled (744, 436) with delta (0, 0)
Screenshot: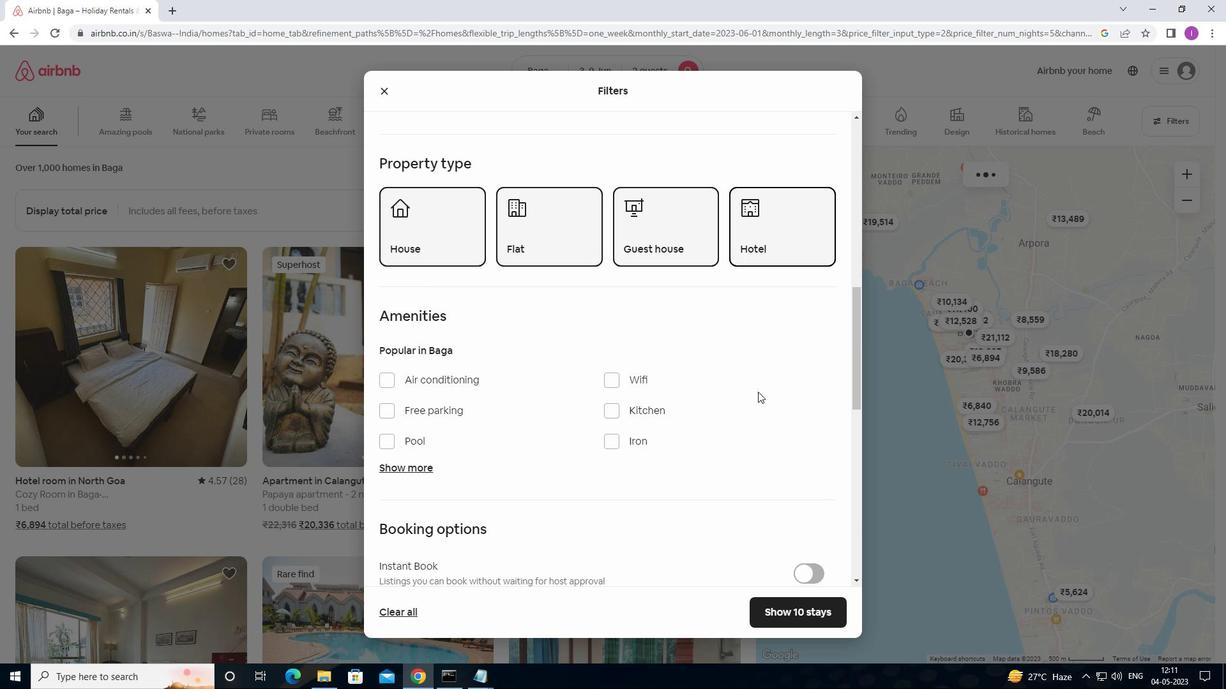 
Action: Mouse moved to (745, 436)
Screenshot: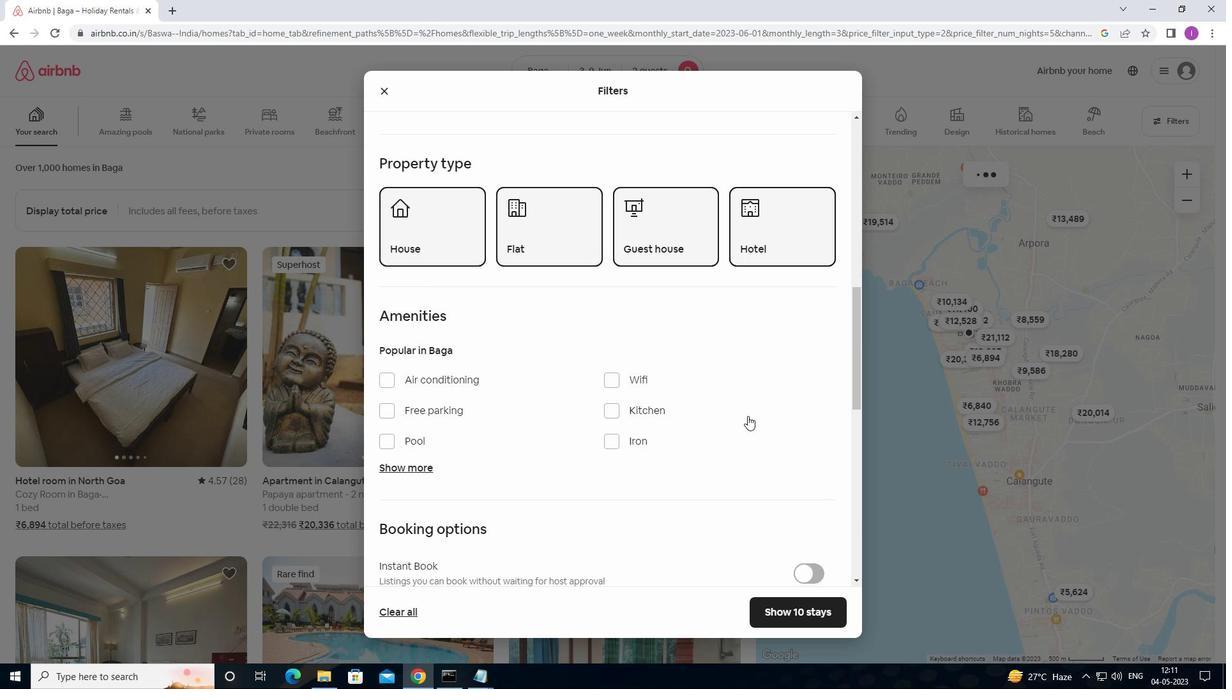 
Action: Mouse scrolled (745, 436) with delta (0, 0)
Screenshot: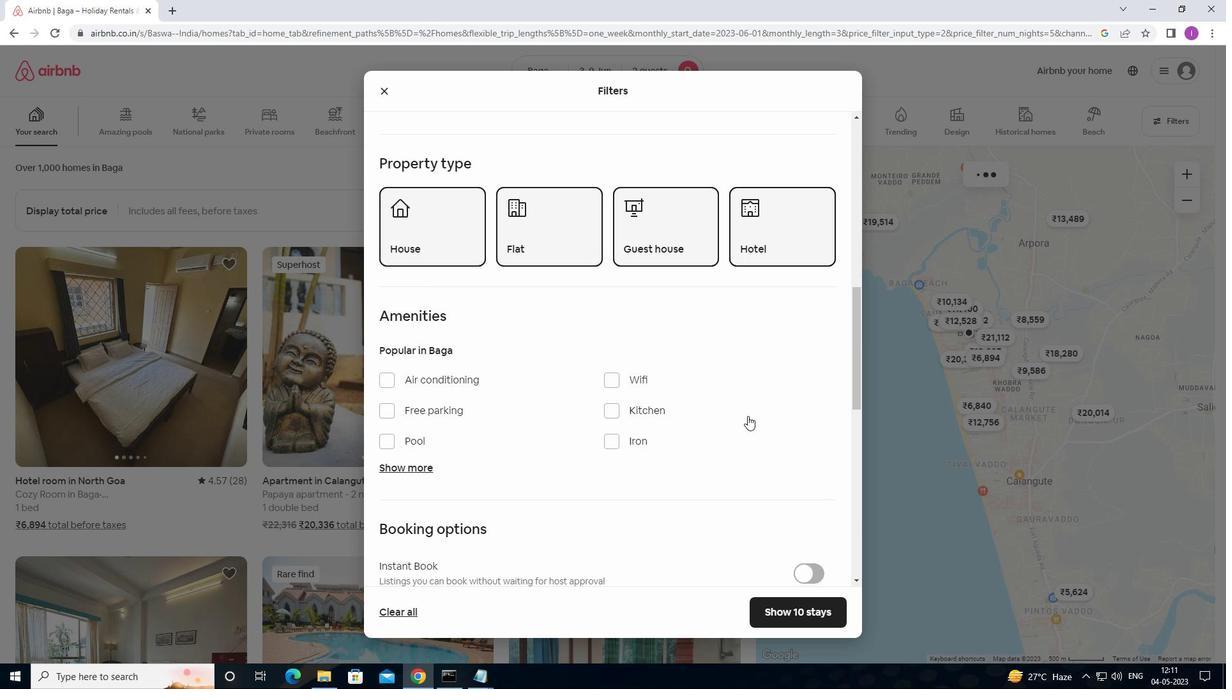 
Action: Mouse moved to (821, 355)
Screenshot: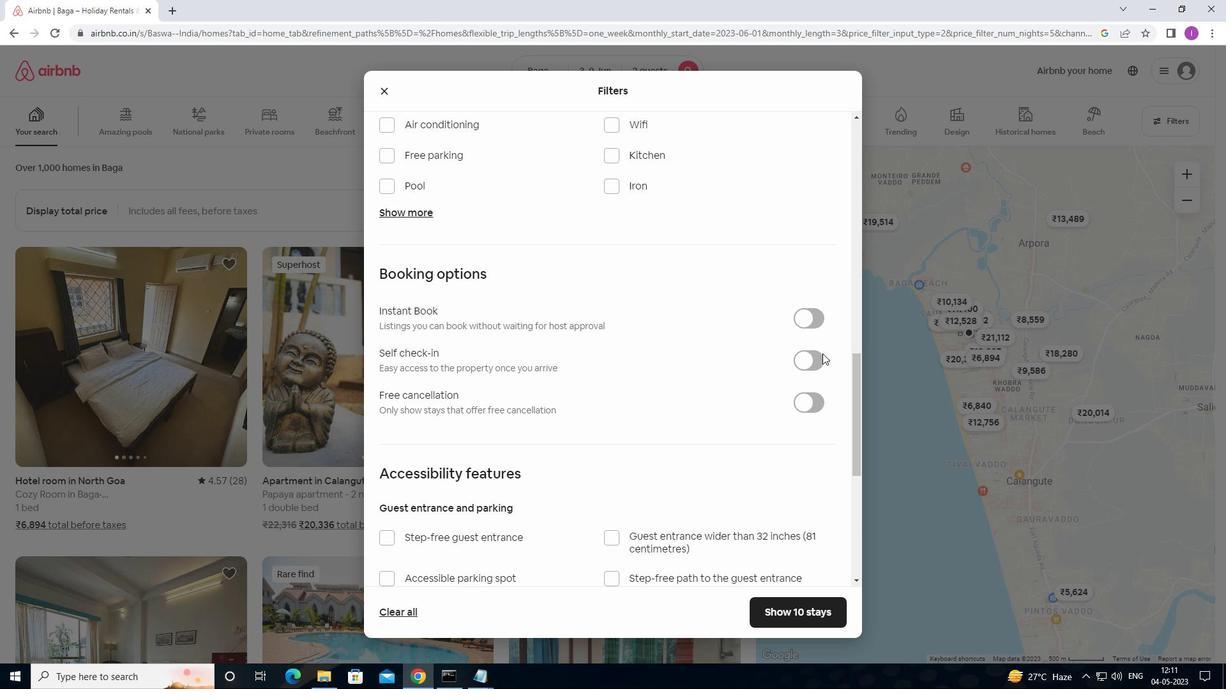 
Action: Mouse pressed left at (821, 355)
Screenshot: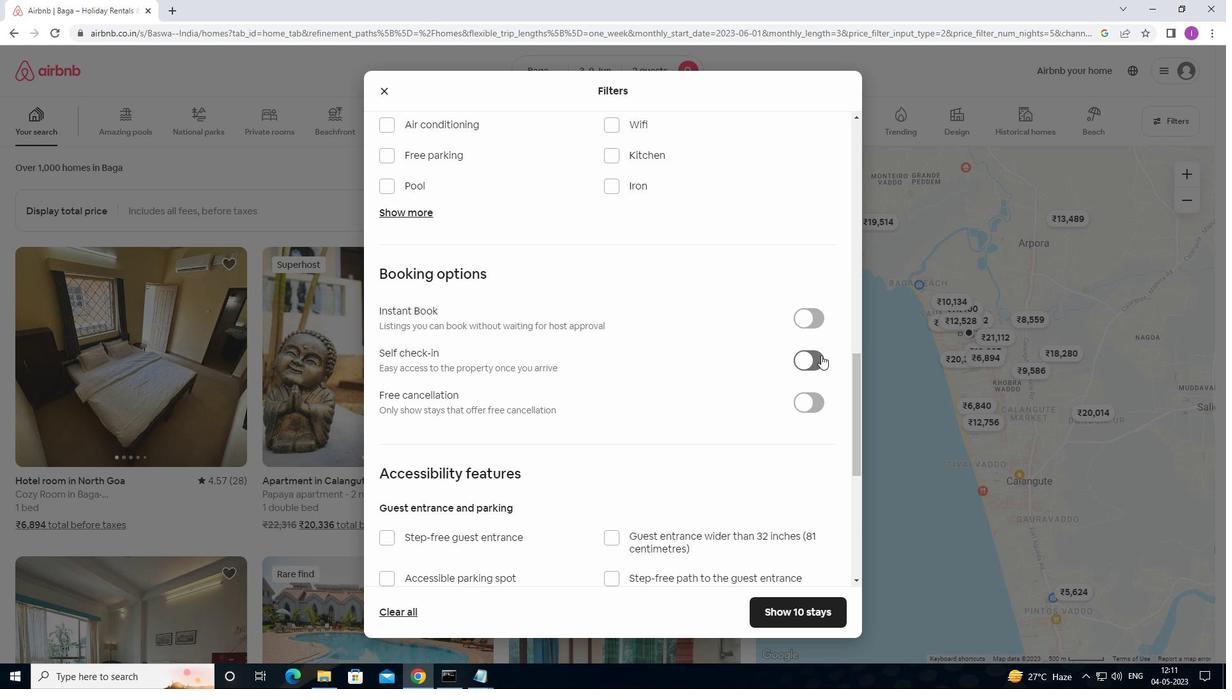
Action: Mouse moved to (501, 424)
Screenshot: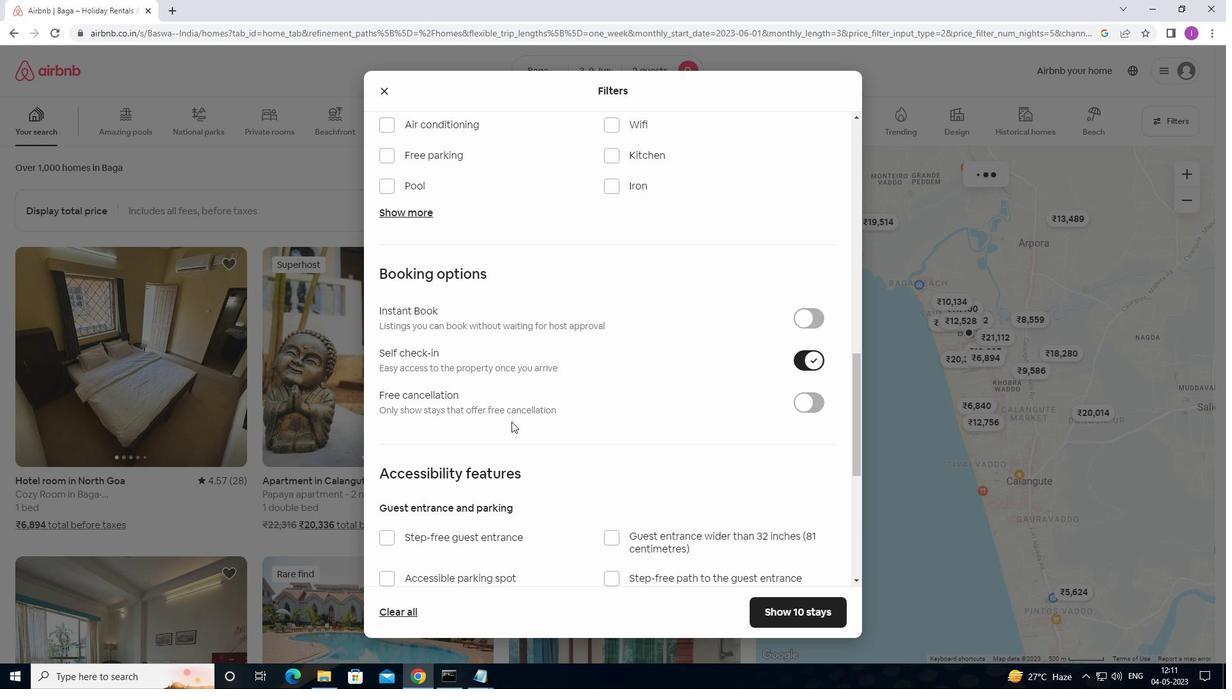 
Action: Mouse scrolled (501, 423) with delta (0, 0)
Screenshot: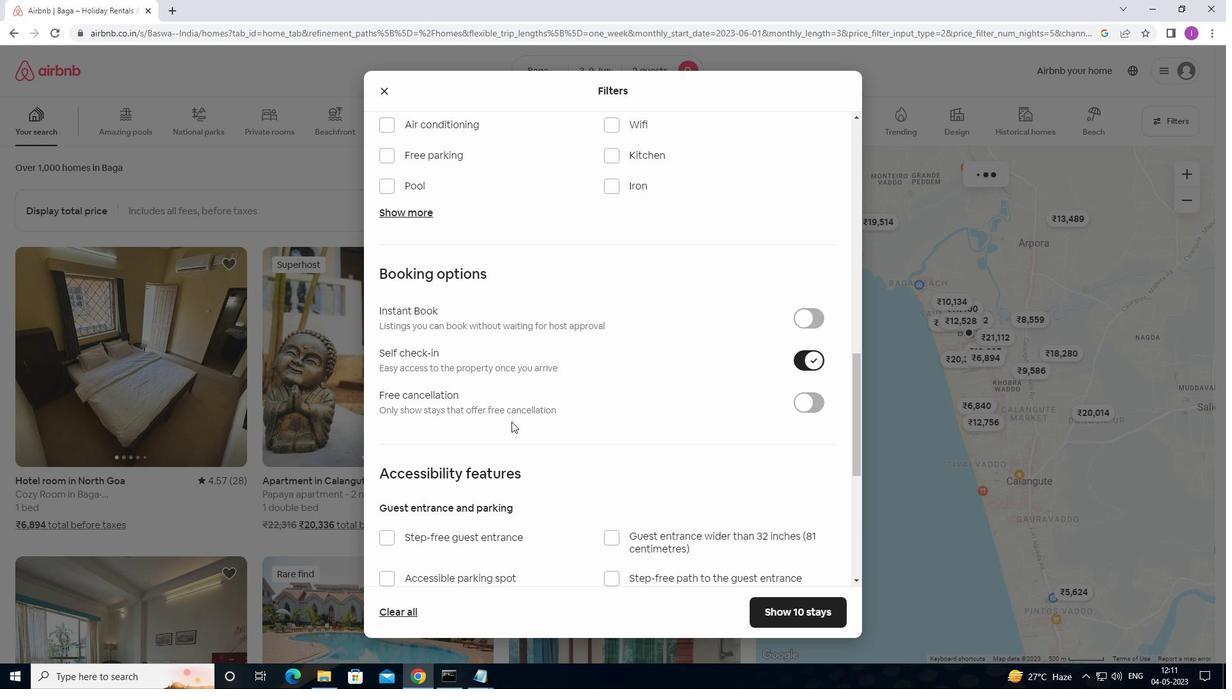 
Action: Mouse moved to (501, 425)
Screenshot: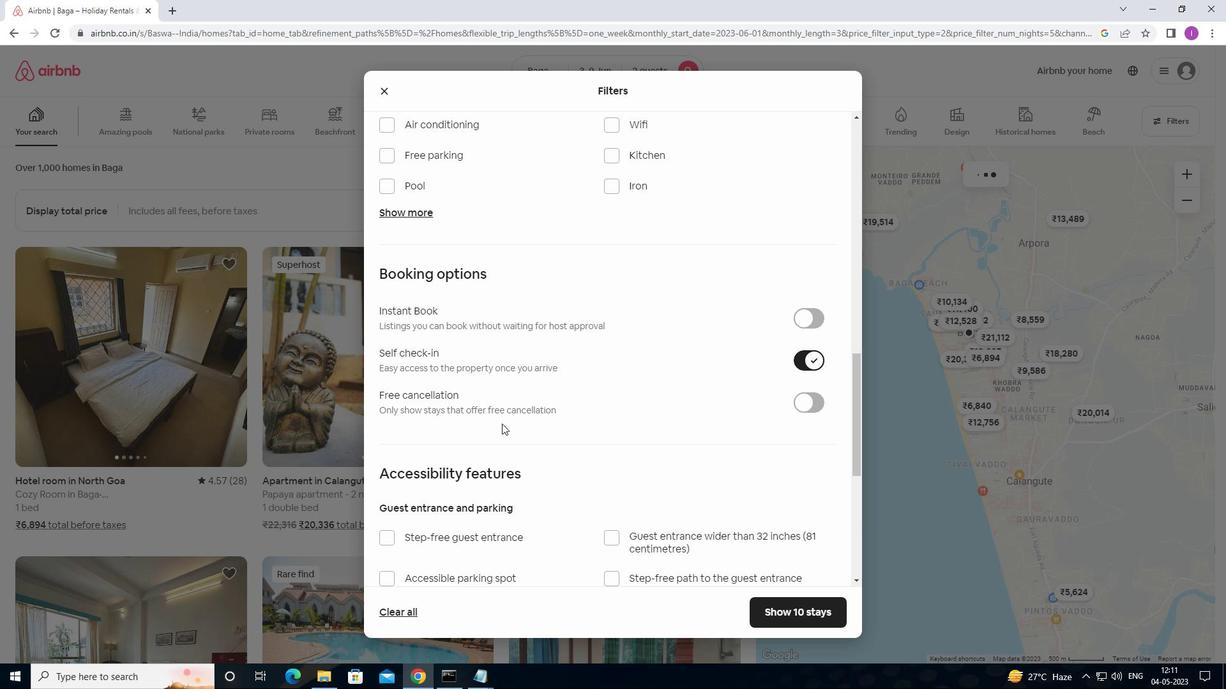 
Action: Mouse scrolled (501, 425) with delta (0, 0)
Screenshot: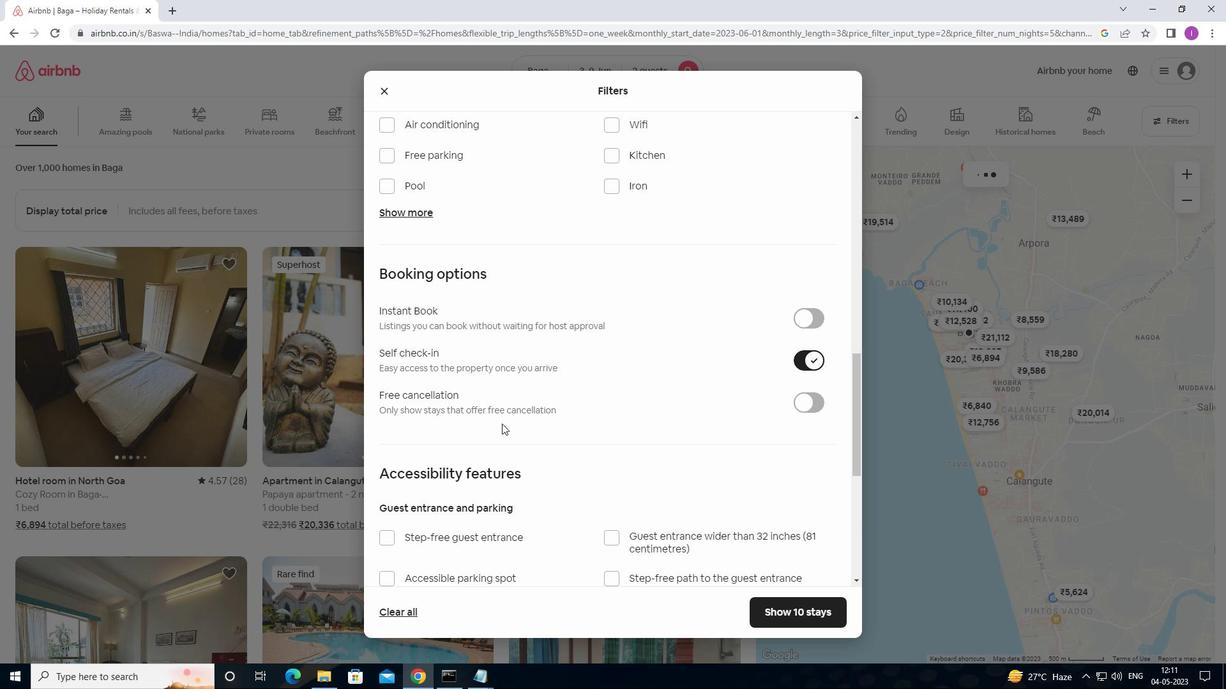 
Action: Mouse moved to (501, 425)
Screenshot: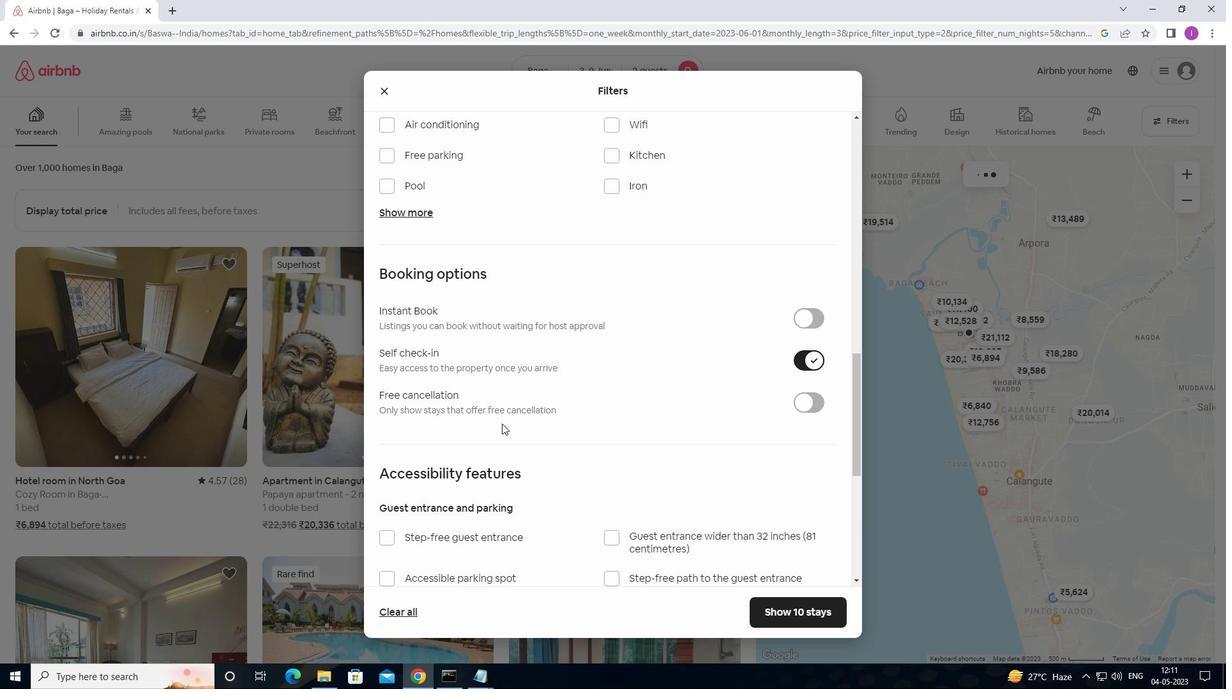 
Action: Mouse scrolled (501, 425) with delta (0, 0)
Screenshot: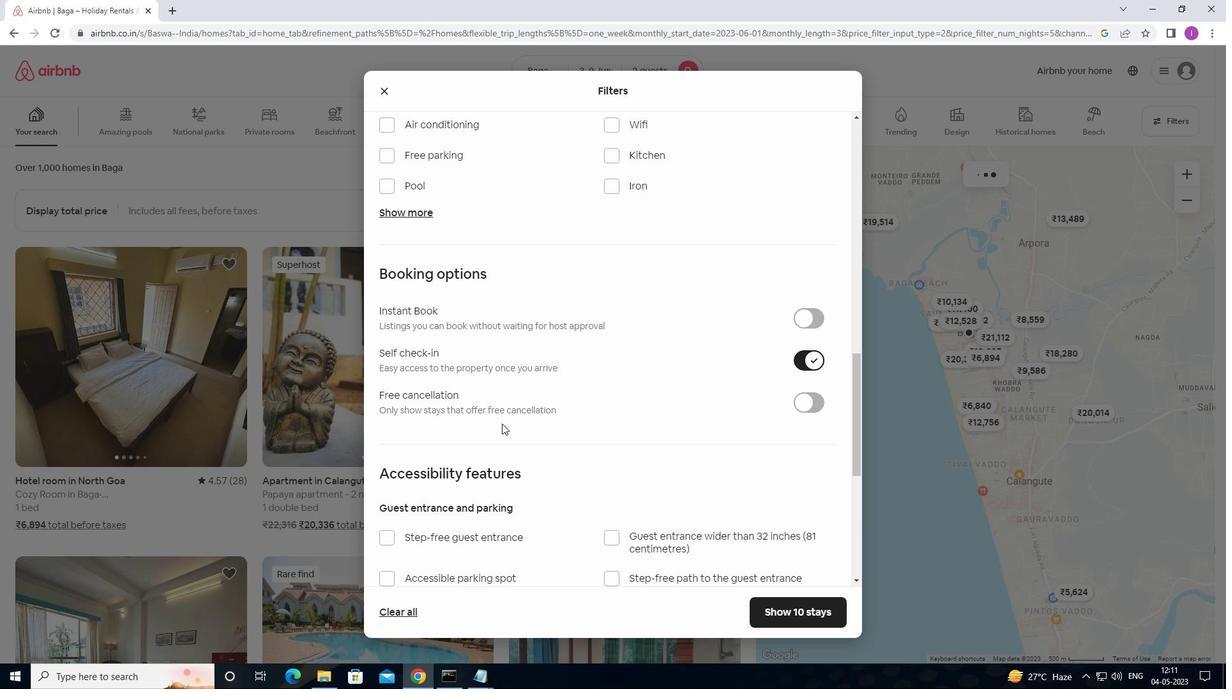 
Action: Mouse moved to (503, 425)
Screenshot: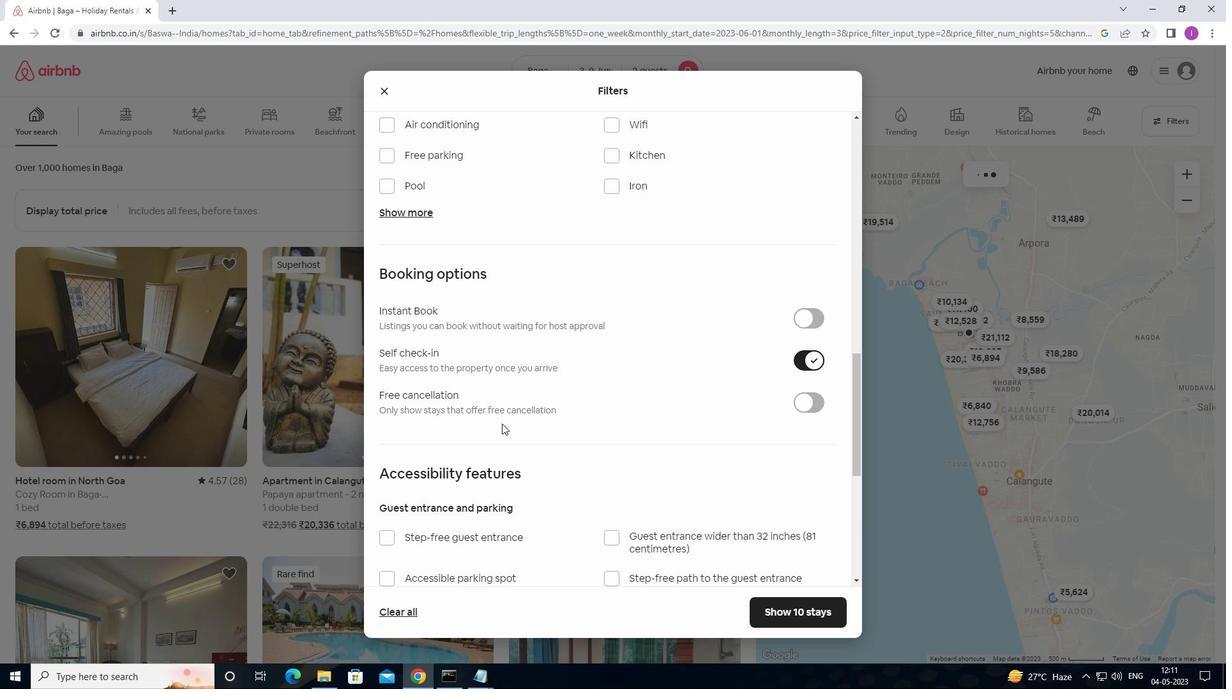 
Action: Mouse scrolled (503, 425) with delta (0, 0)
Screenshot: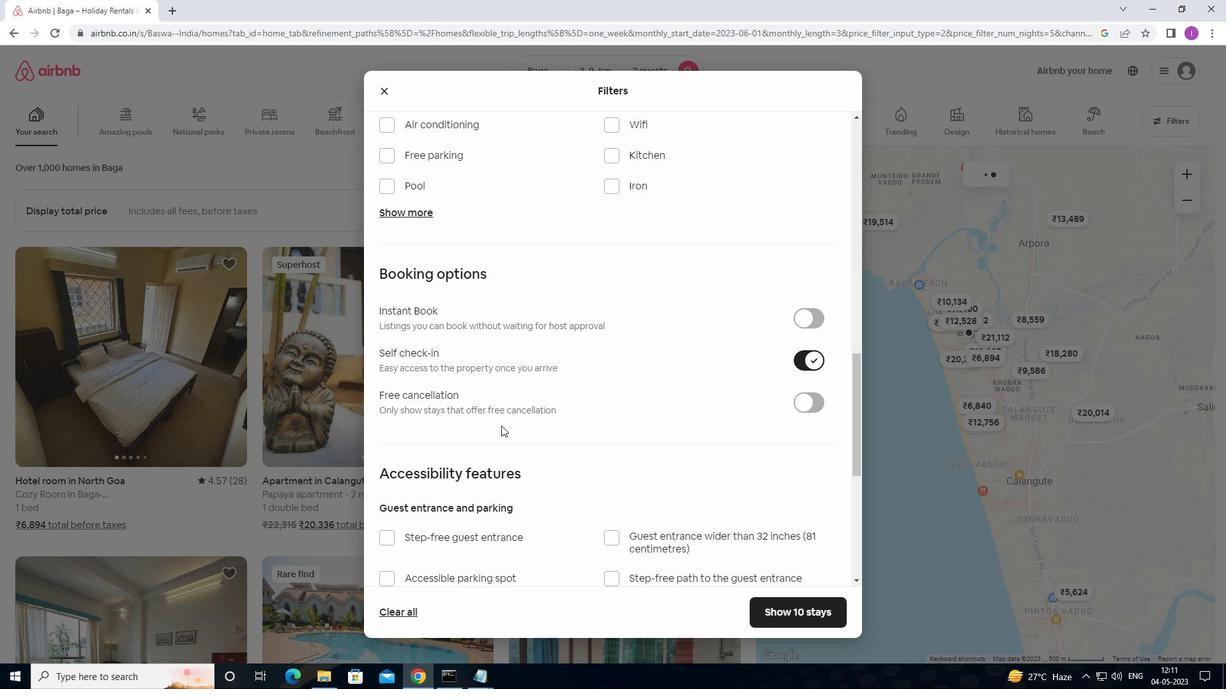 
Action: Mouse moved to (505, 426)
Screenshot: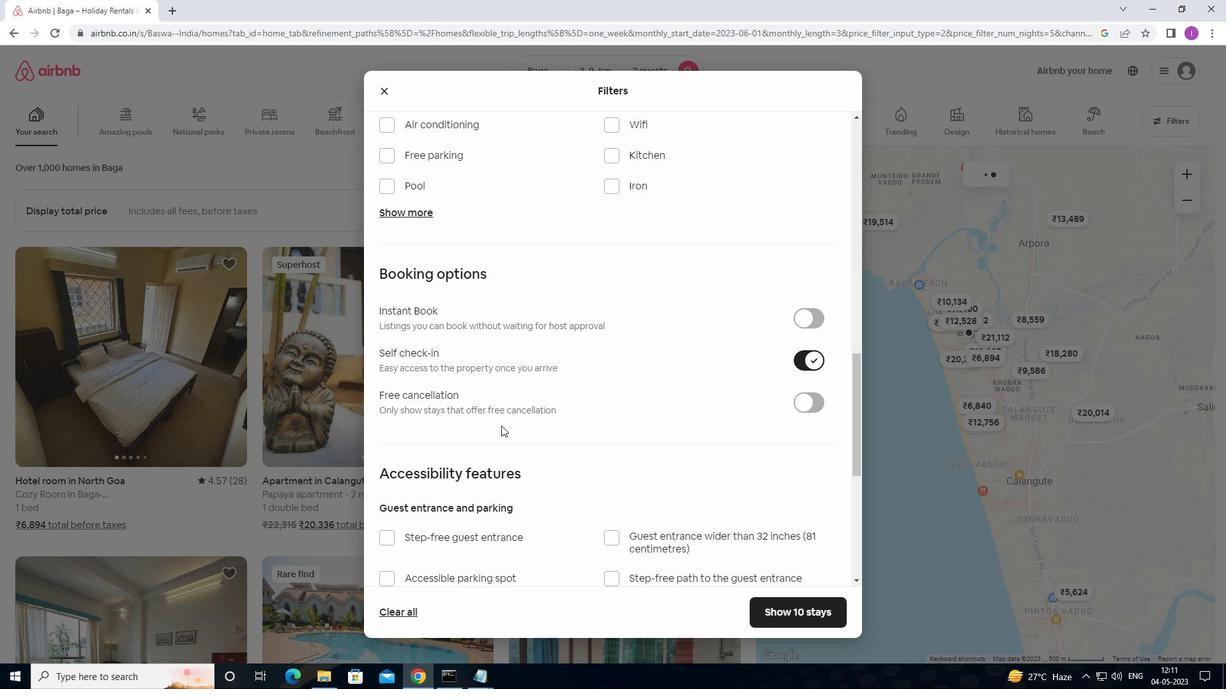 
Action: Mouse scrolled (505, 425) with delta (0, 0)
Screenshot: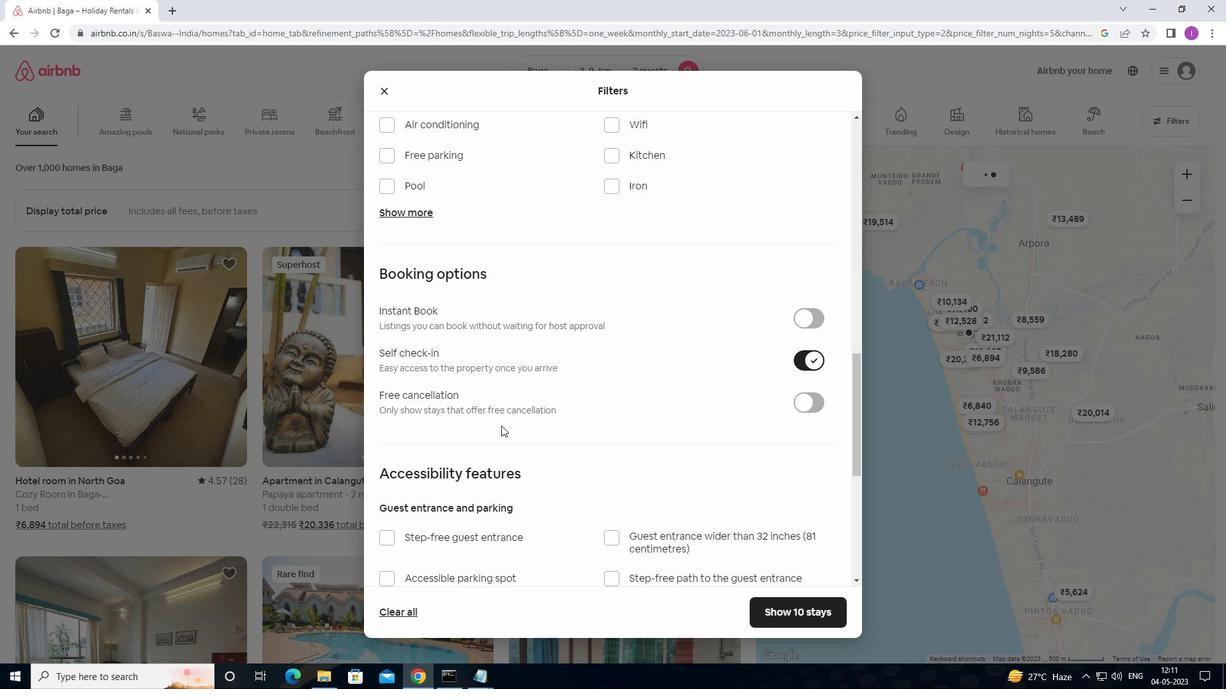 
Action: Mouse moved to (510, 436)
Screenshot: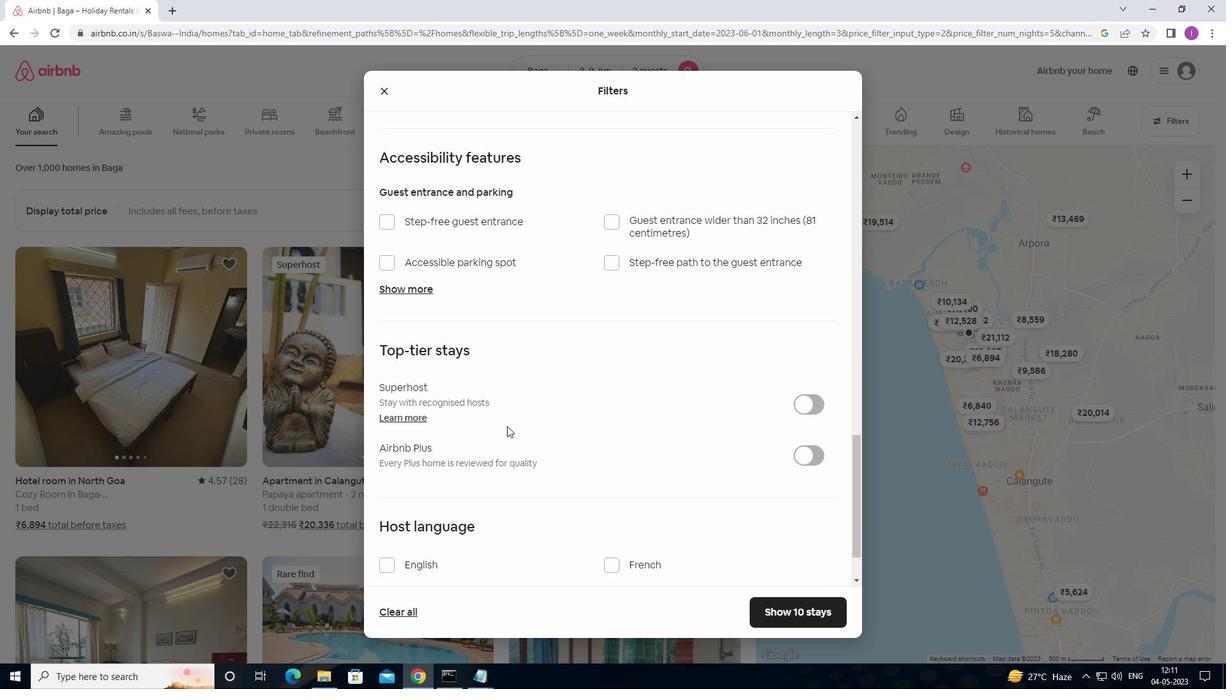 
Action: Mouse scrolled (510, 435) with delta (0, 0)
Screenshot: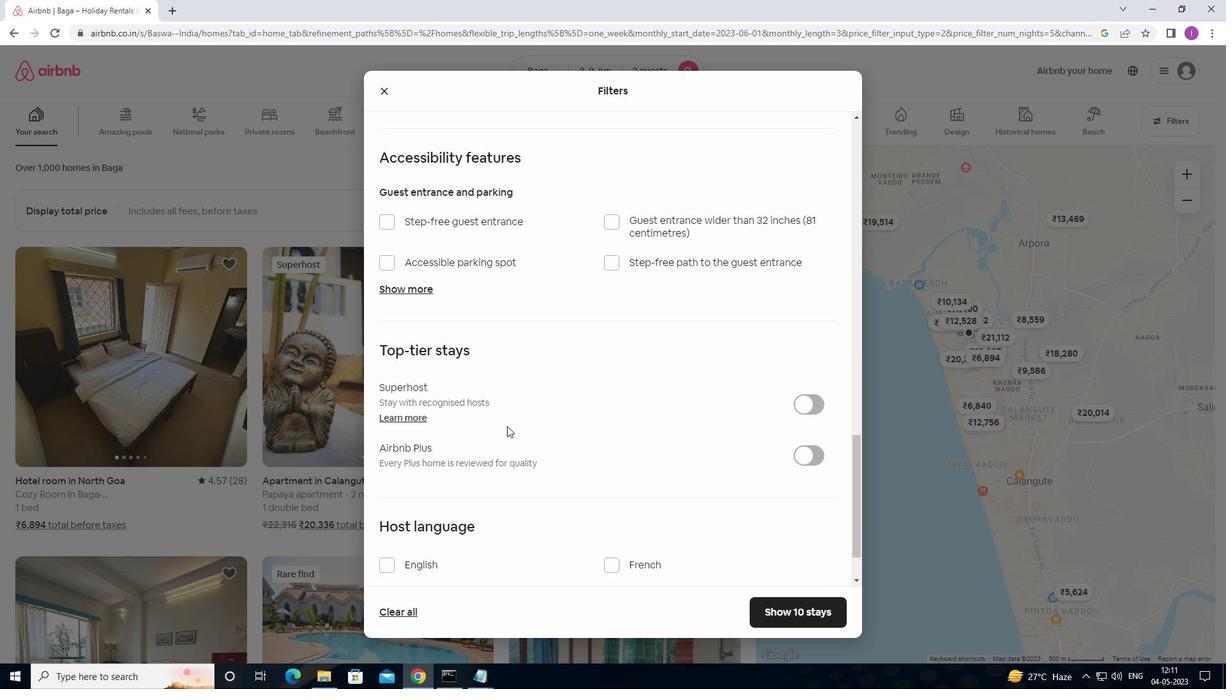 
Action: Mouse moved to (513, 443)
Screenshot: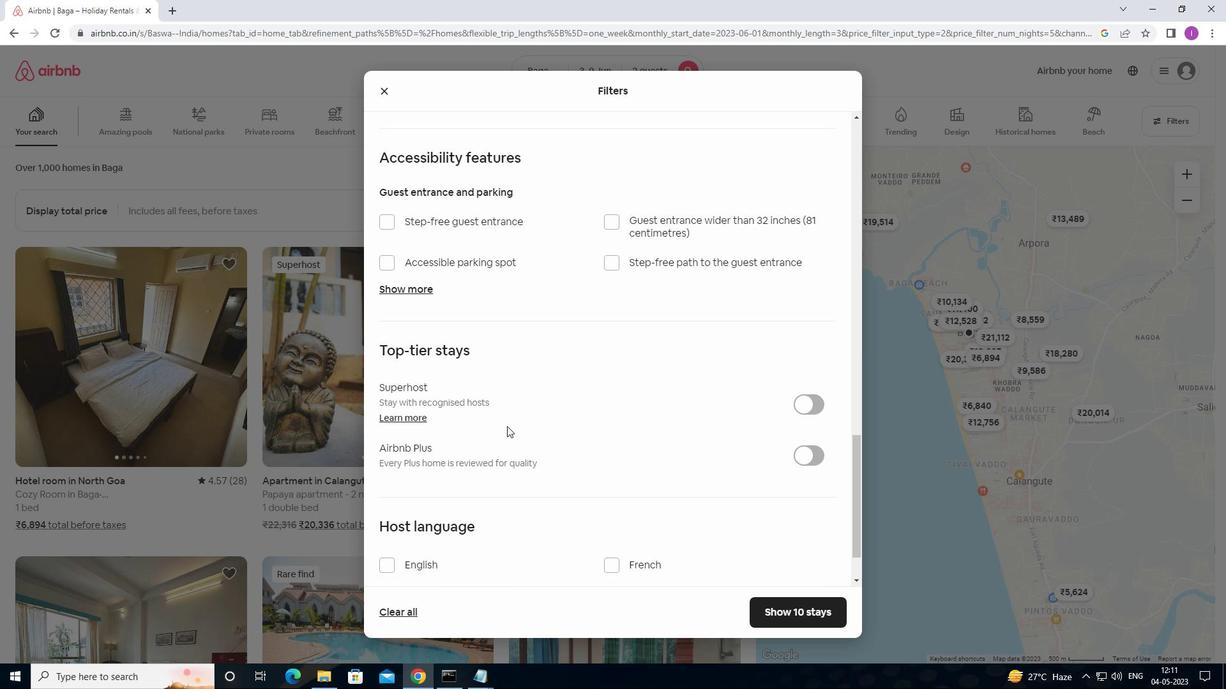 
Action: Mouse scrolled (513, 443) with delta (0, 0)
Screenshot: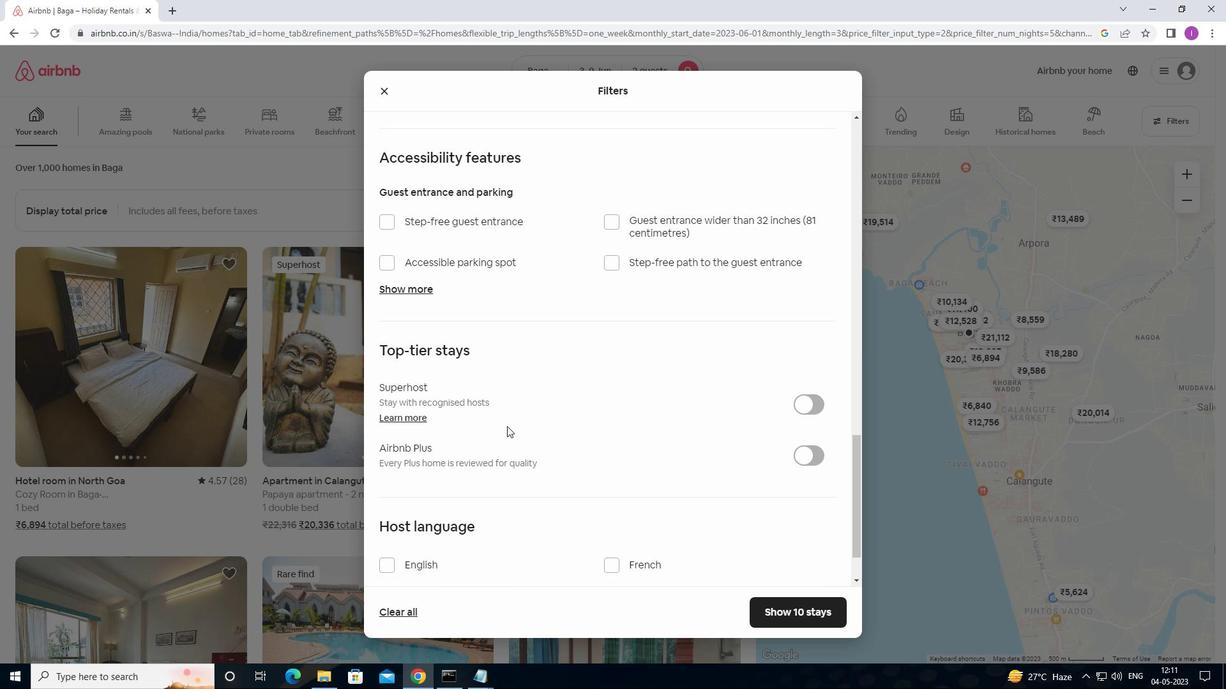 
Action: Mouse moved to (514, 444)
Screenshot: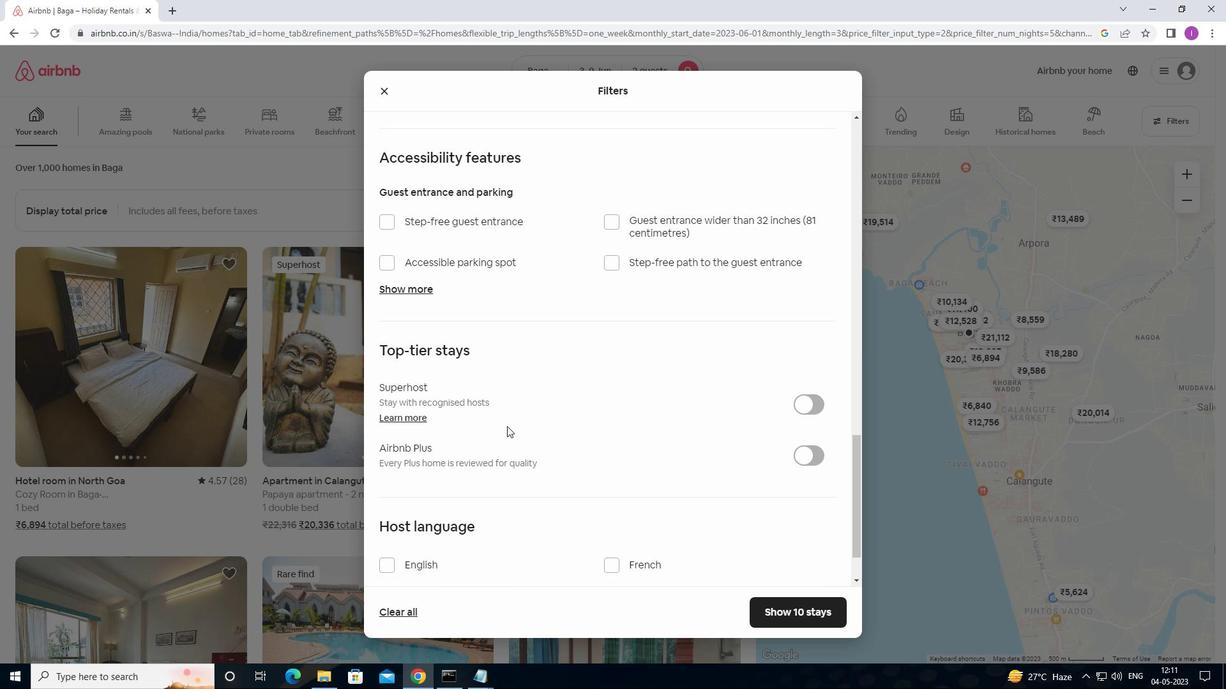 
Action: Mouse scrolled (514, 443) with delta (0, 0)
Screenshot: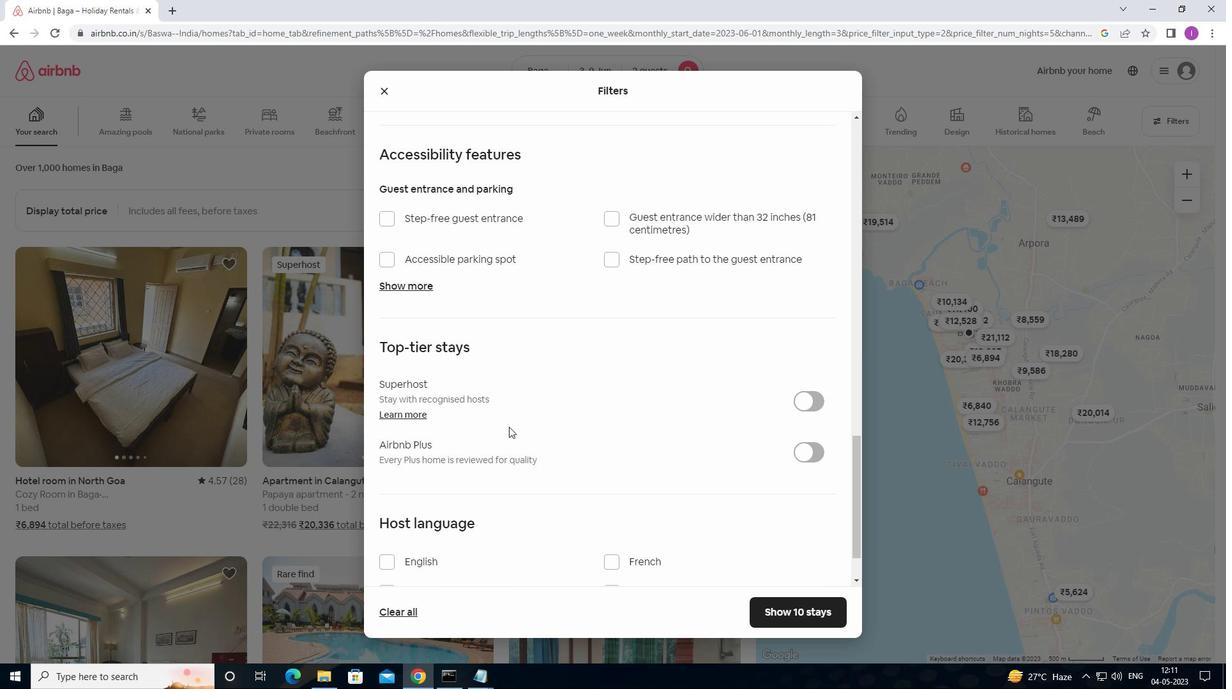 
Action: Mouse moved to (514, 445)
Screenshot: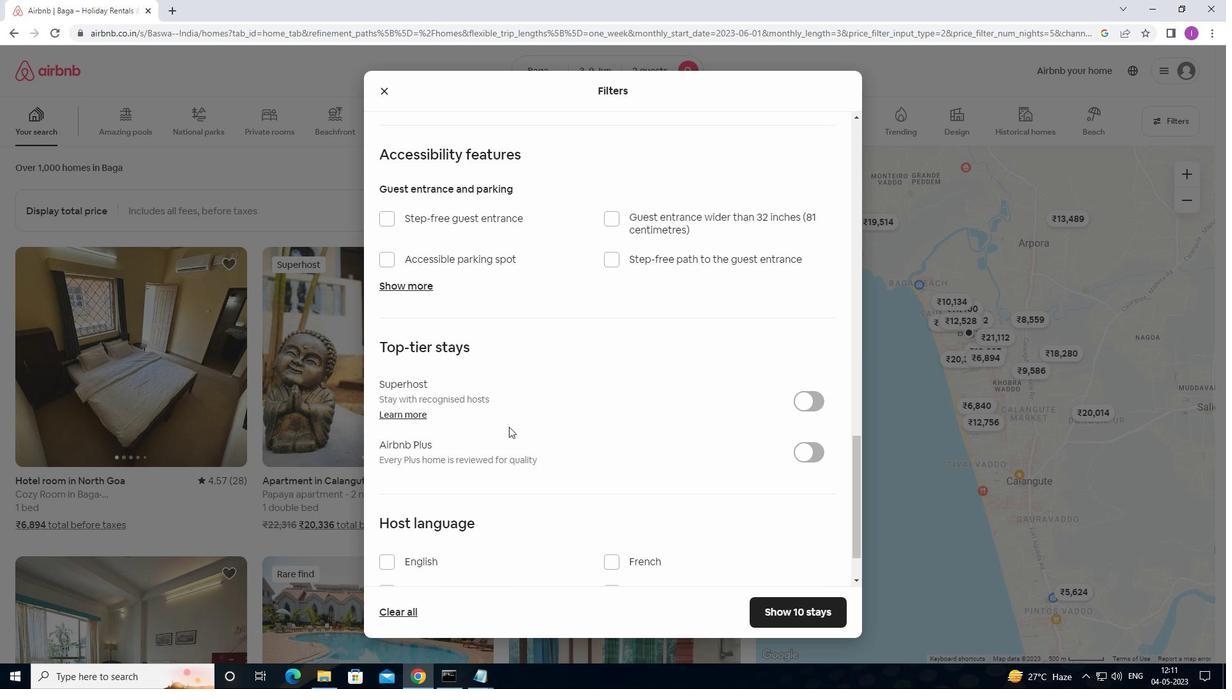 
Action: Mouse scrolled (514, 445) with delta (0, 0)
Screenshot: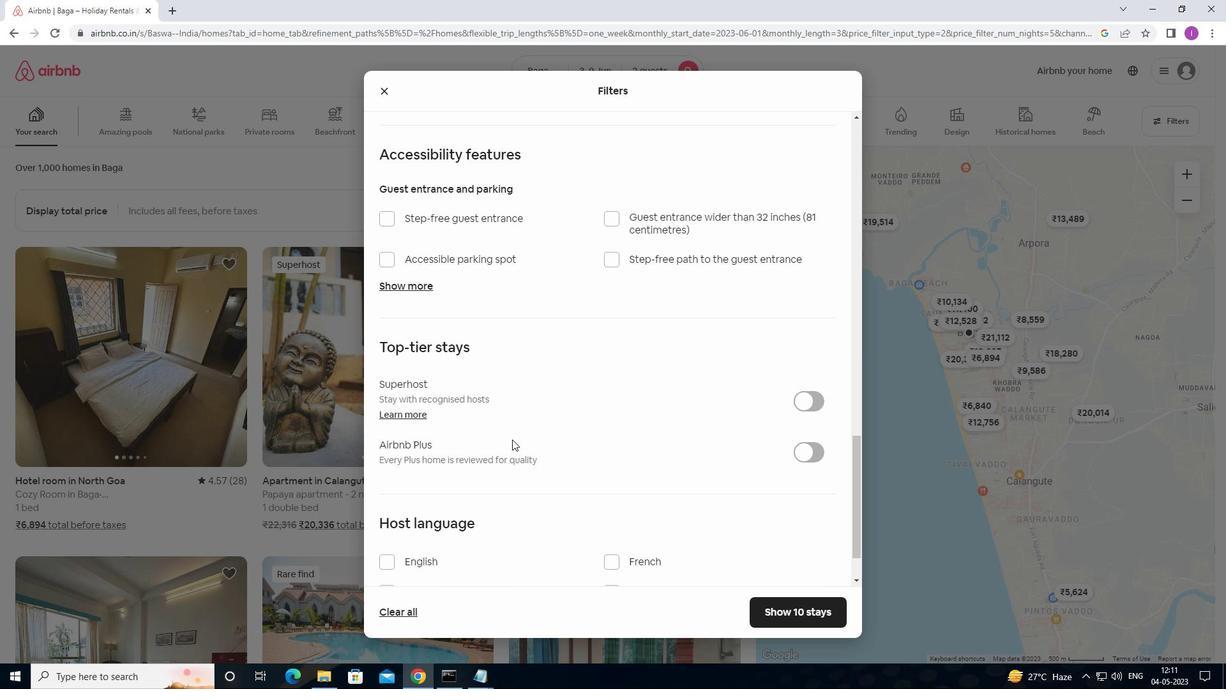 
Action: Mouse moved to (512, 454)
Screenshot: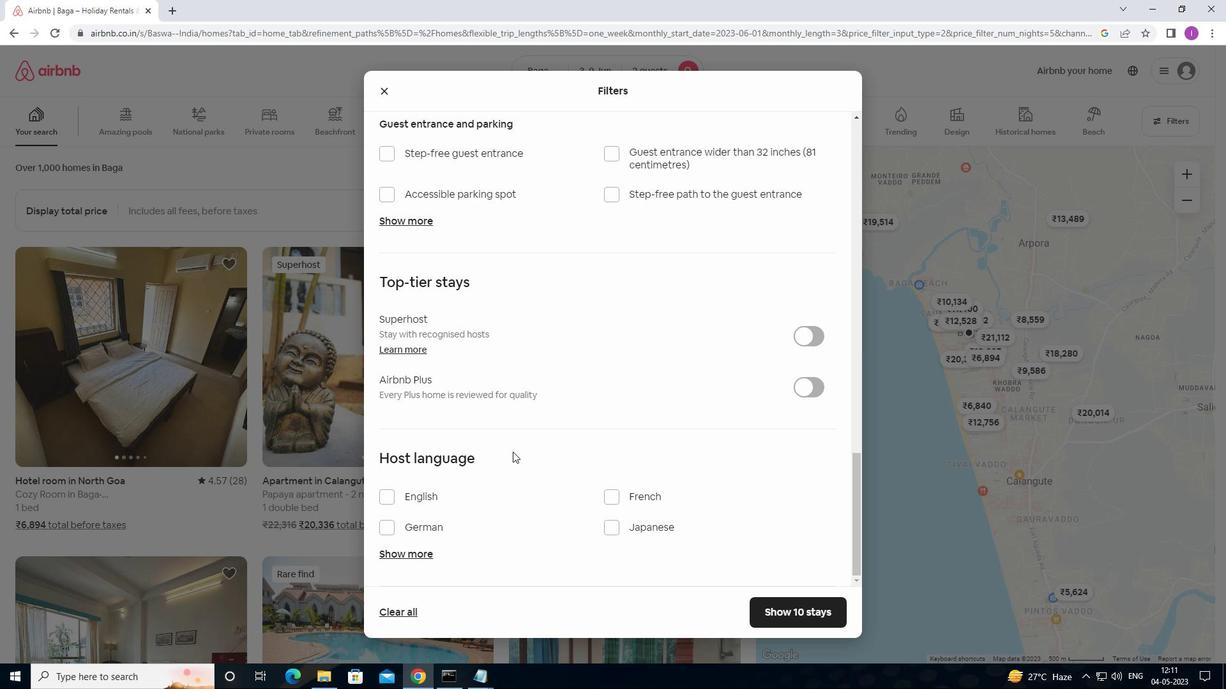 
Action: Mouse scrolled (512, 453) with delta (0, 0)
Screenshot: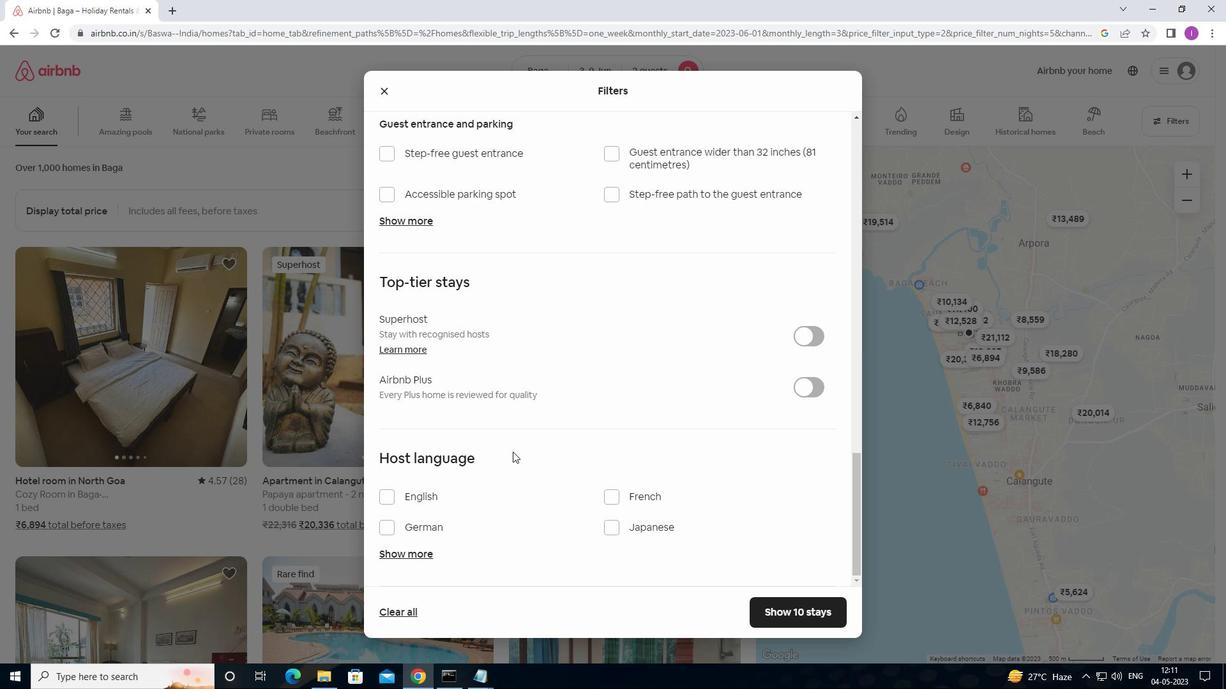 
Action: Mouse moved to (512, 455)
Screenshot: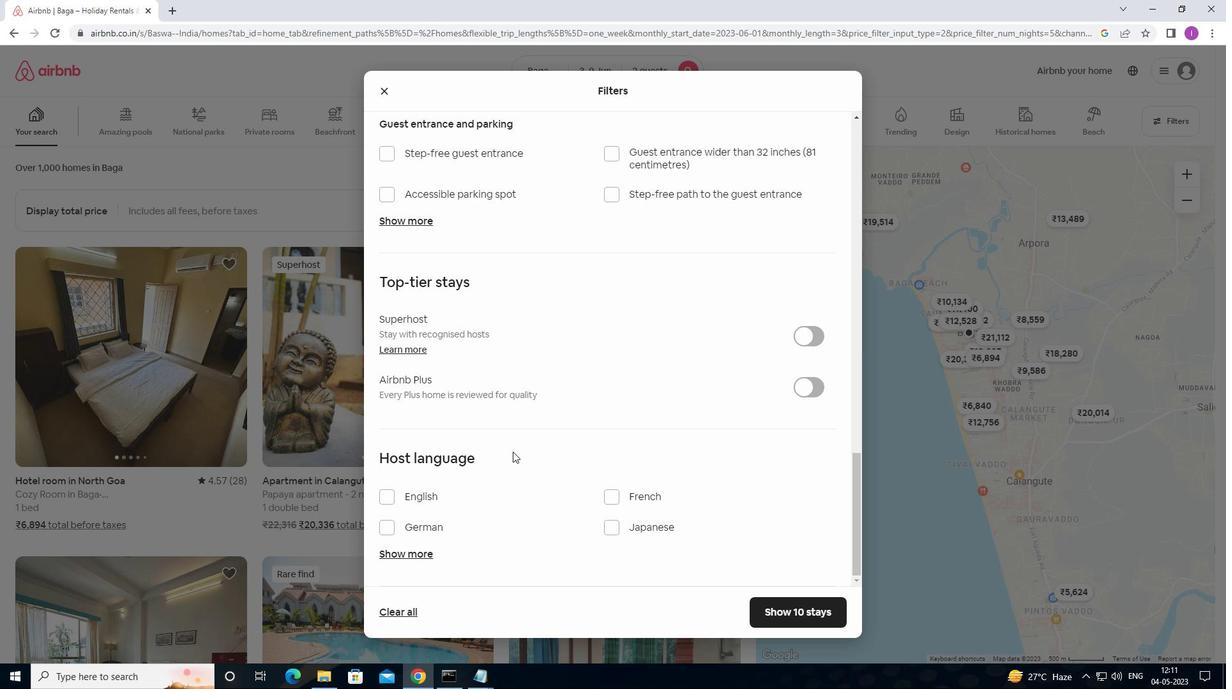 
Action: Mouse scrolled (512, 455) with delta (0, 0)
Screenshot: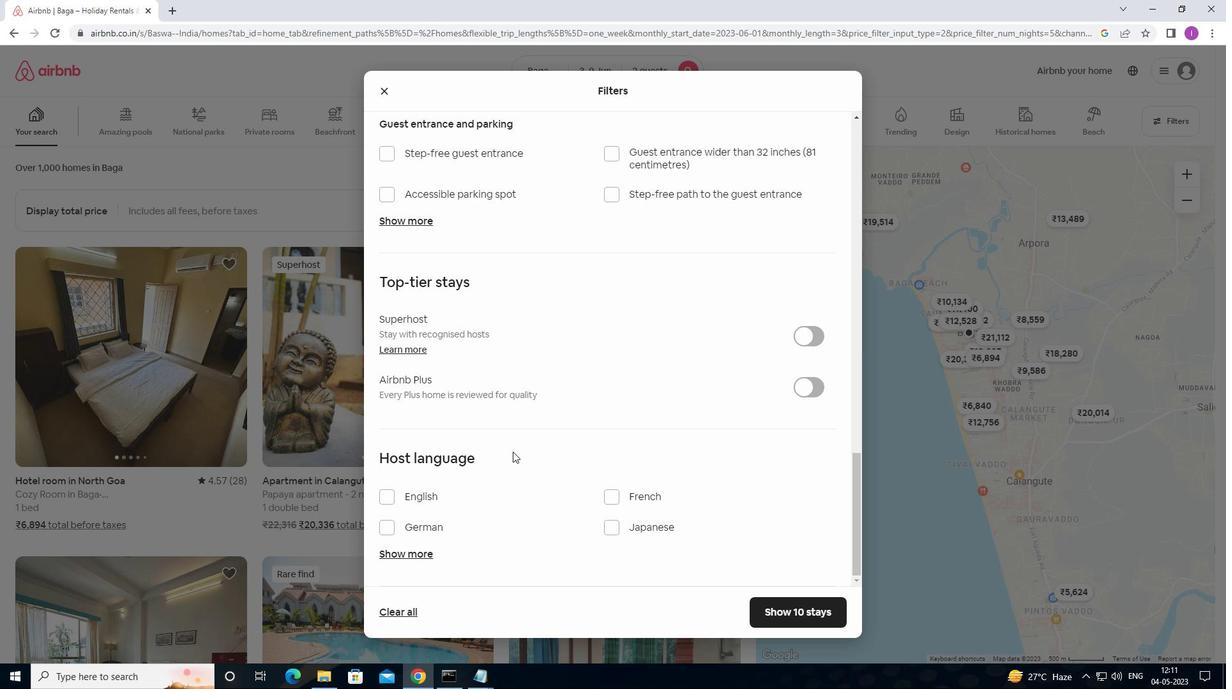 
Action: Mouse moved to (512, 459)
Screenshot: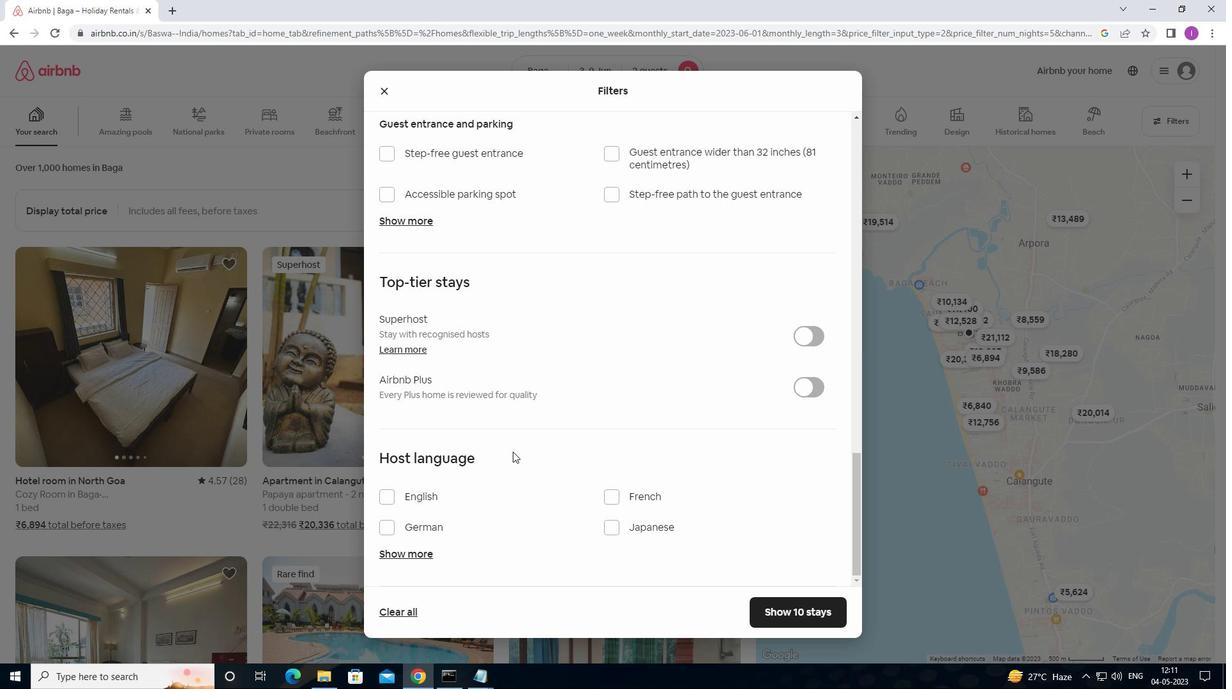 
Action: Mouse scrolled (512, 458) with delta (0, 0)
Screenshot: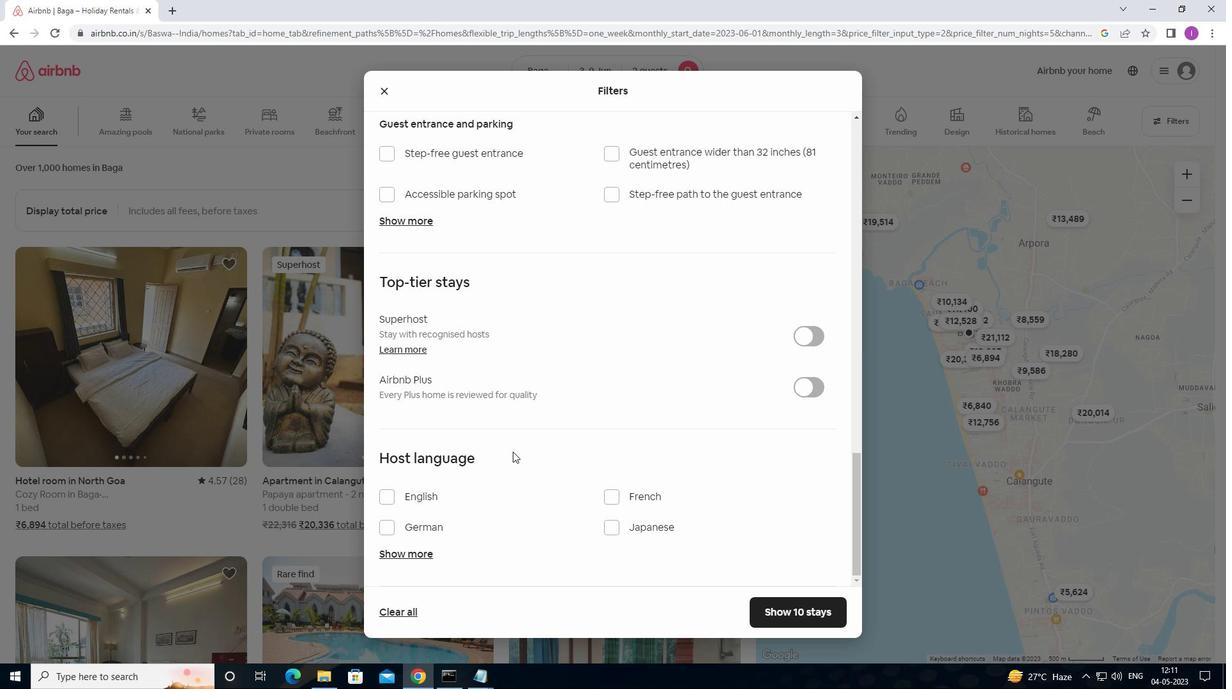 
Action: Mouse moved to (388, 499)
Screenshot: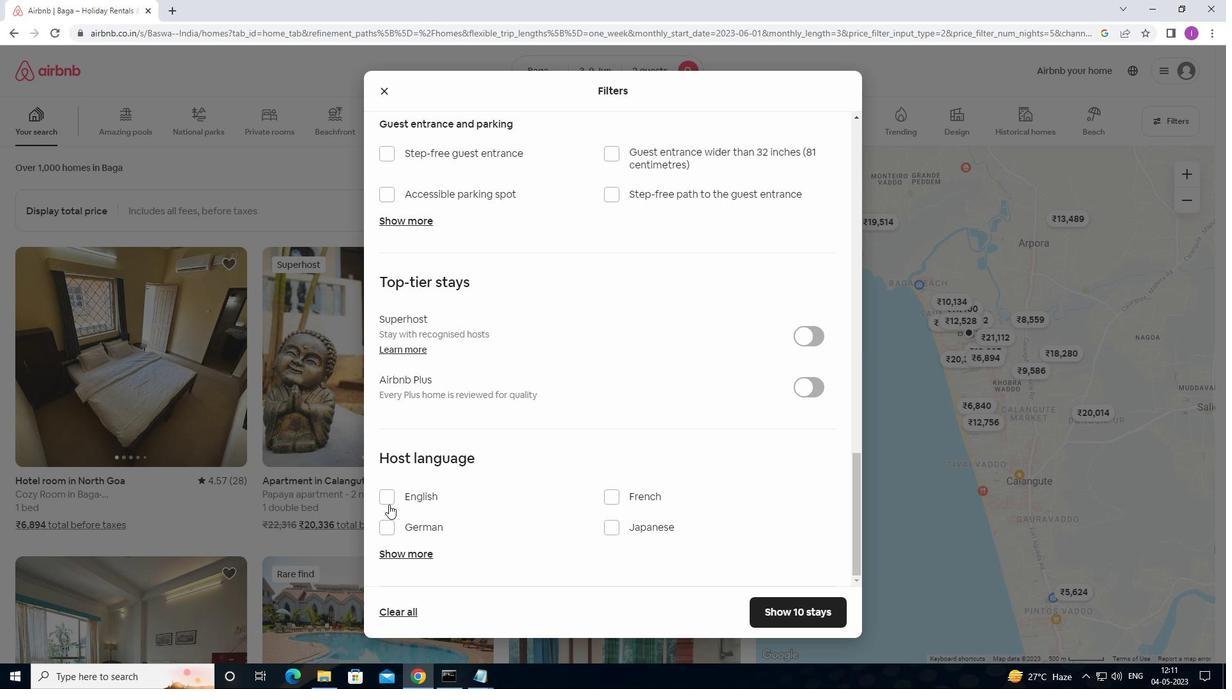 
Action: Mouse pressed left at (388, 499)
Screenshot: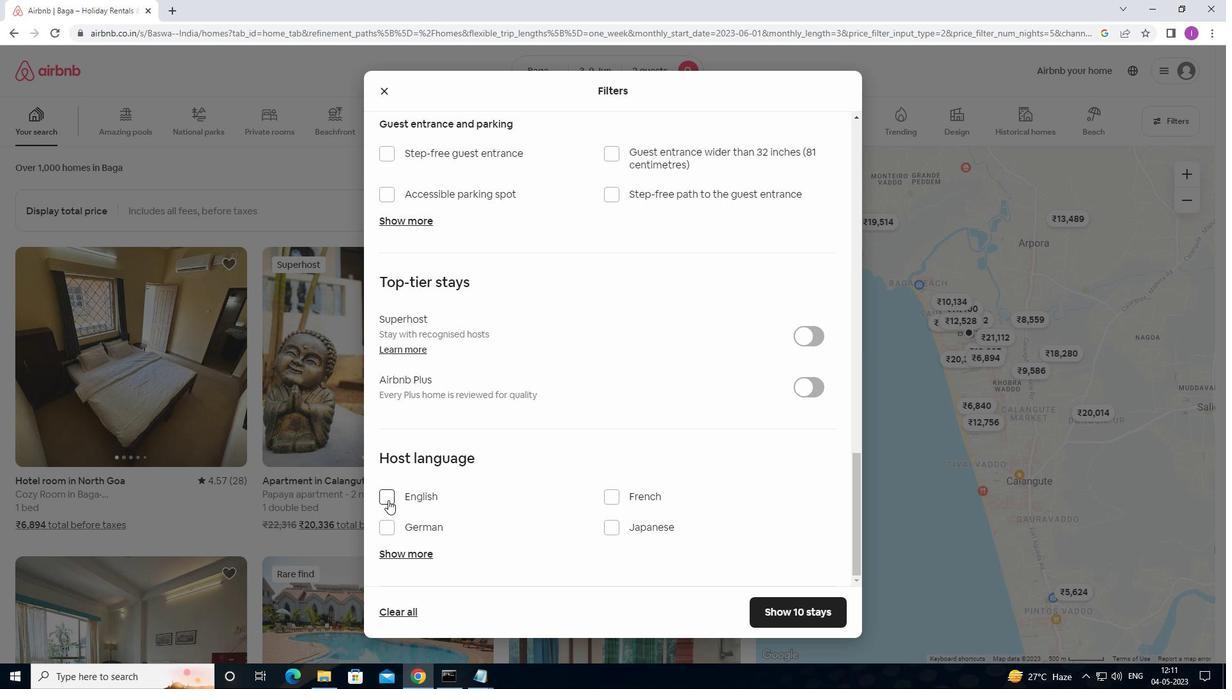 
Action: Mouse moved to (795, 613)
Screenshot: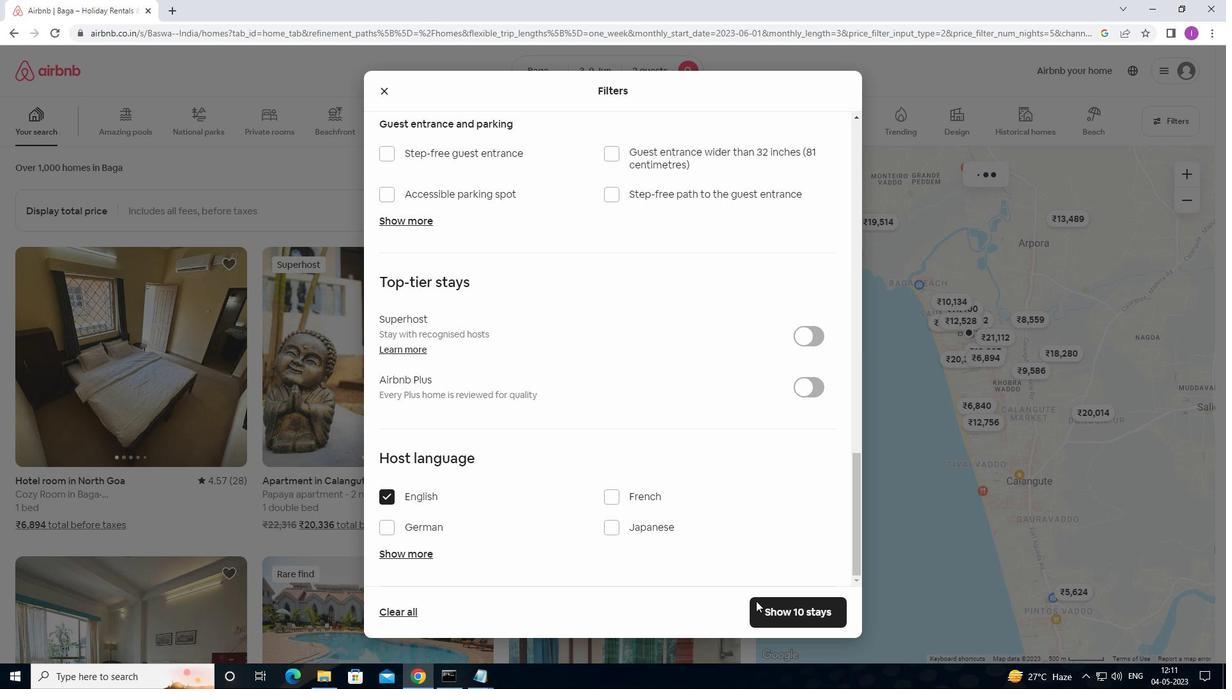 
Action: Mouse pressed left at (795, 613)
Screenshot: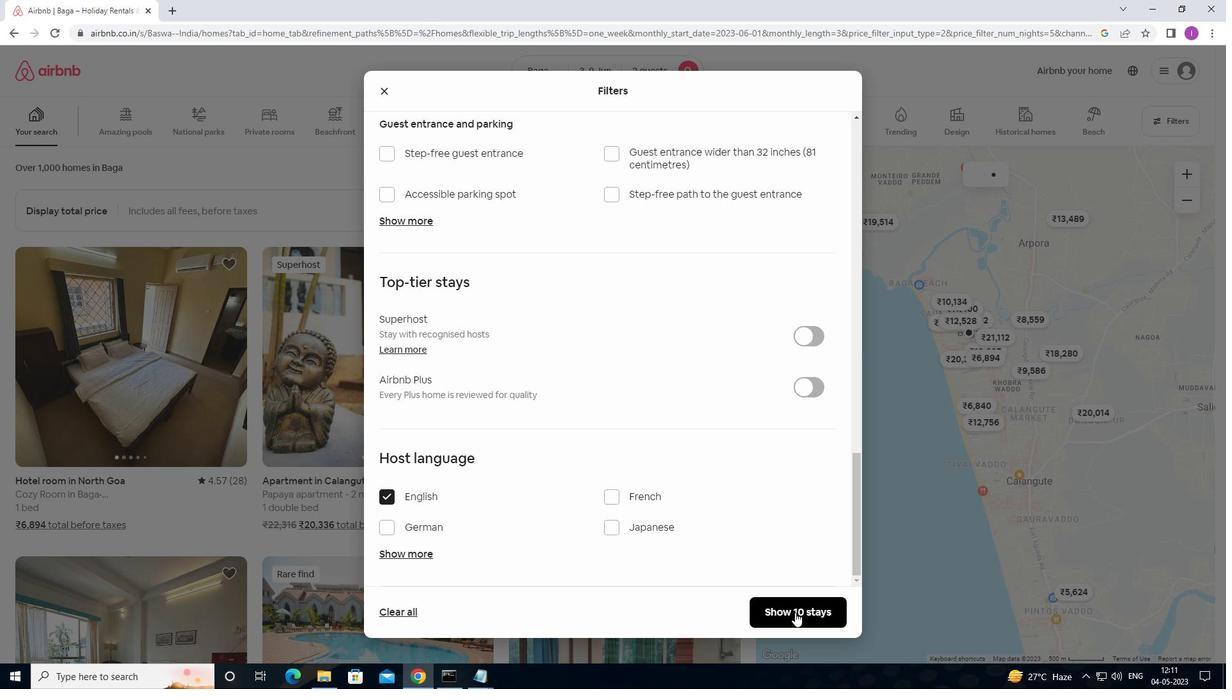 
Action: Mouse moved to (800, 588)
Screenshot: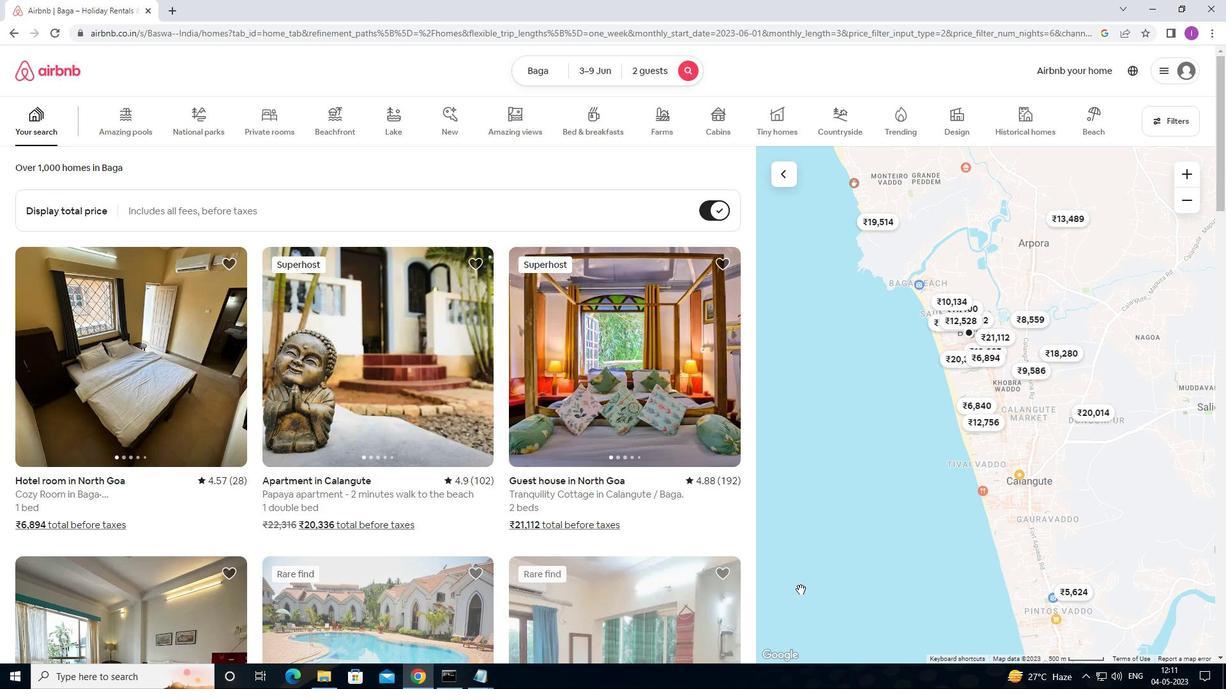 
